 Task: In the  document Evelyn ,change text color to 'Dark Purple' Insert the mentioned shape above the text 'Tue'. Change color of the shape to  RedChange shape height to  1.2
Action: Mouse moved to (105, 472)
Screenshot: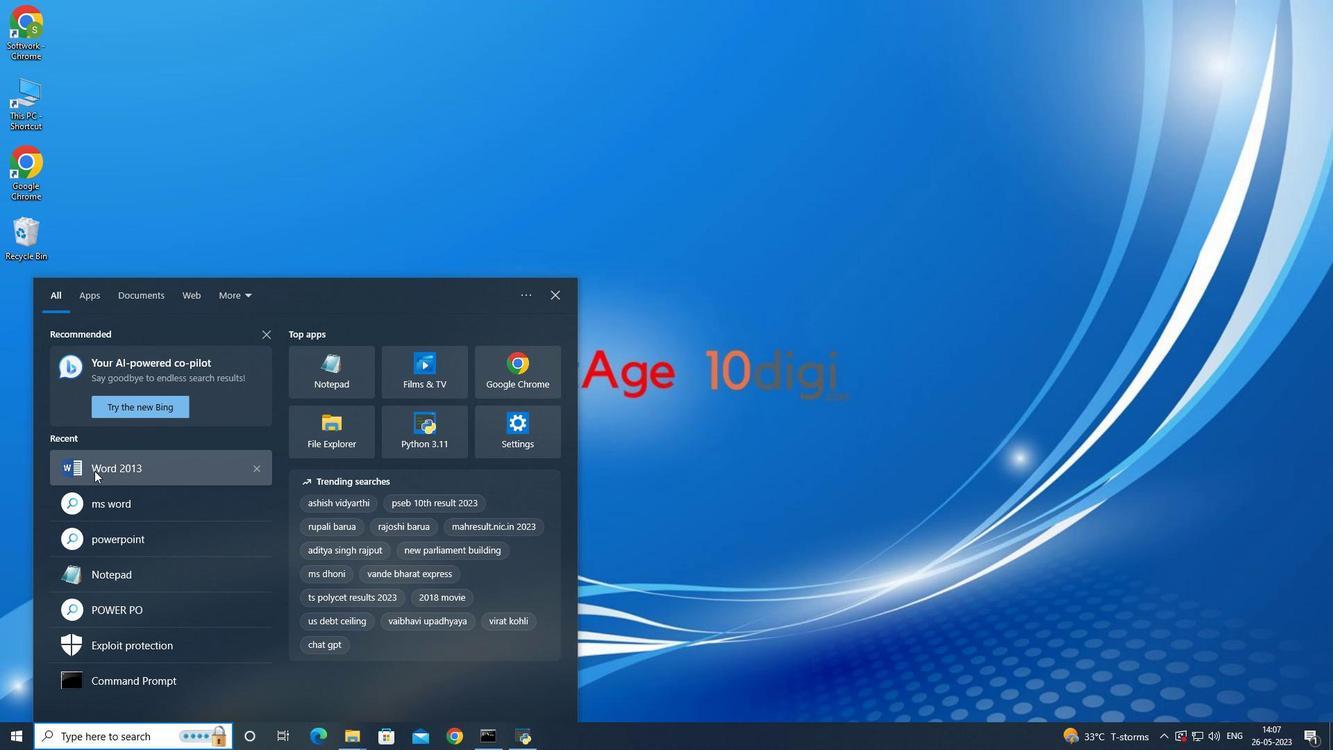 
Action: Mouse pressed left at (105, 472)
Screenshot: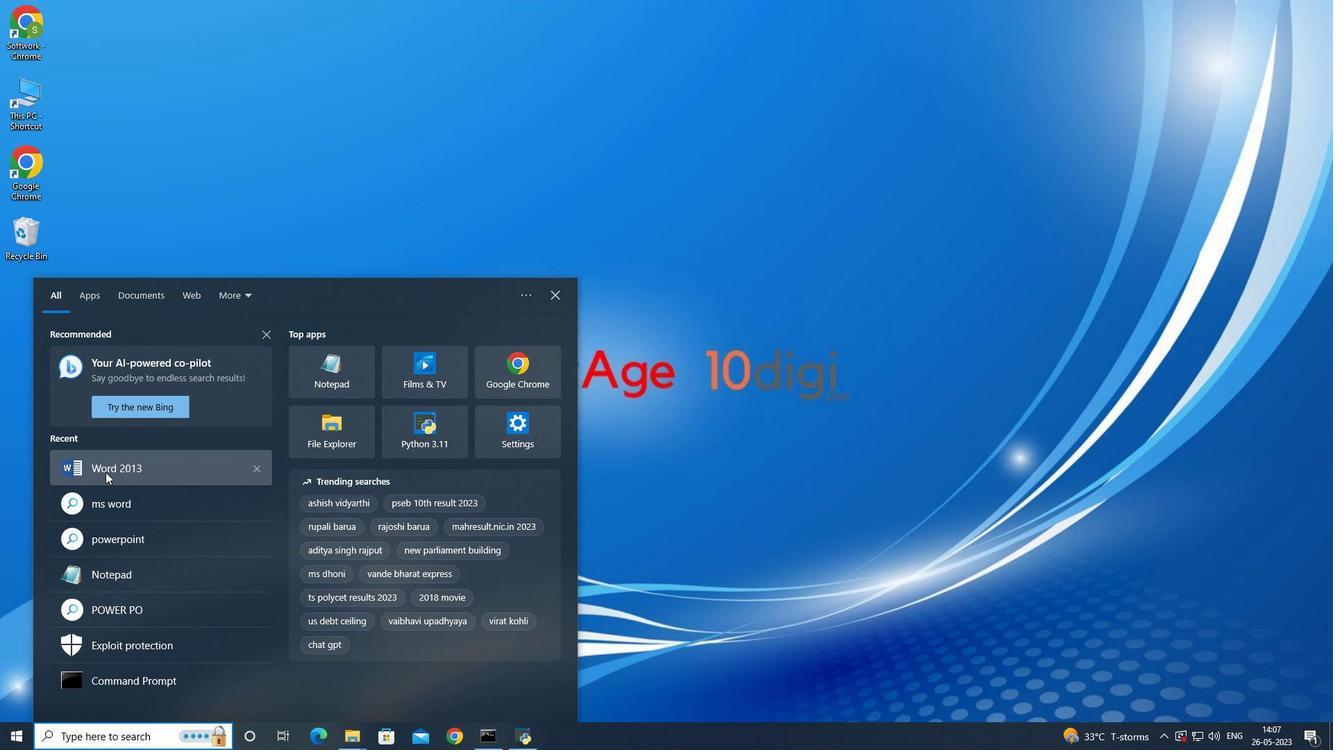 
Action: Mouse pressed left at (105, 472)
Screenshot: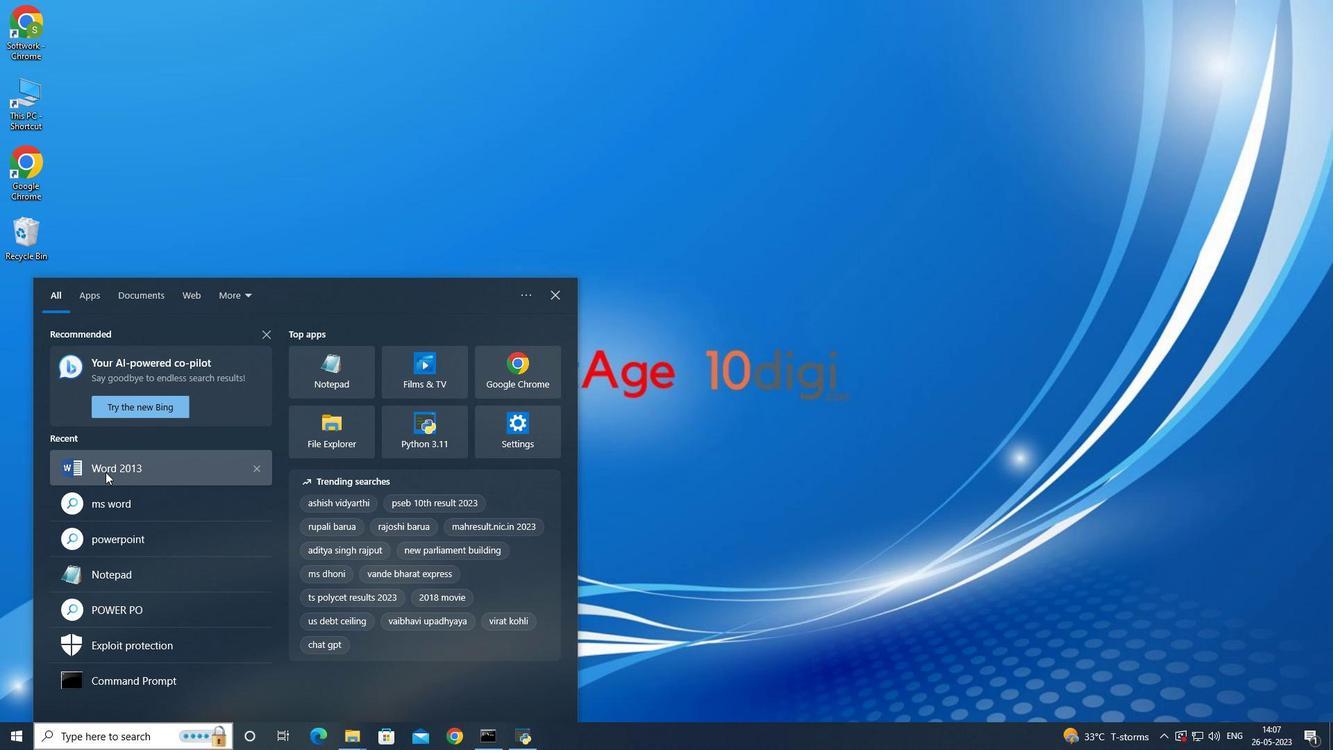 
Action: Mouse moved to (332, 196)
Screenshot: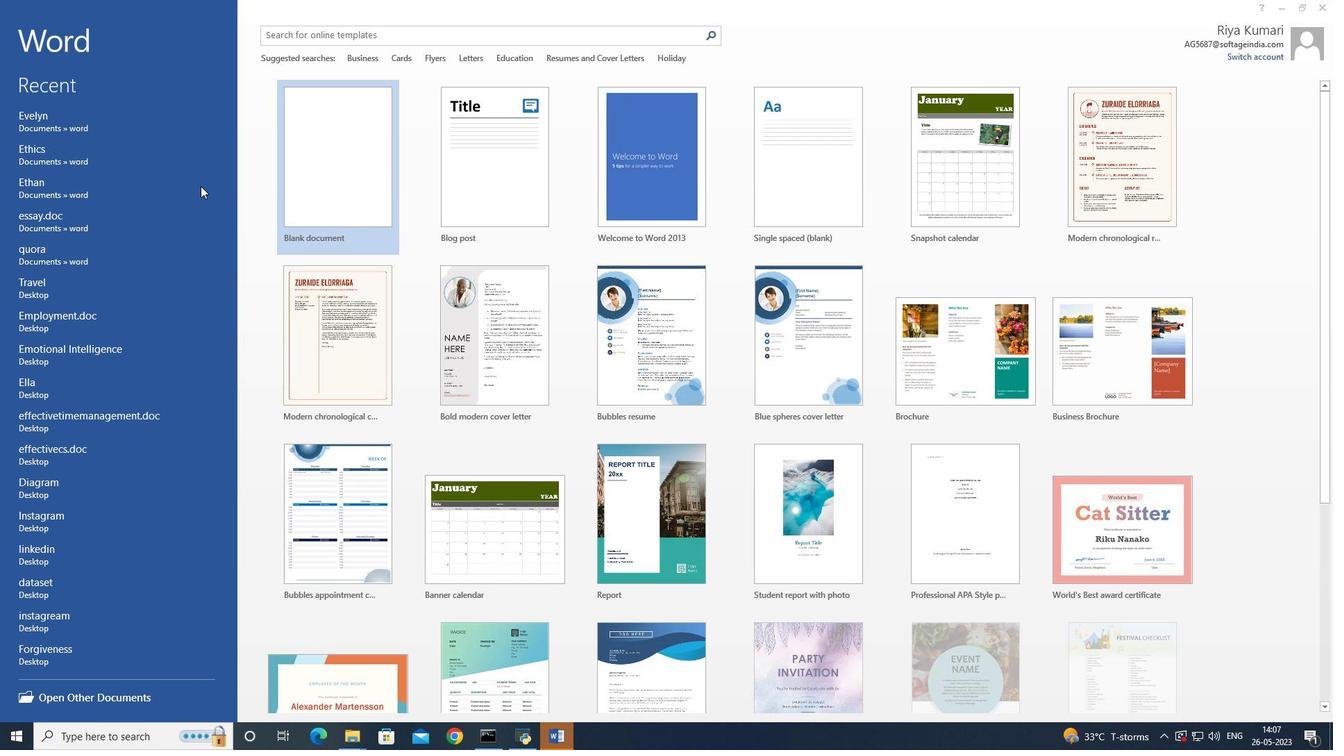 
Action: Mouse pressed left at (332, 196)
Screenshot: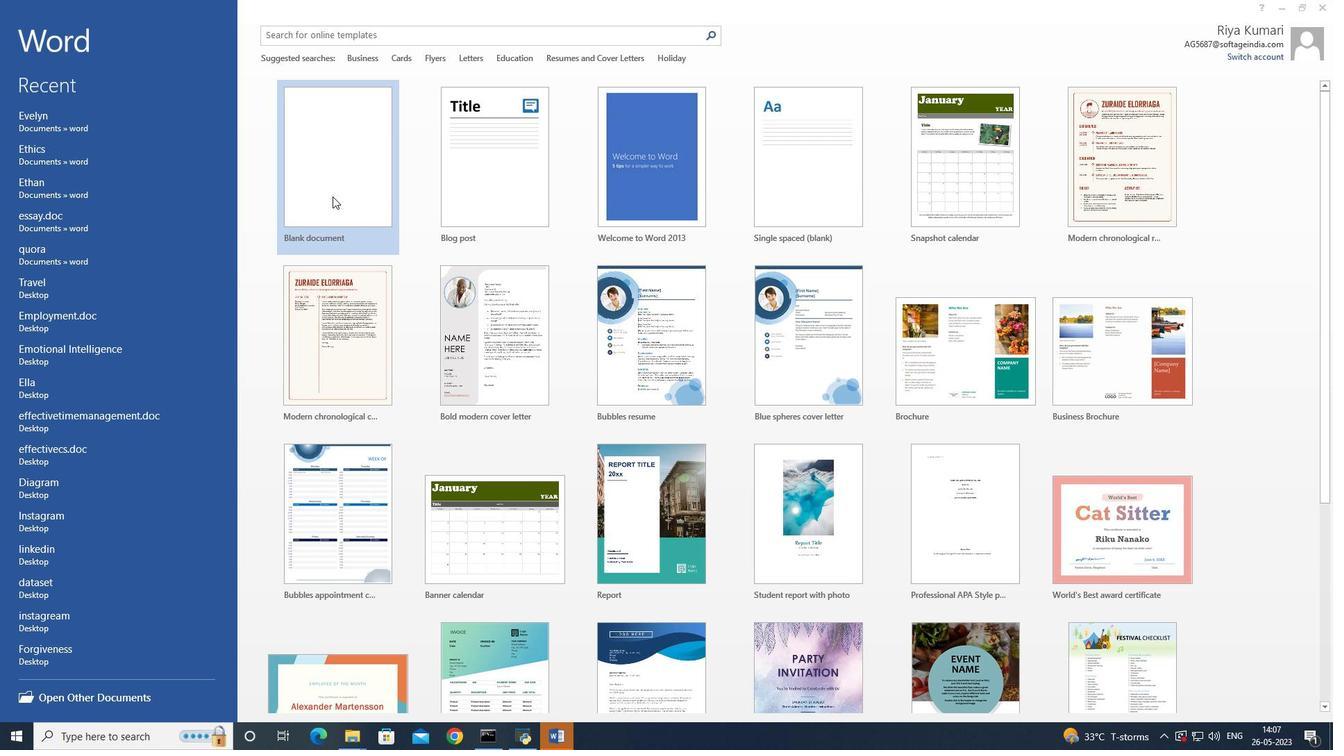 
Action: Mouse pressed left at (332, 196)
Screenshot: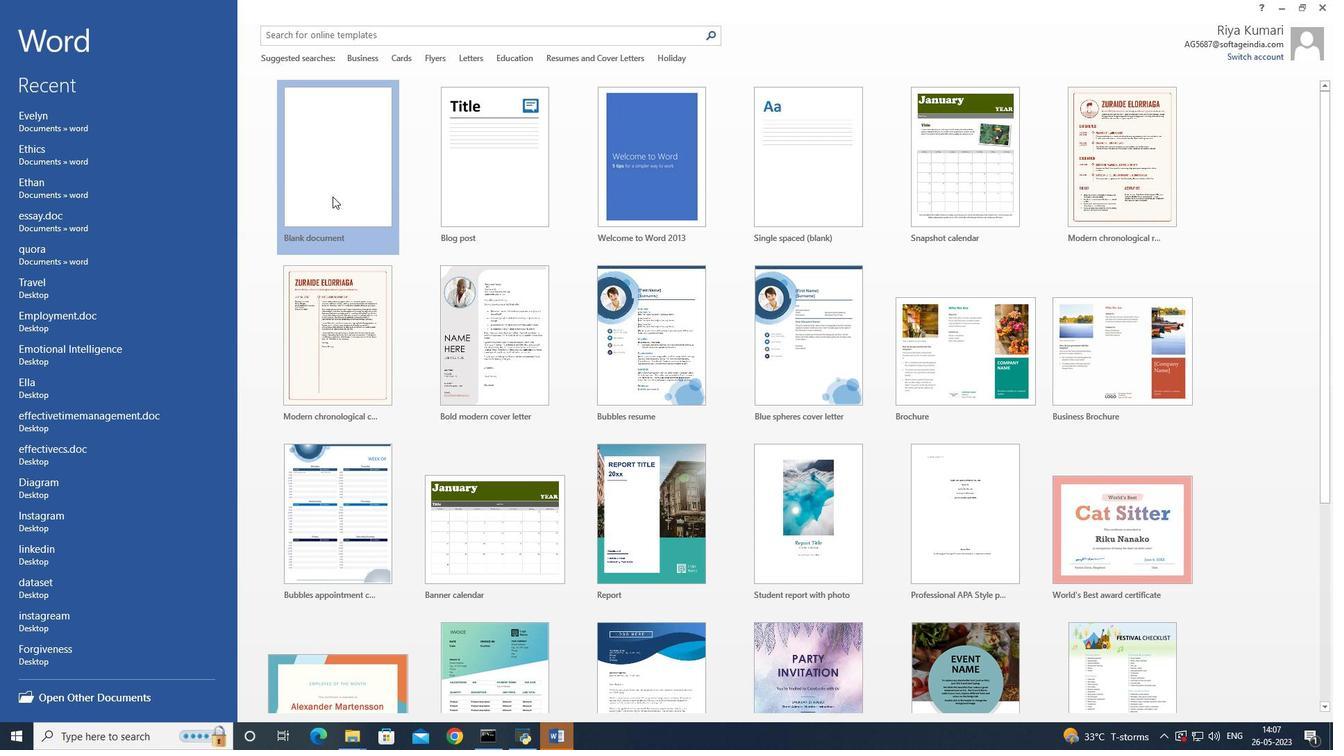
Action: Mouse moved to (21, 31)
Screenshot: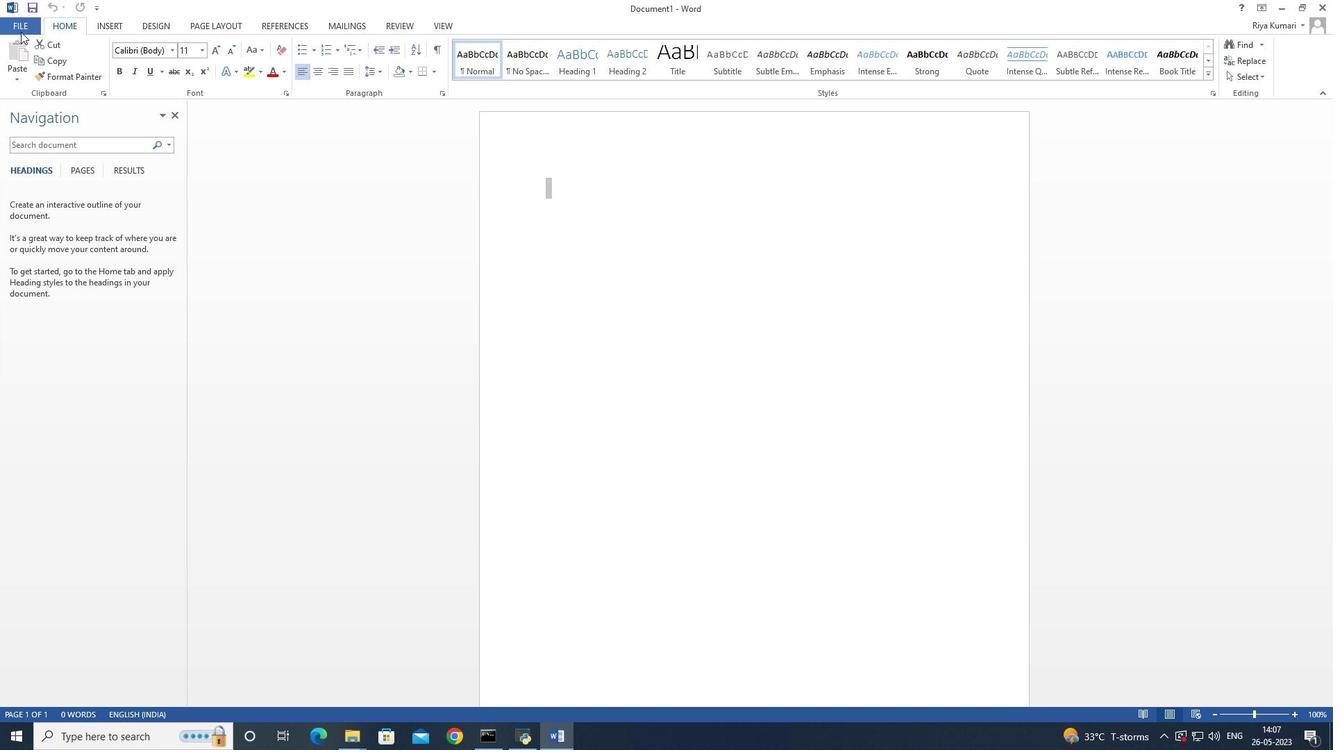
Action: Mouse pressed left at (21, 31)
Screenshot: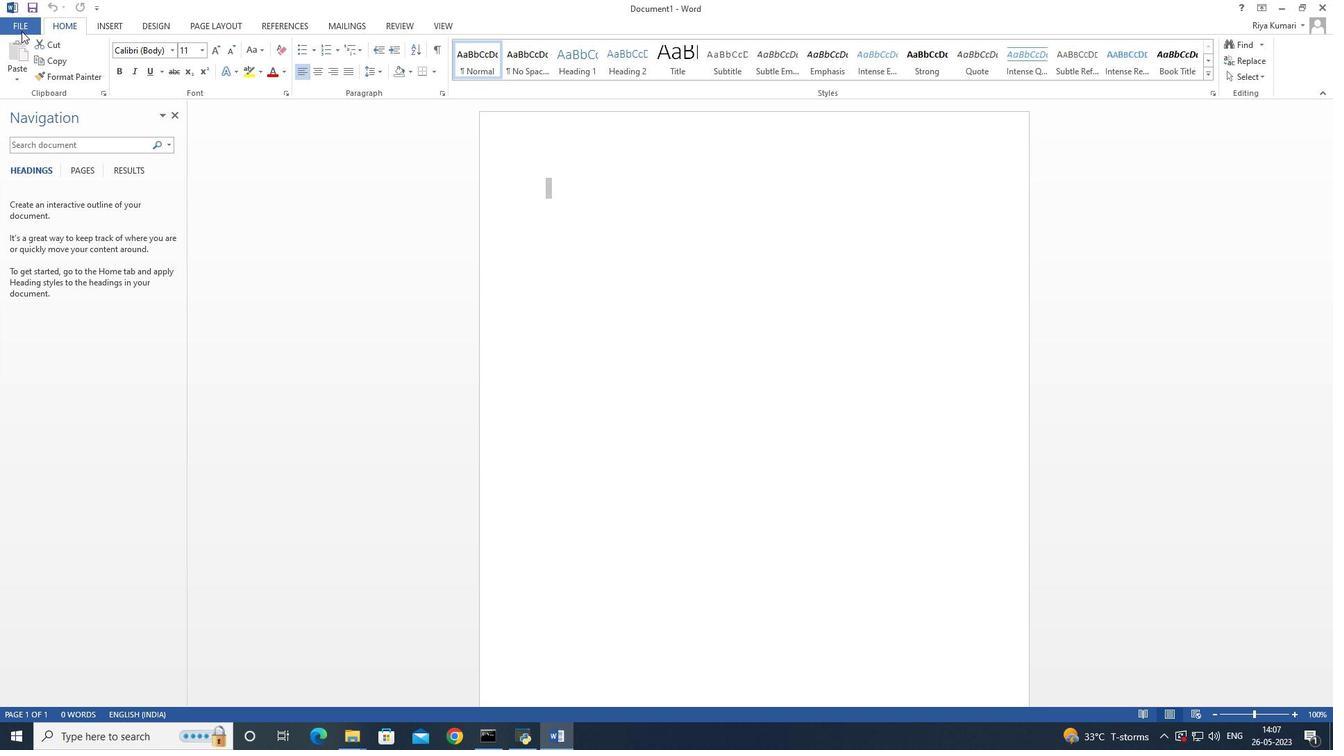 
Action: Mouse moved to (364, 129)
Screenshot: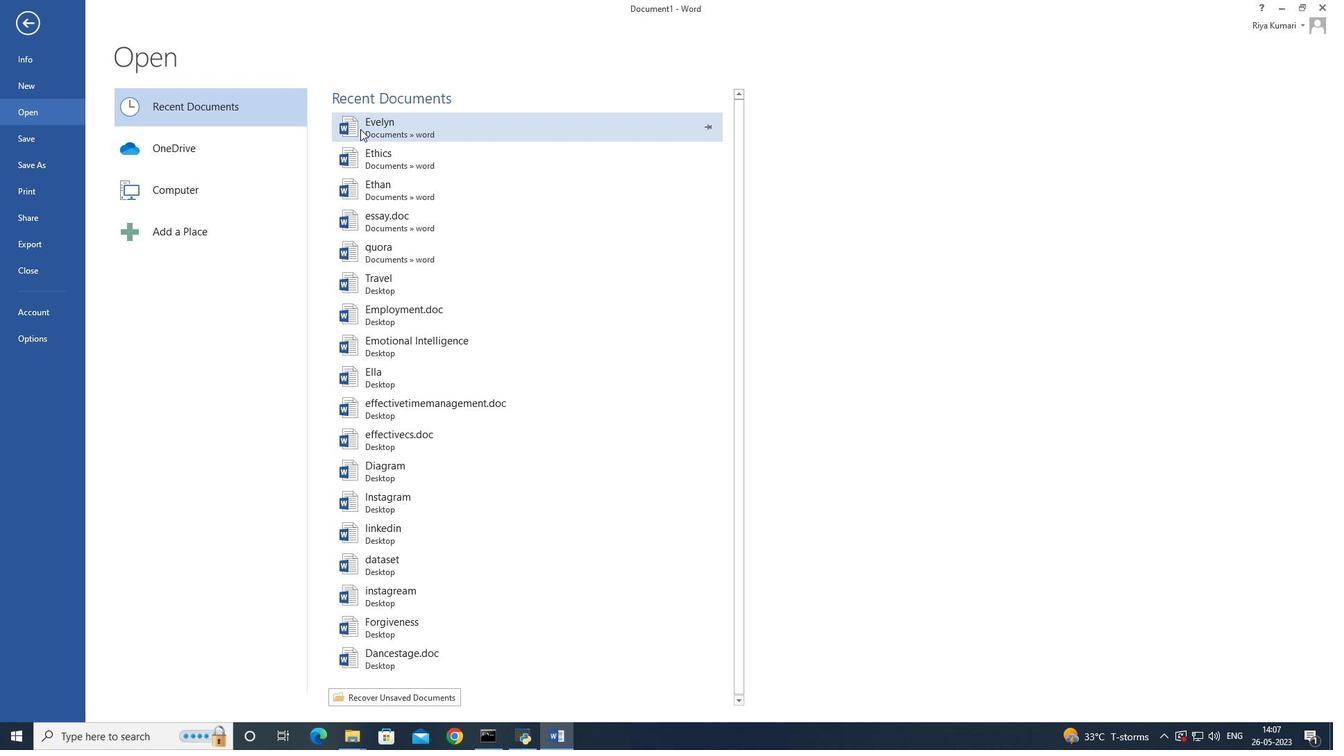 
Action: Mouse pressed left at (364, 129)
Screenshot: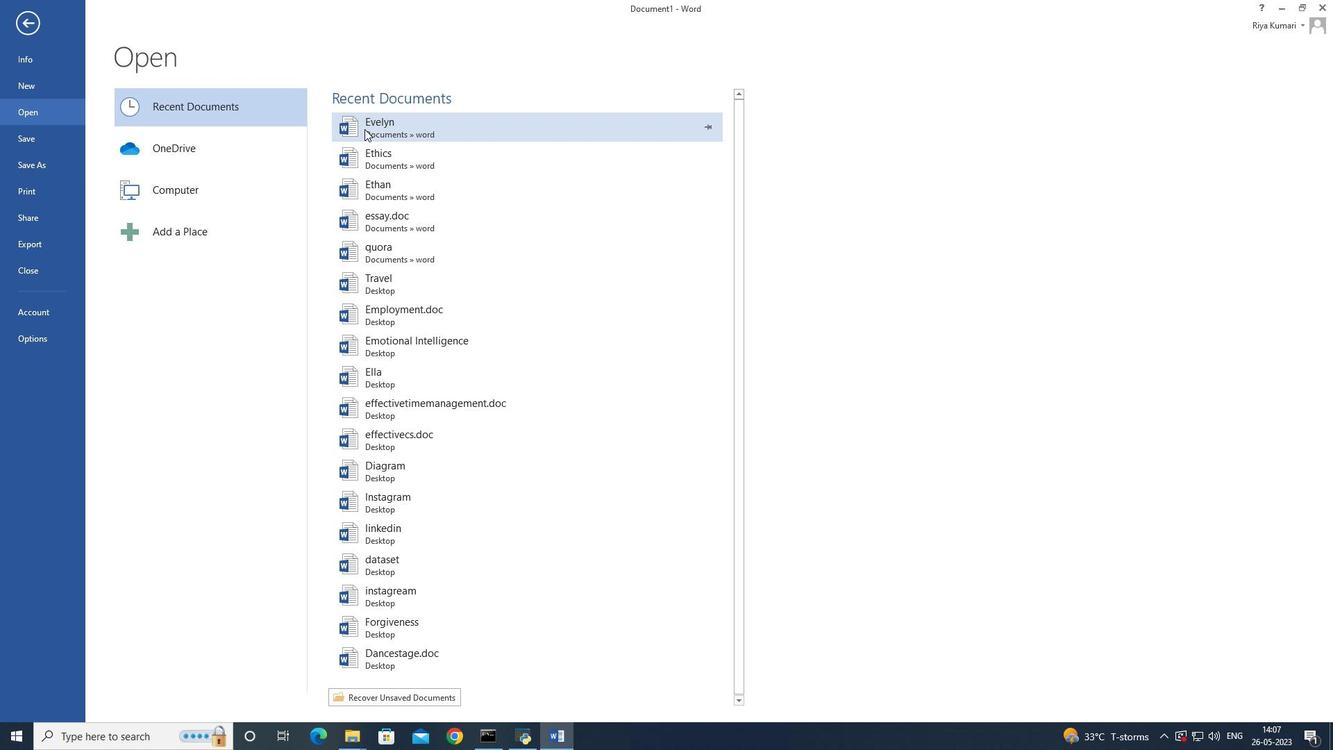 
Action: Mouse moved to (954, 191)
Screenshot: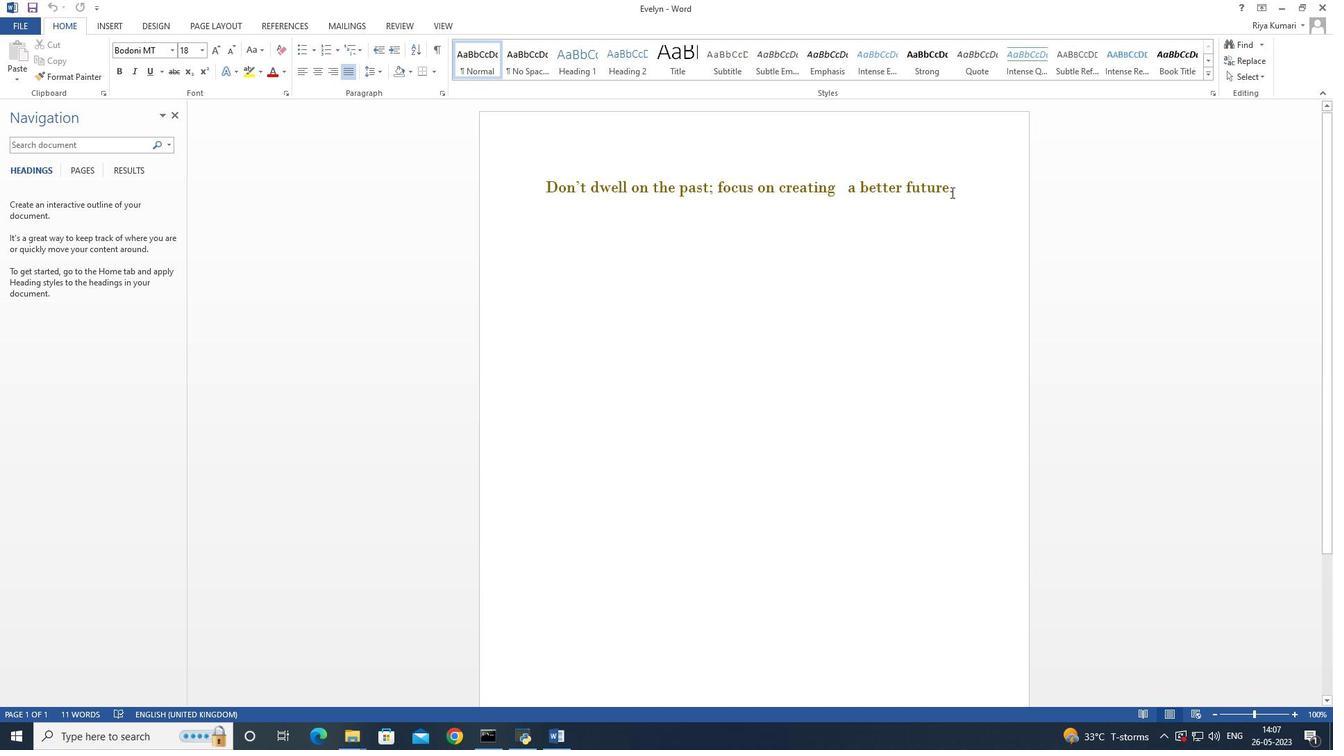 
Action: Mouse pressed left at (954, 191)
Screenshot: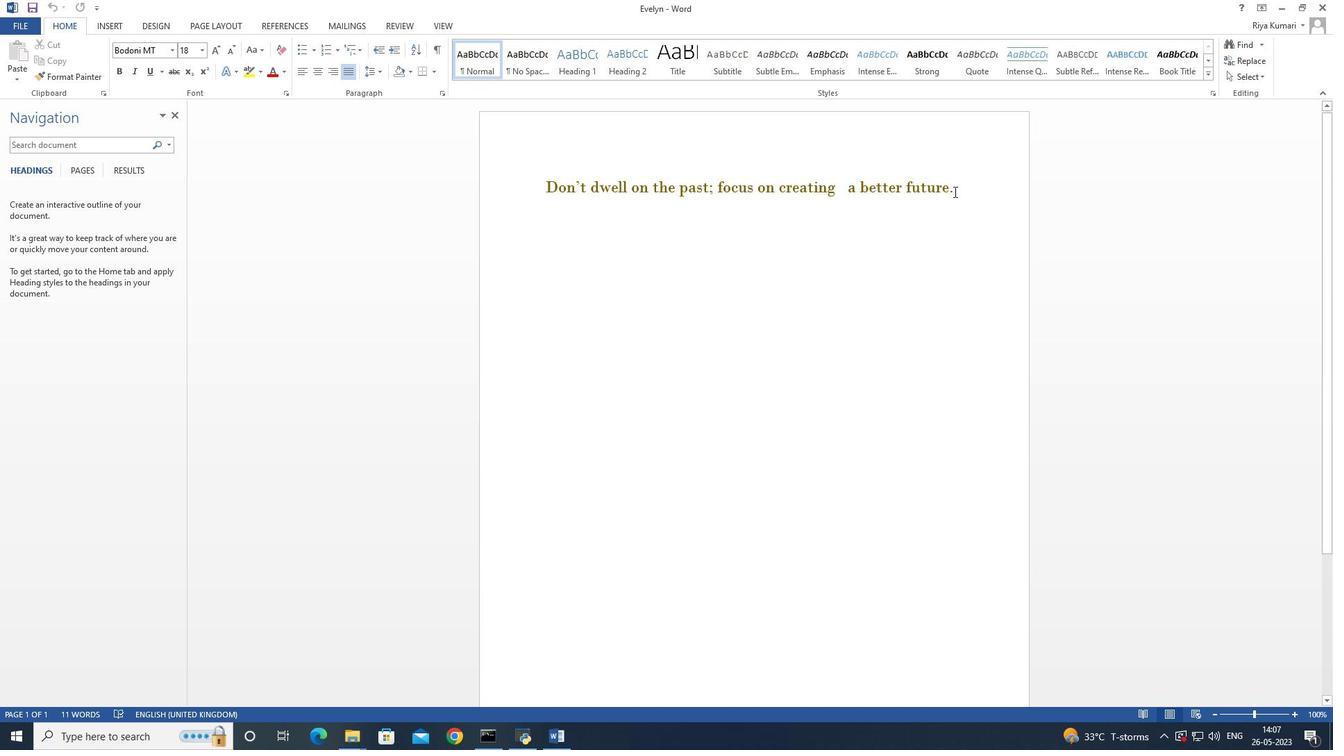 
Action: Mouse moved to (282, 74)
Screenshot: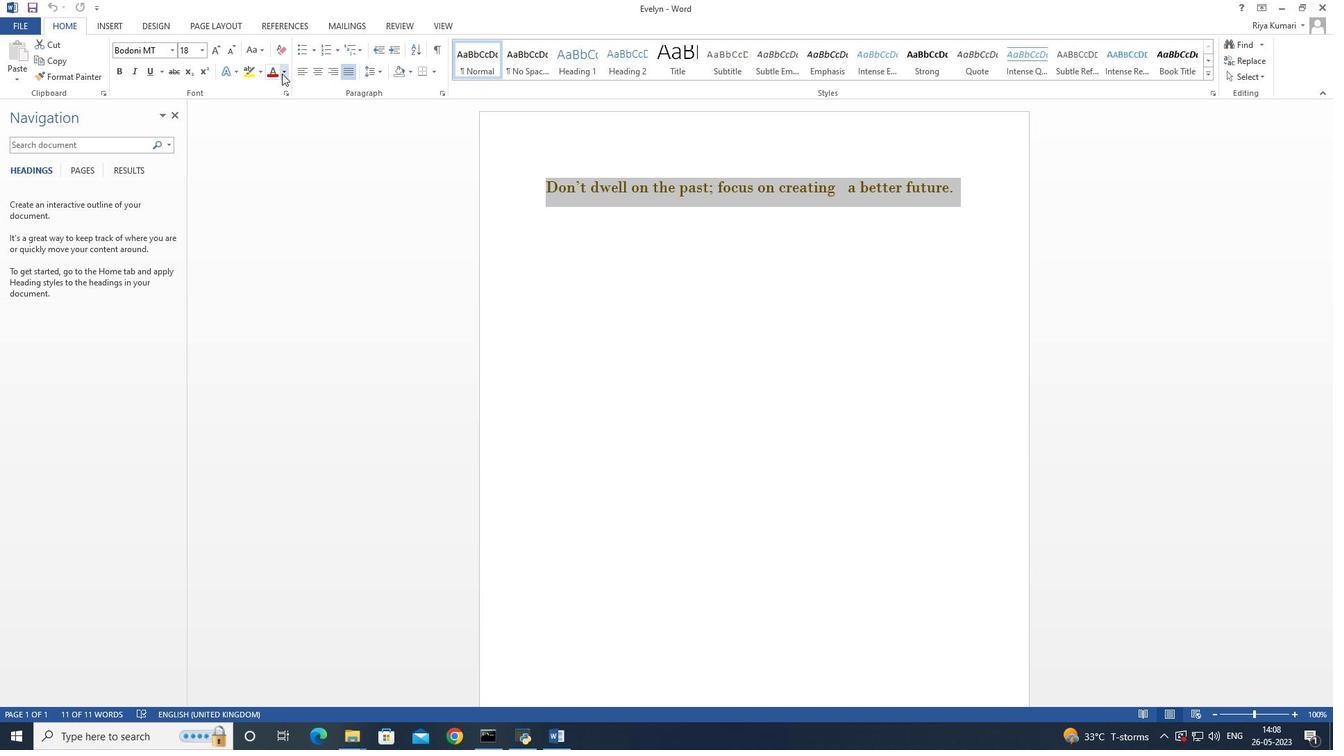 
Action: Mouse pressed left at (282, 74)
Screenshot: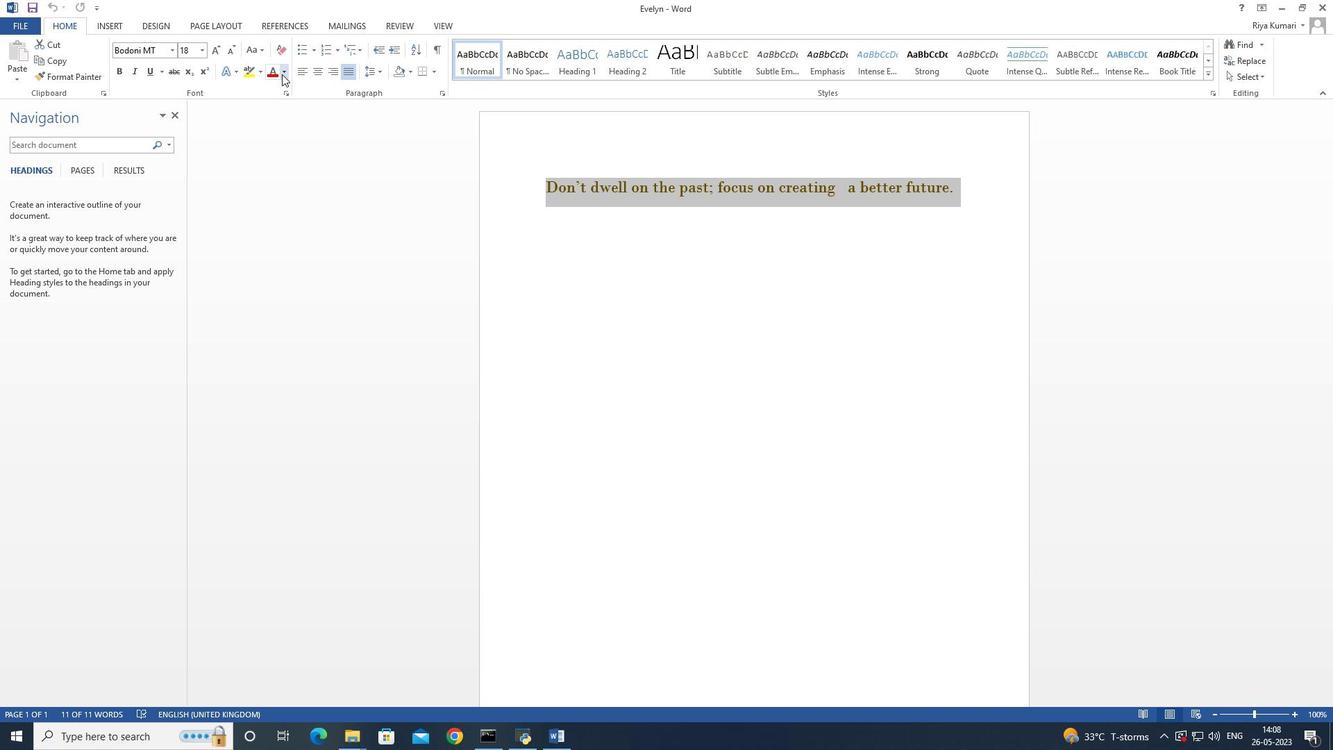 
Action: Mouse moved to (381, 196)
Screenshot: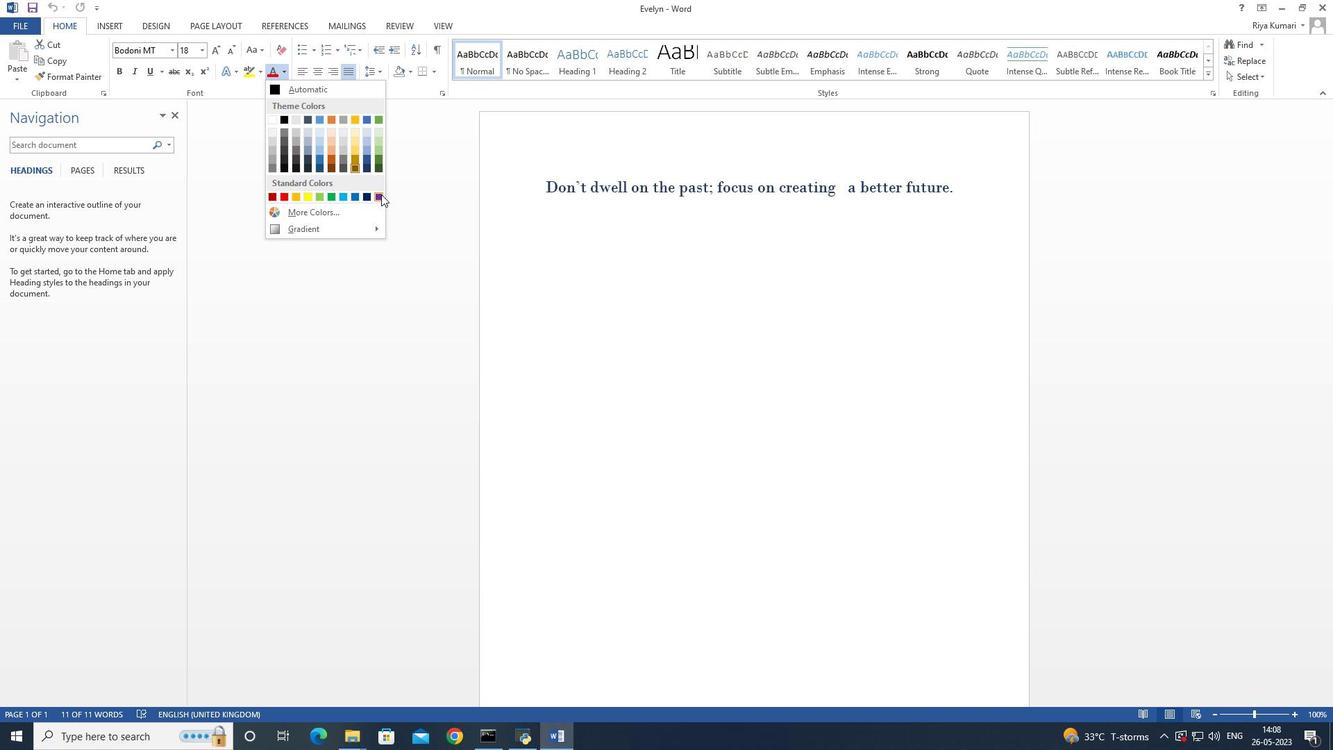 
Action: Mouse pressed left at (381, 196)
Screenshot: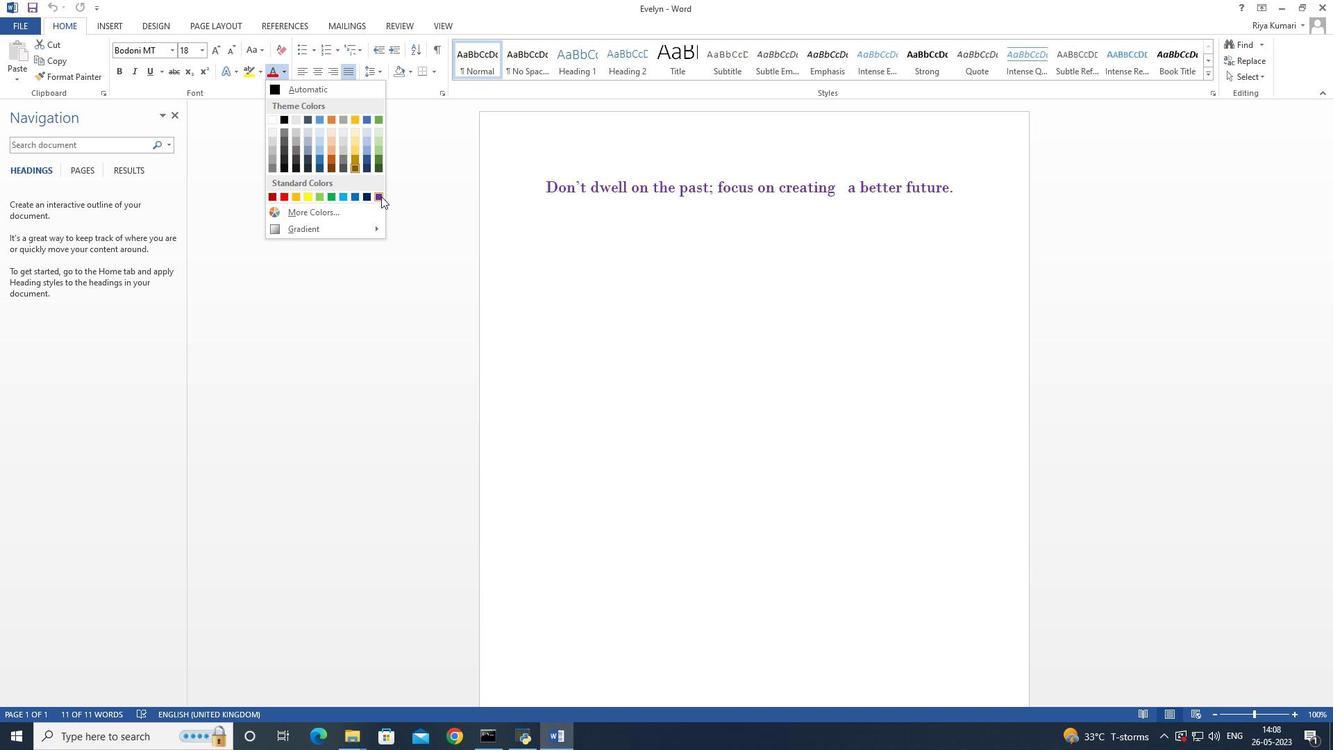 
Action: Mouse moved to (679, 298)
Screenshot: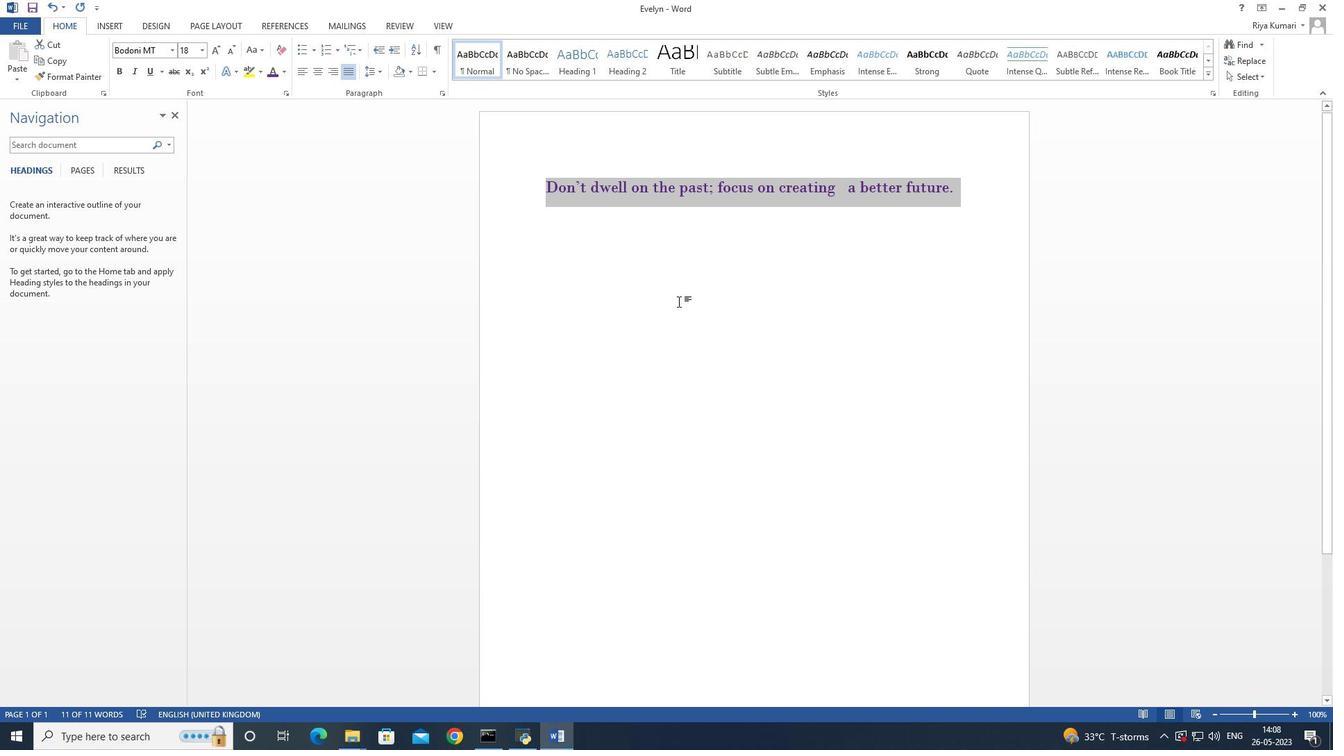 
Action: Mouse pressed left at (679, 298)
Screenshot: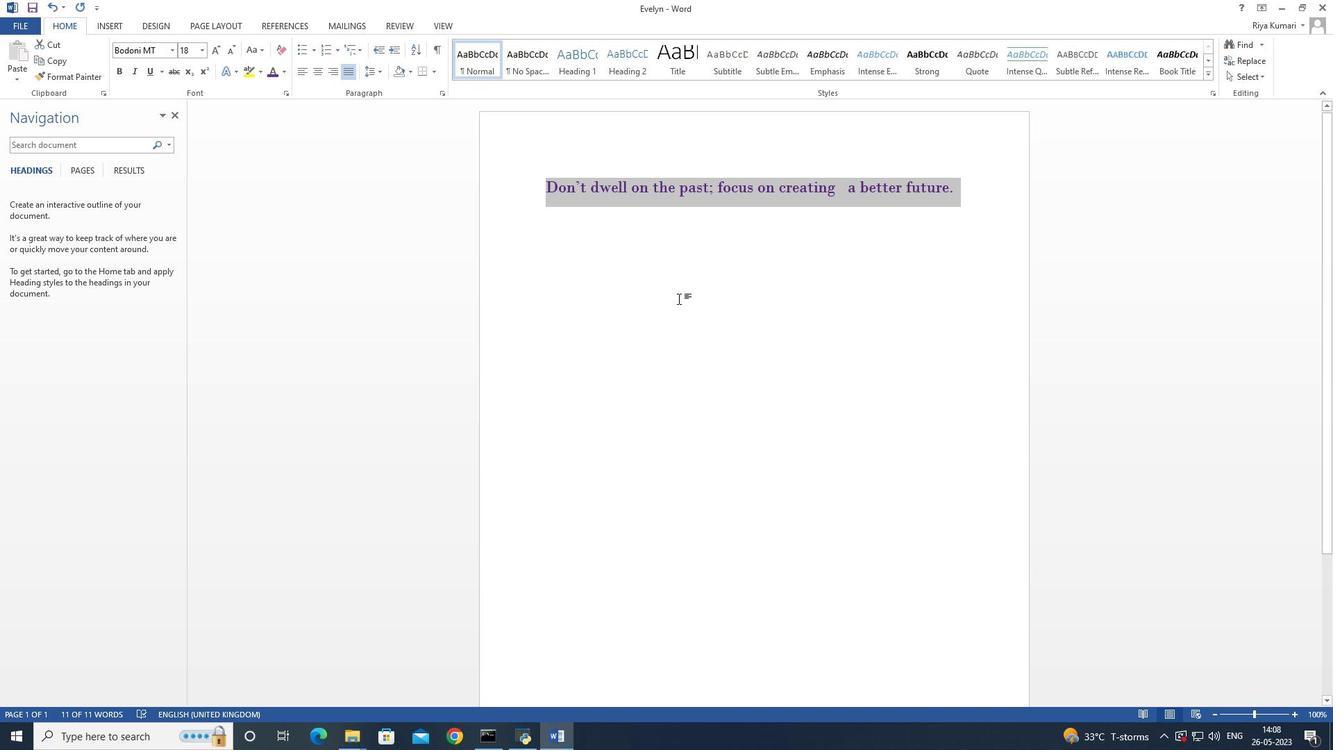
Action: Mouse moved to (117, 28)
Screenshot: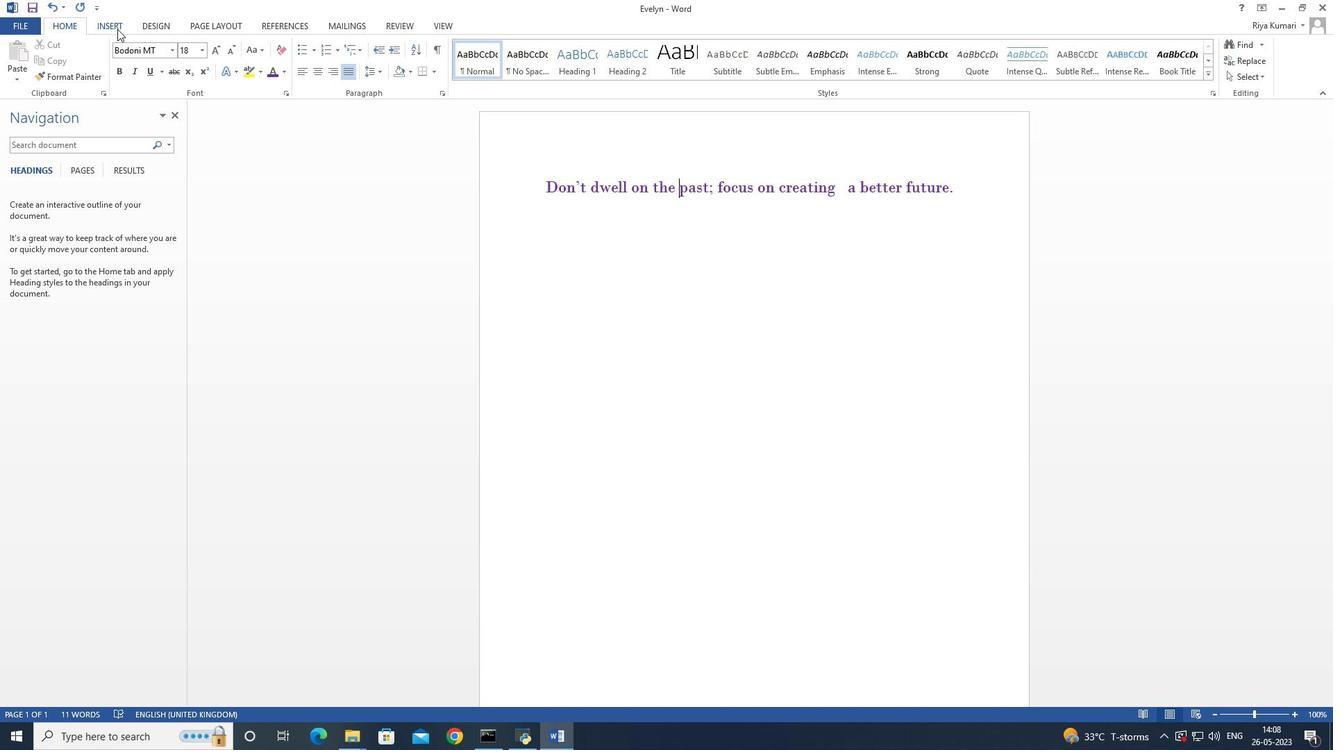 
Action: Mouse pressed left at (117, 28)
Screenshot: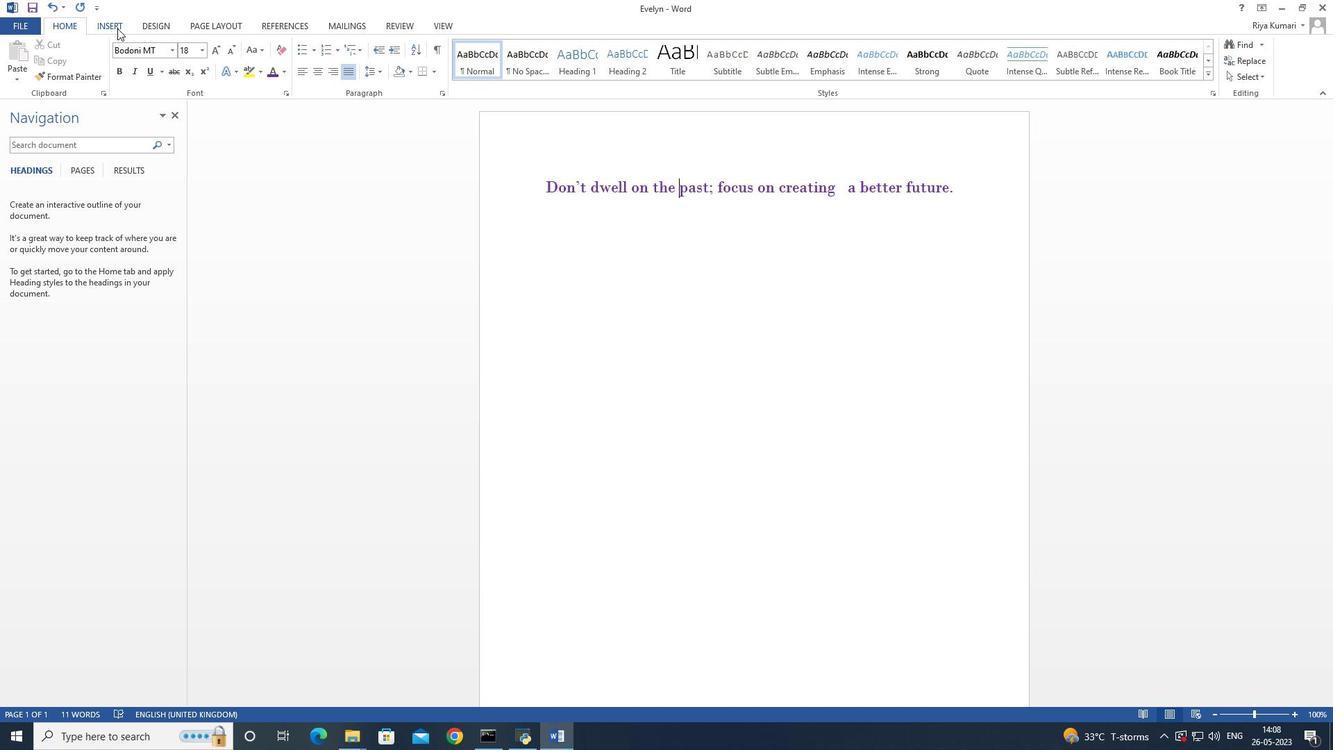 
Action: Mouse moved to (214, 55)
Screenshot: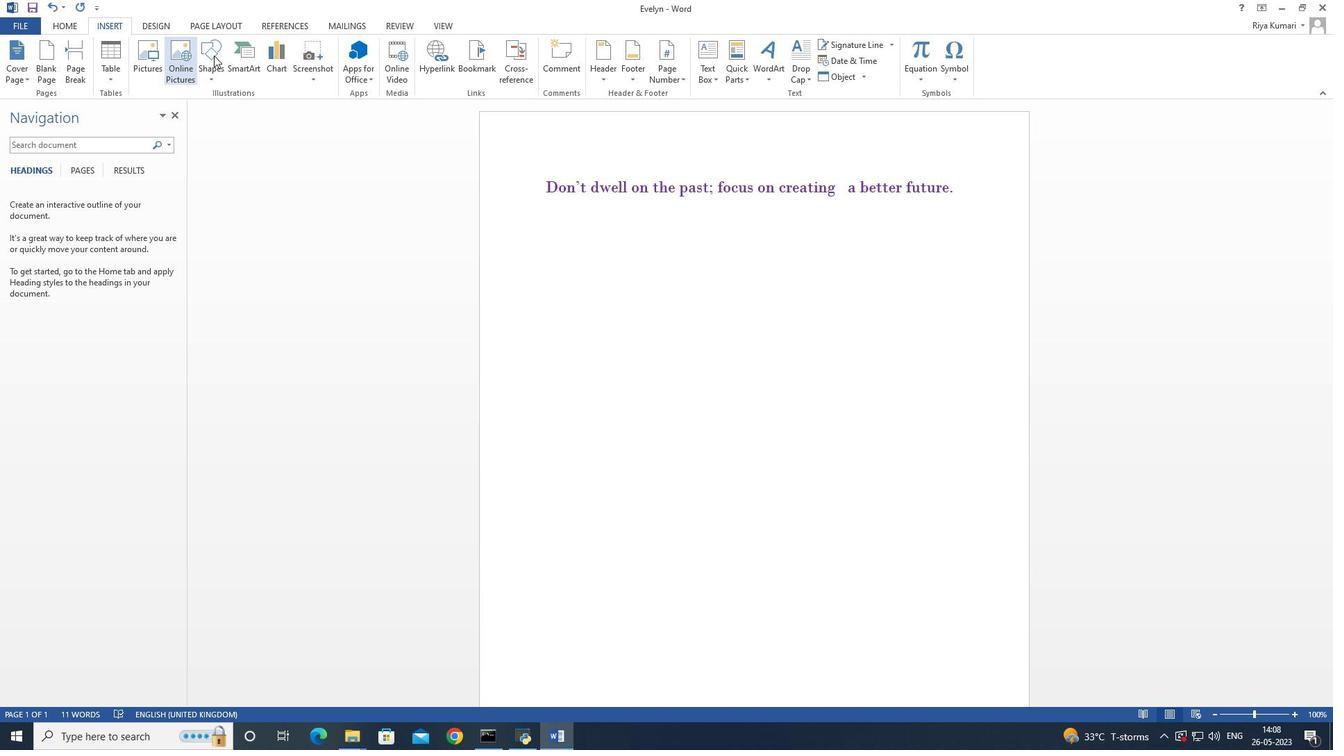 
Action: Mouse pressed left at (214, 55)
Screenshot: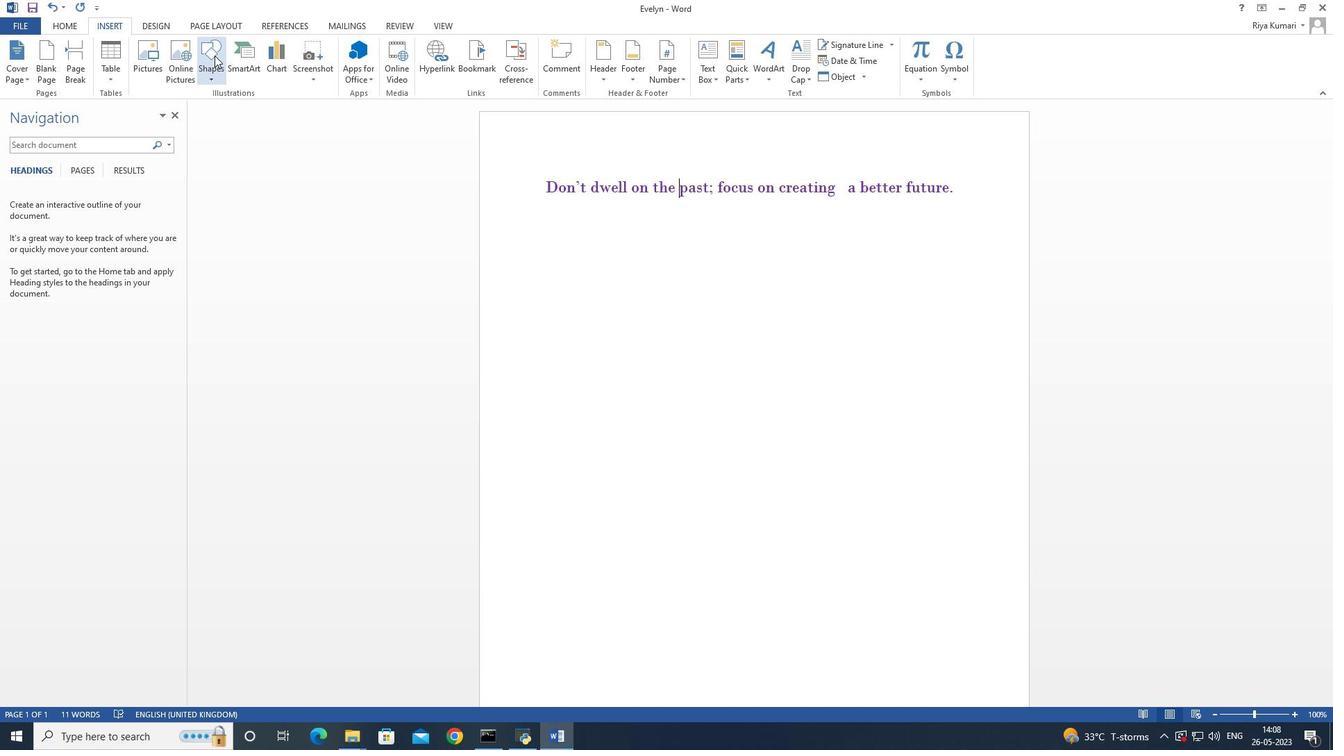 
Action: Mouse moved to (279, 107)
Screenshot: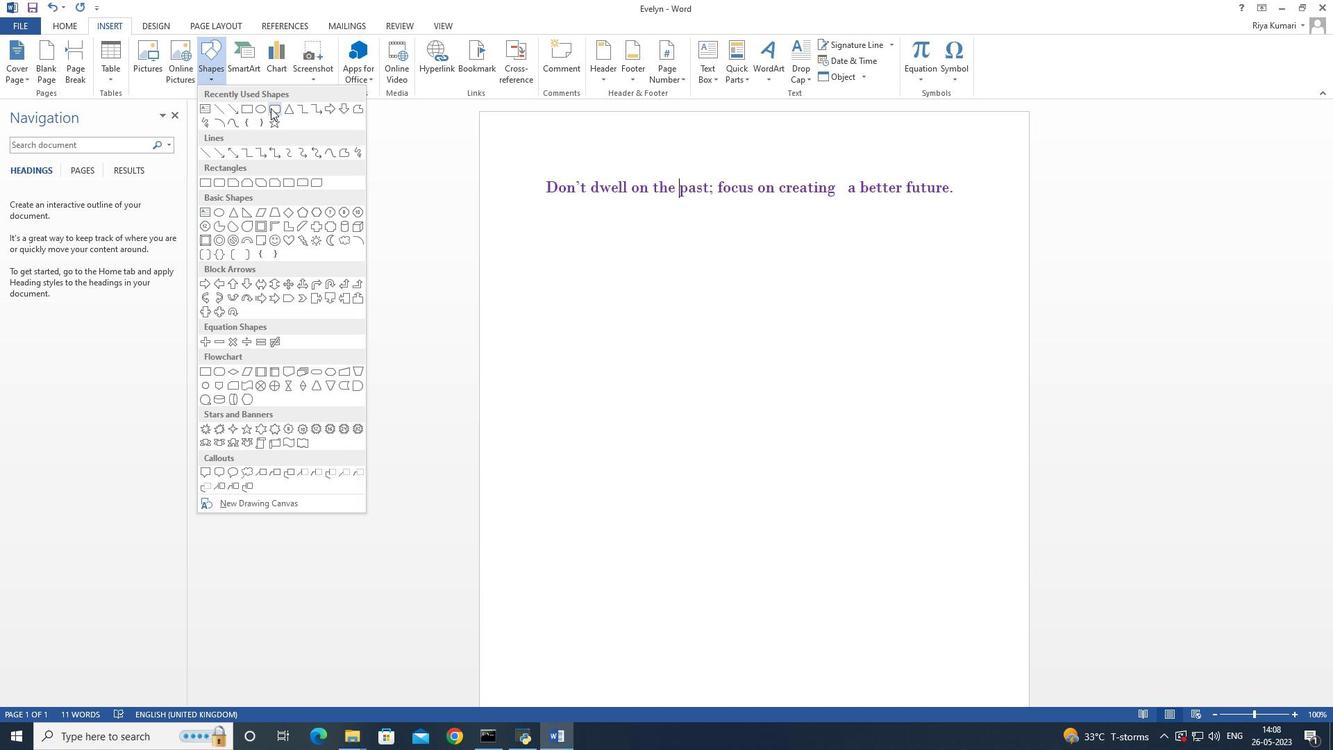 
Action: Mouse pressed left at (279, 107)
Screenshot: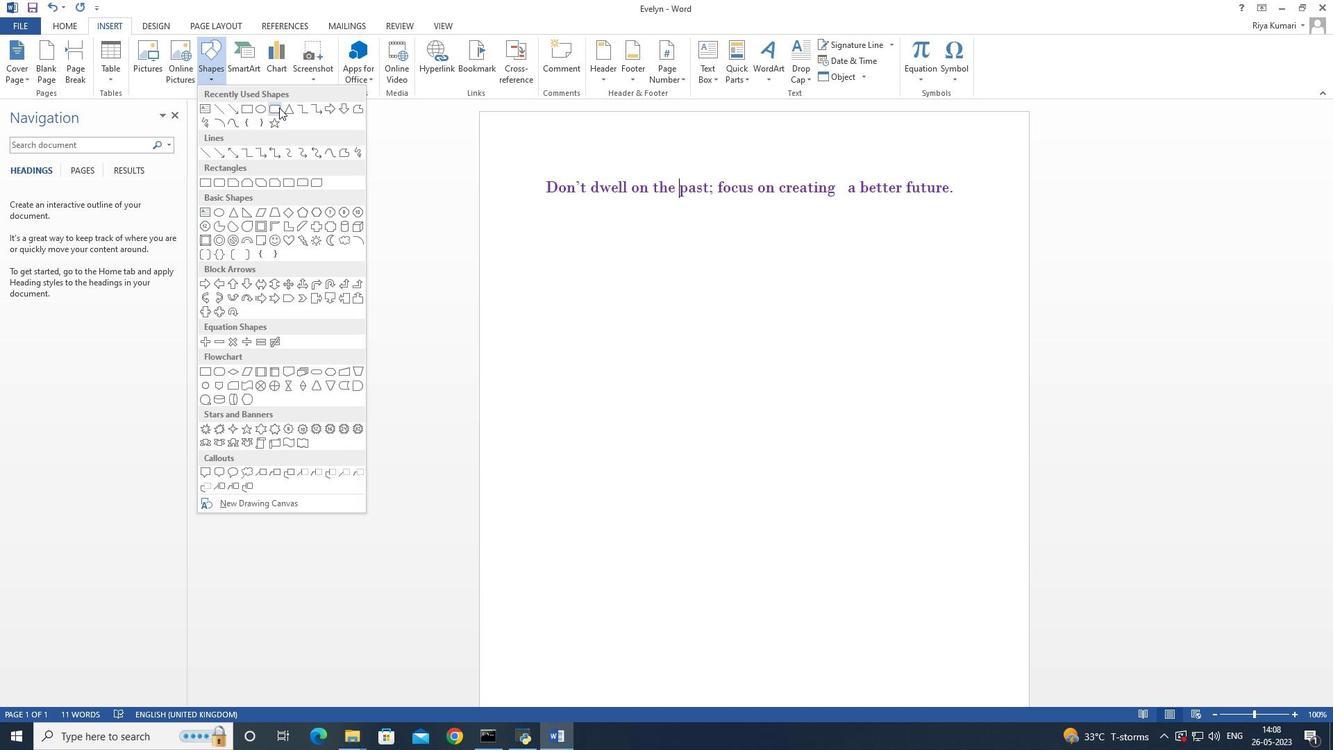 
Action: Mouse moved to (553, 261)
Screenshot: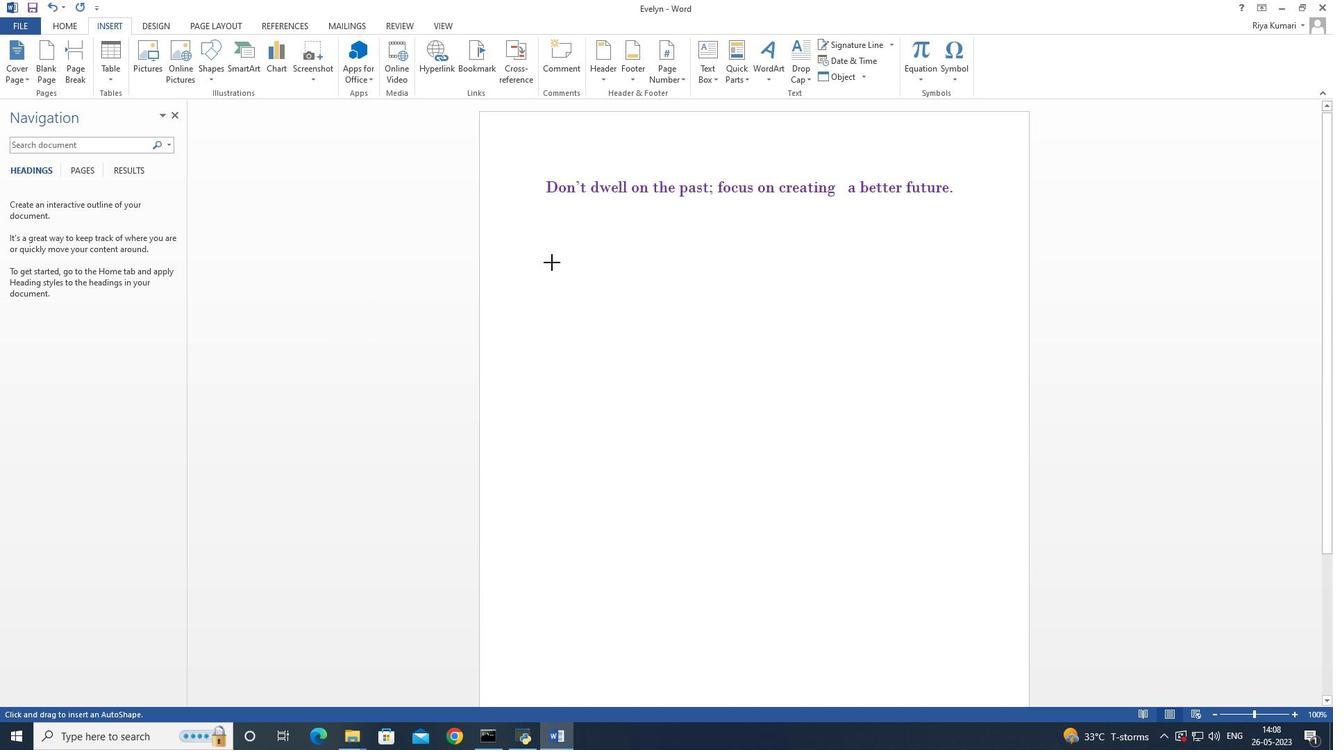 
Action: Mouse pressed left at (553, 261)
Screenshot: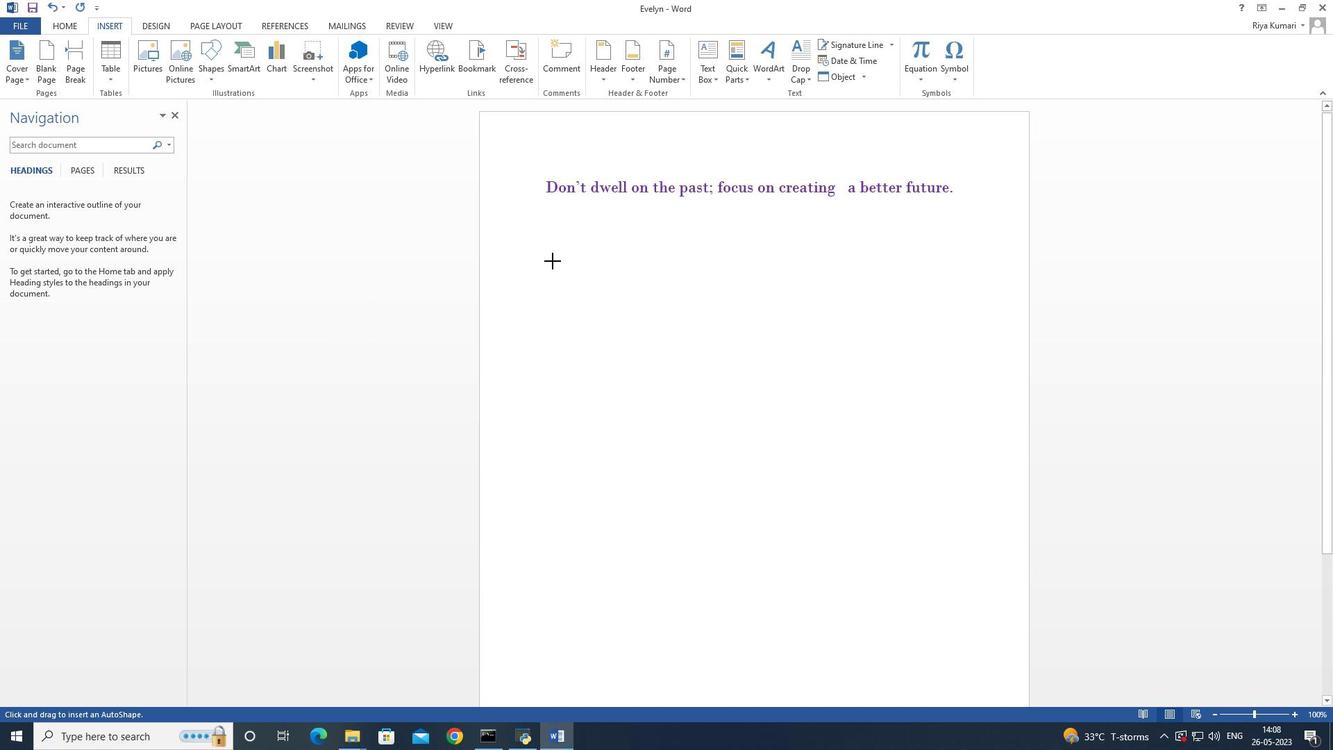 
Action: Mouse moved to (653, 341)
Screenshot: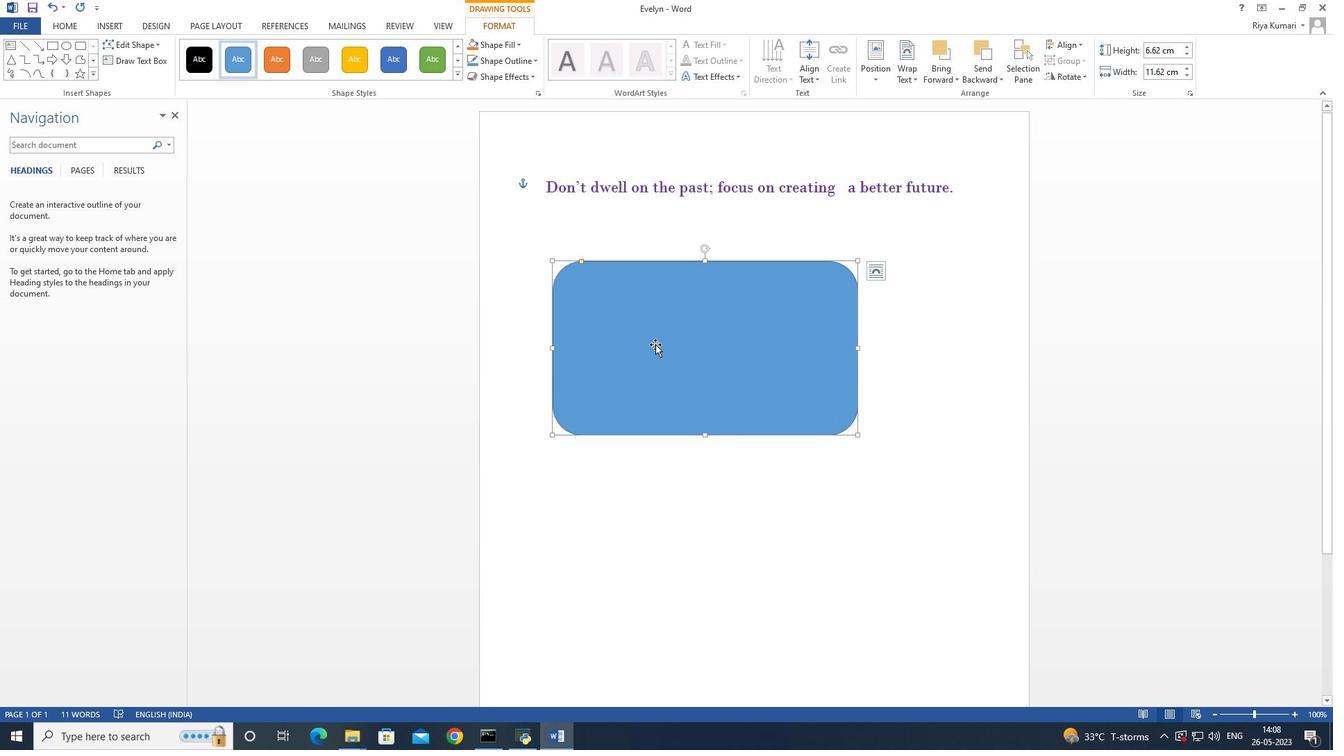 
Action: Mouse pressed right at (653, 341)
Screenshot: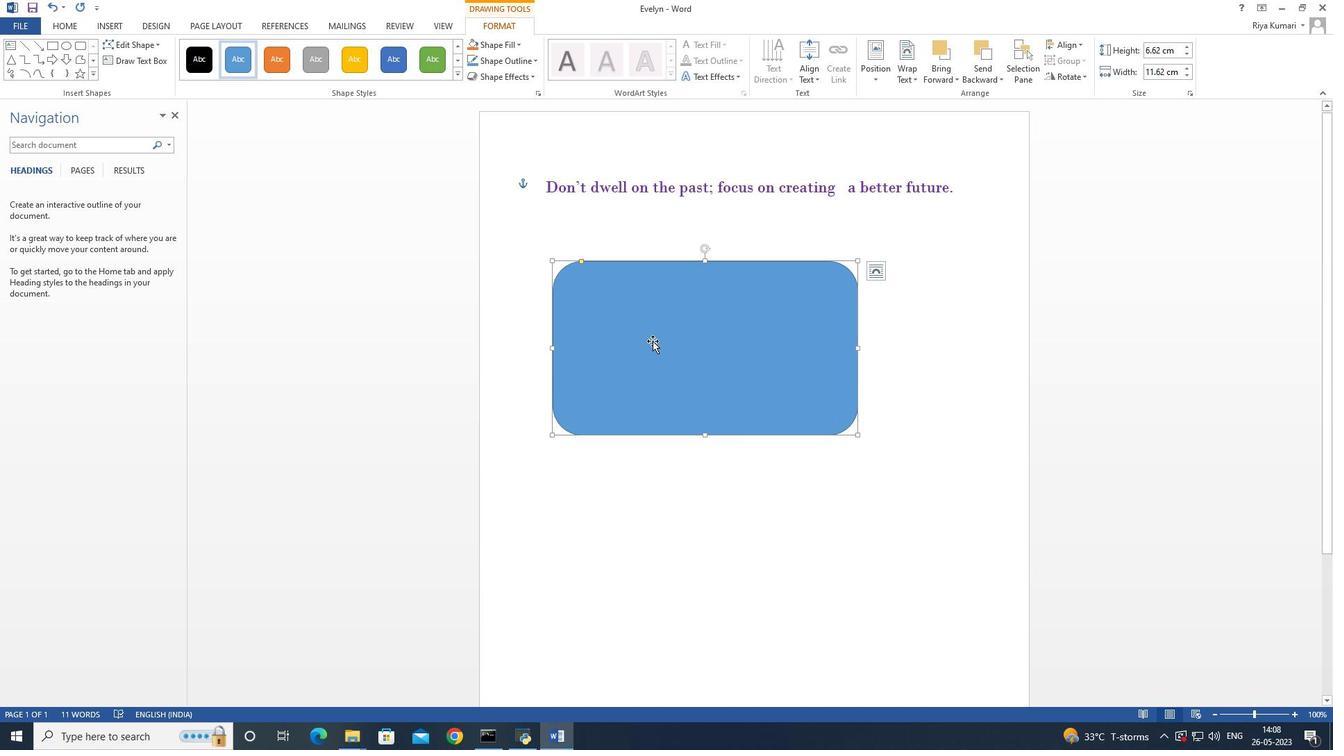 
Action: Mouse pressed right at (653, 341)
Screenshot: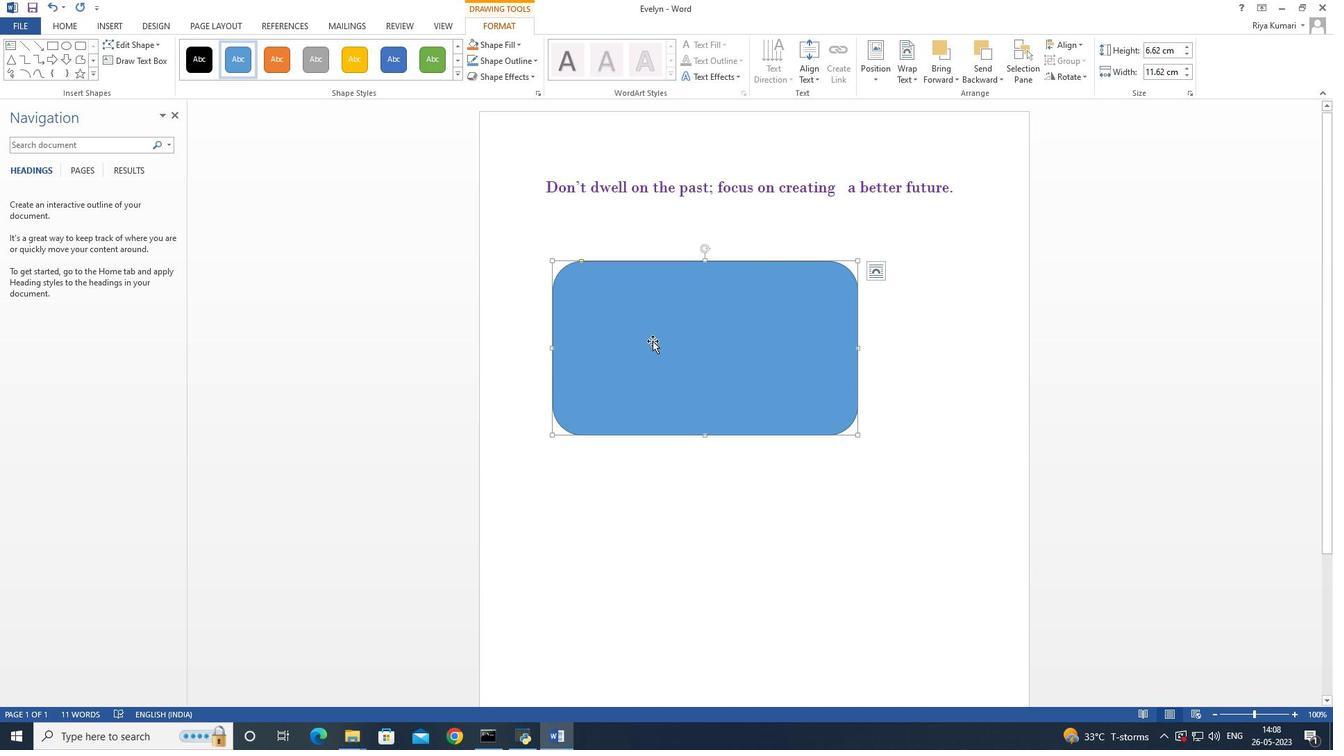 
Action: Mouse moved to (682, 424)
Screenshot: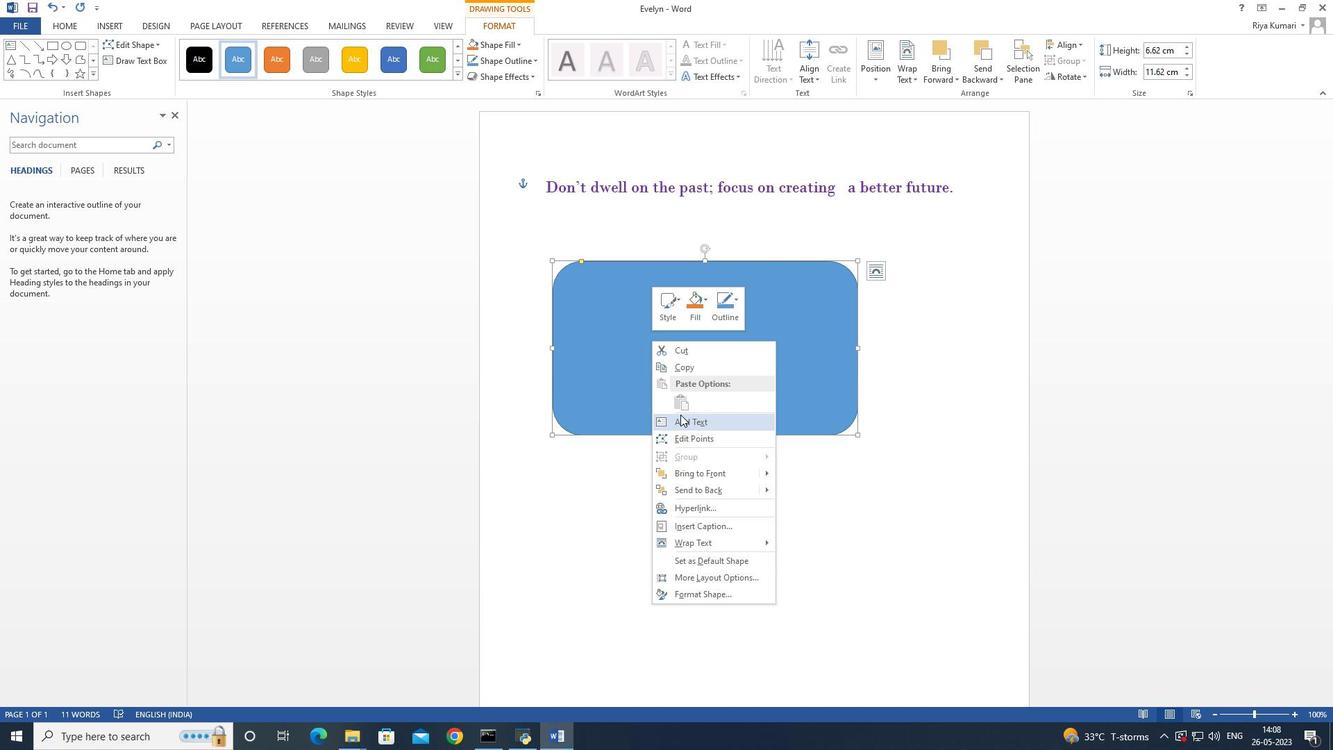 
Action: Mouse pressed left at (682, 424)
Screenshot: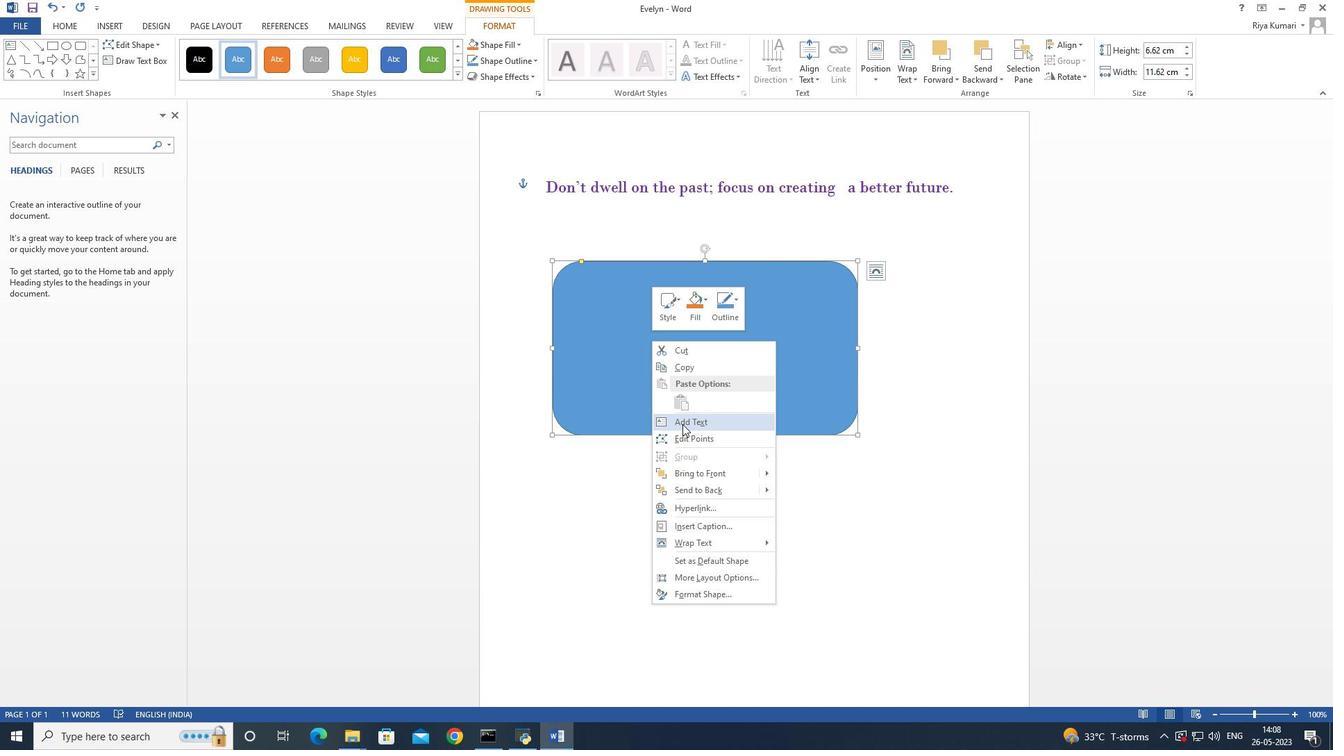 
Action: Mouse moved to (670, 374)
Screenshot: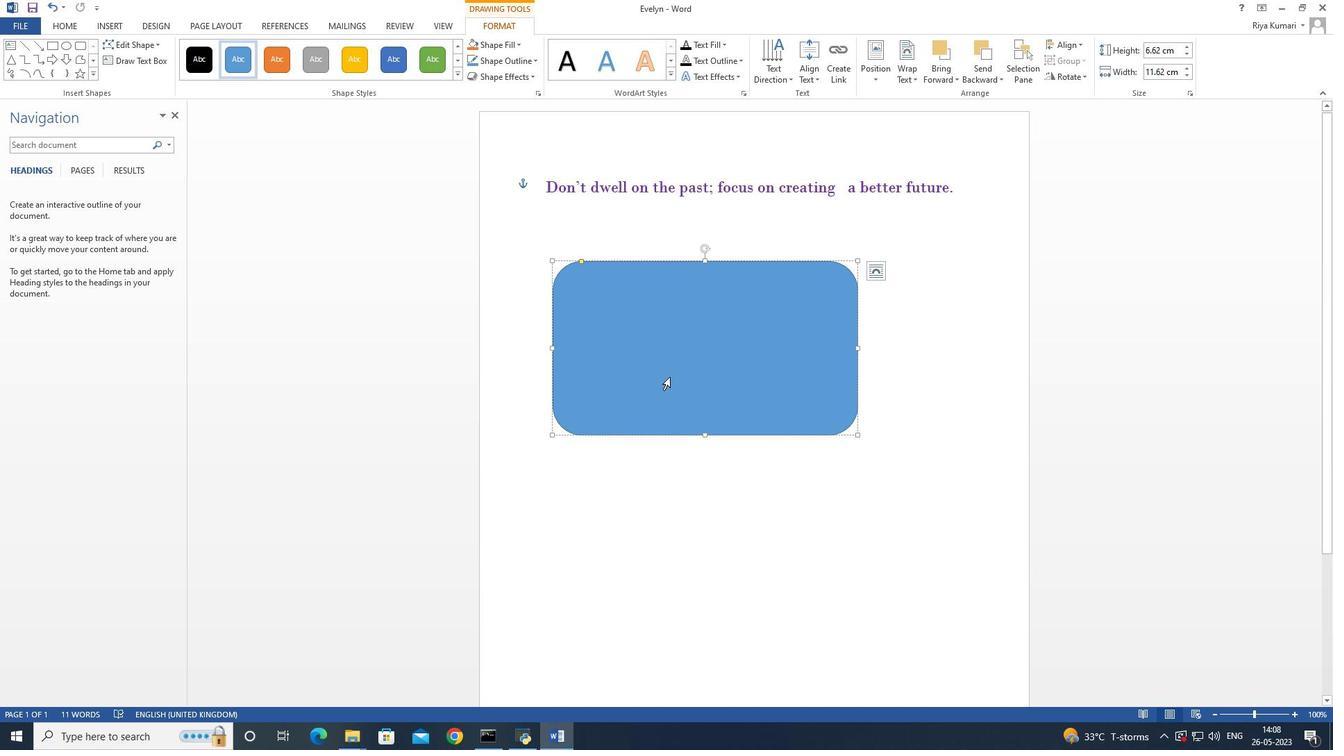 
Action: Mouse pressed right at (670, 374)
Screenshot: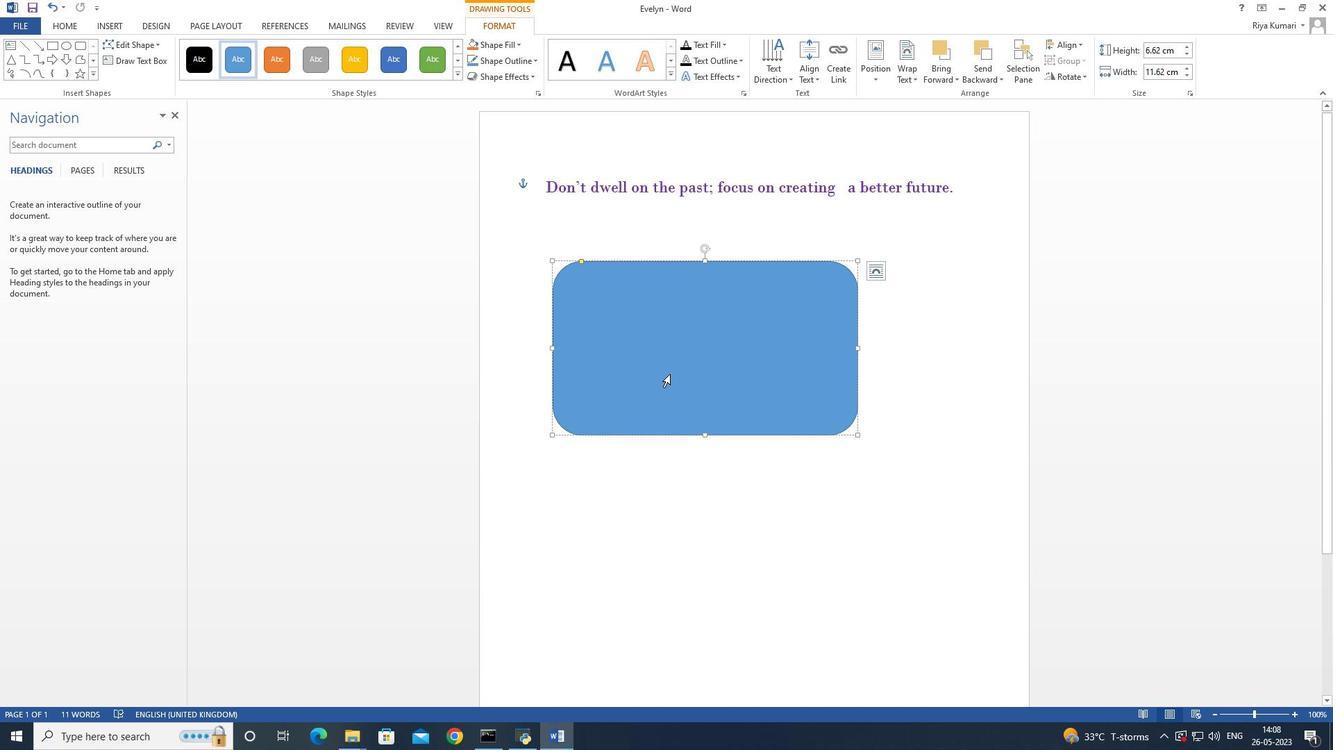 
Action: Mouse moved to (625, 379)
Screenshot: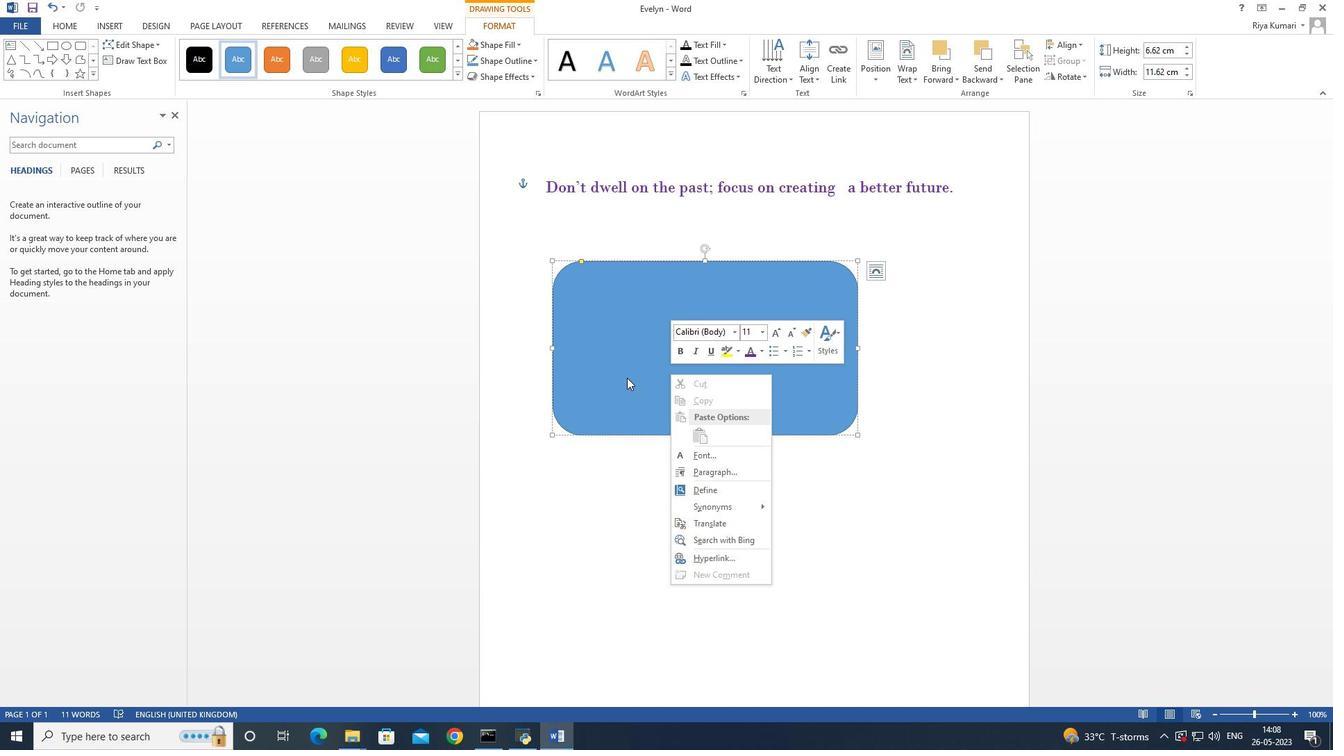 
Action: Mouse pressed left at (625, 379)
Screenshot: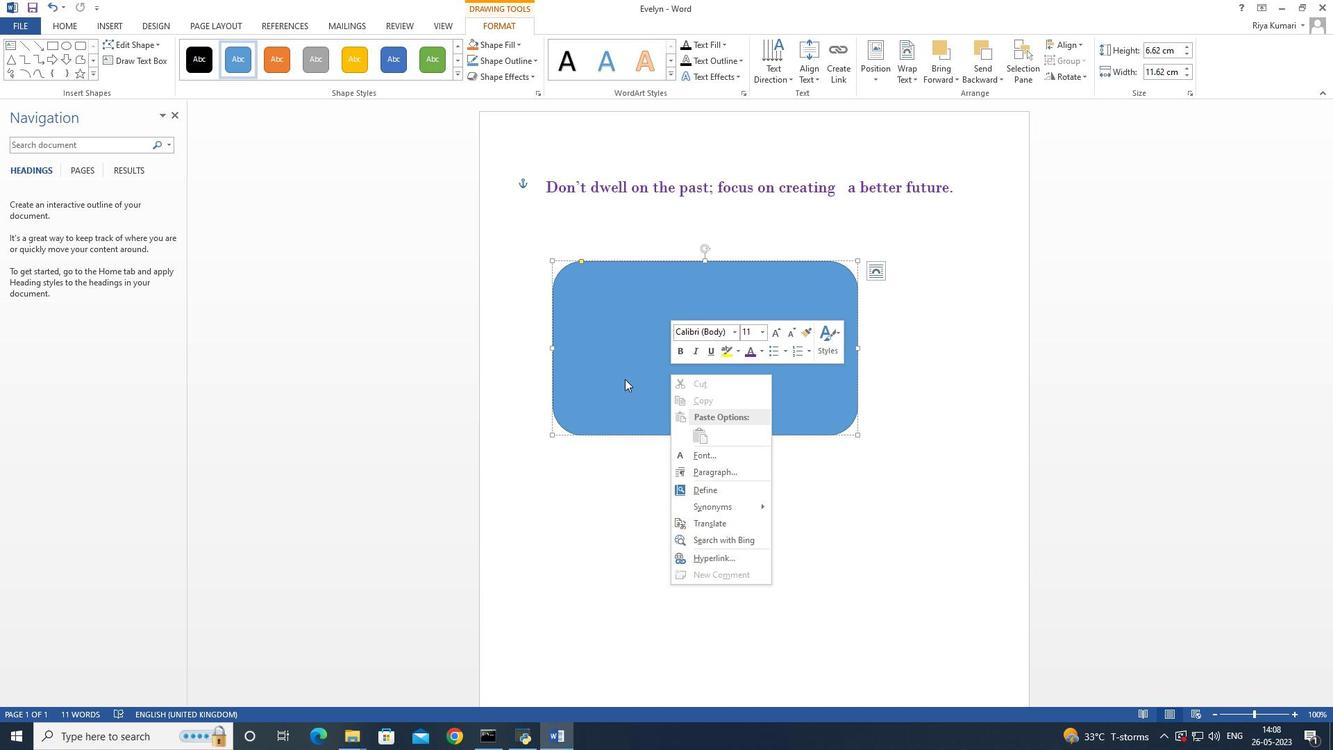 
Action: Mouse moved to (721, 502)
Screenshot: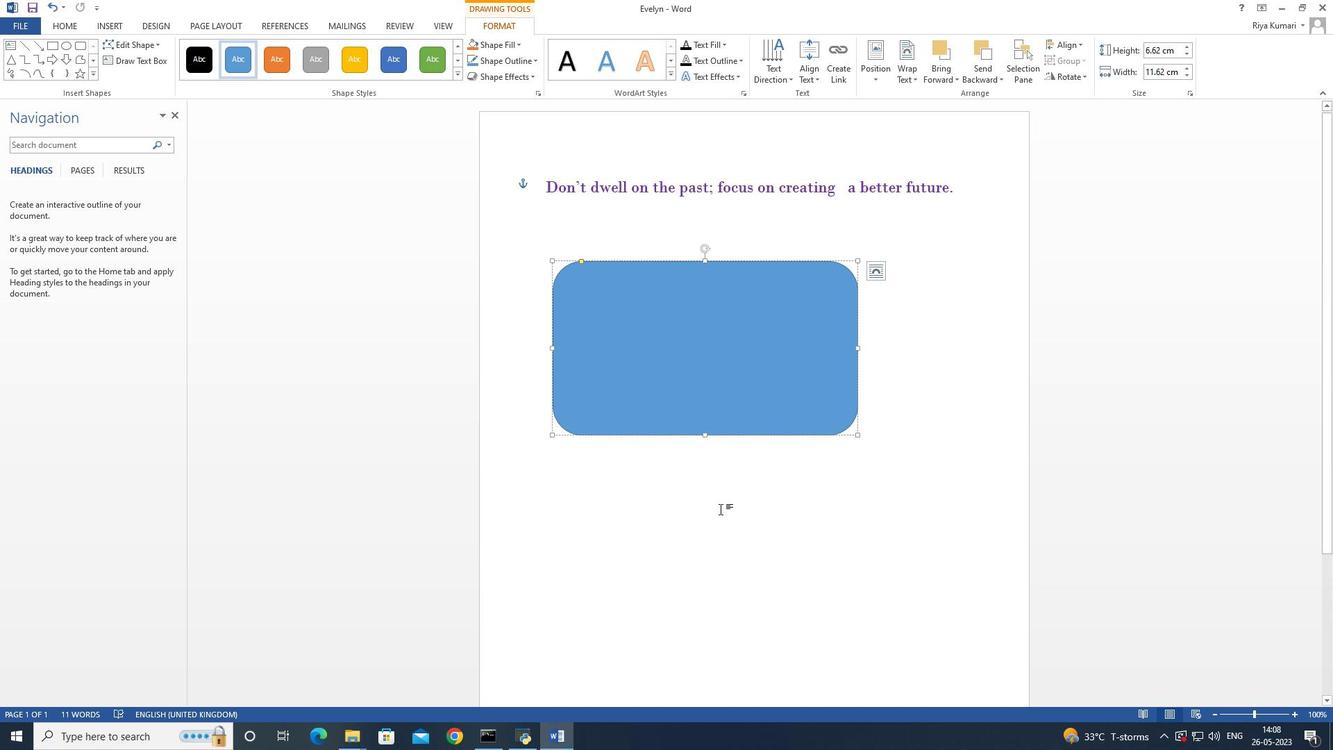 
Action: Key pressed <Key.caps_lock>T<Key.caps_lock>ue
Screenshot: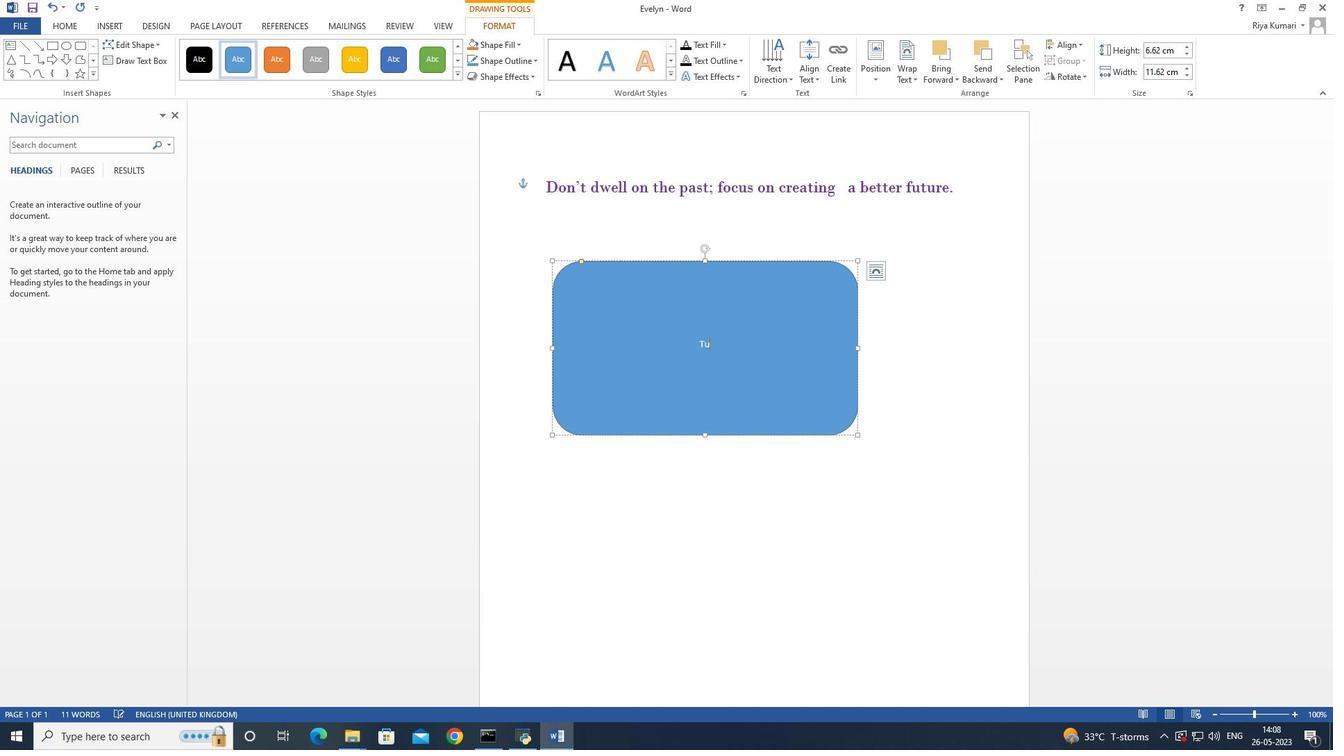 
Action: Mouse moved to (1188, 56)
Screenshot: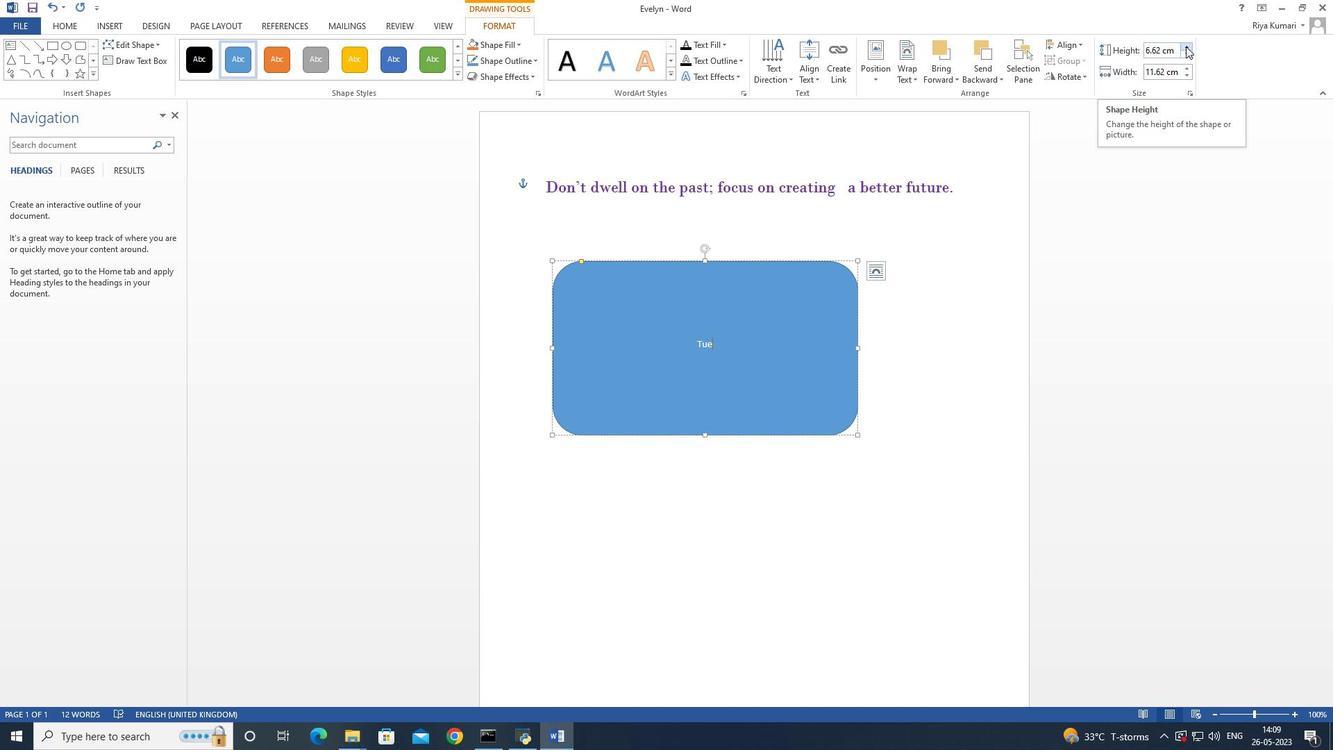 
Action: Mouse pressed left at (1188, 56)
Screenshot: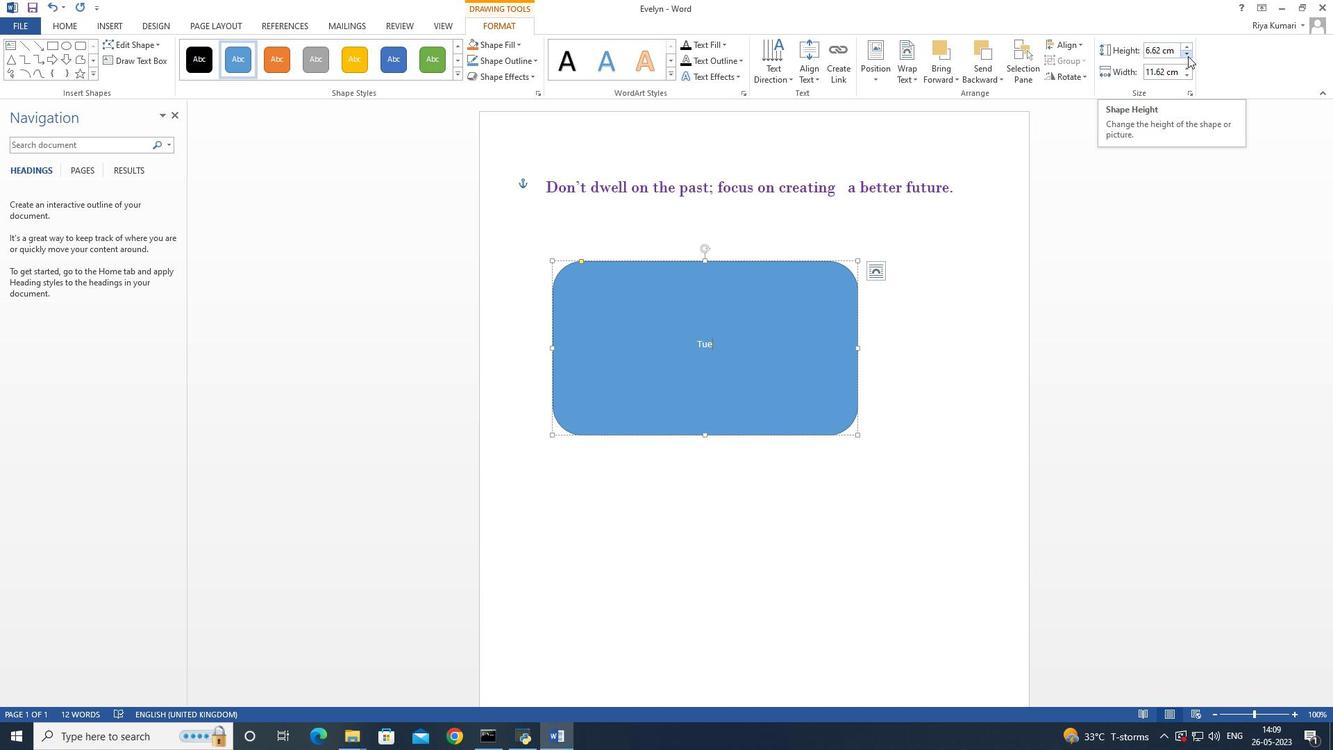 
Action: Mouse pressed left at (1188, 56)
Screenshot: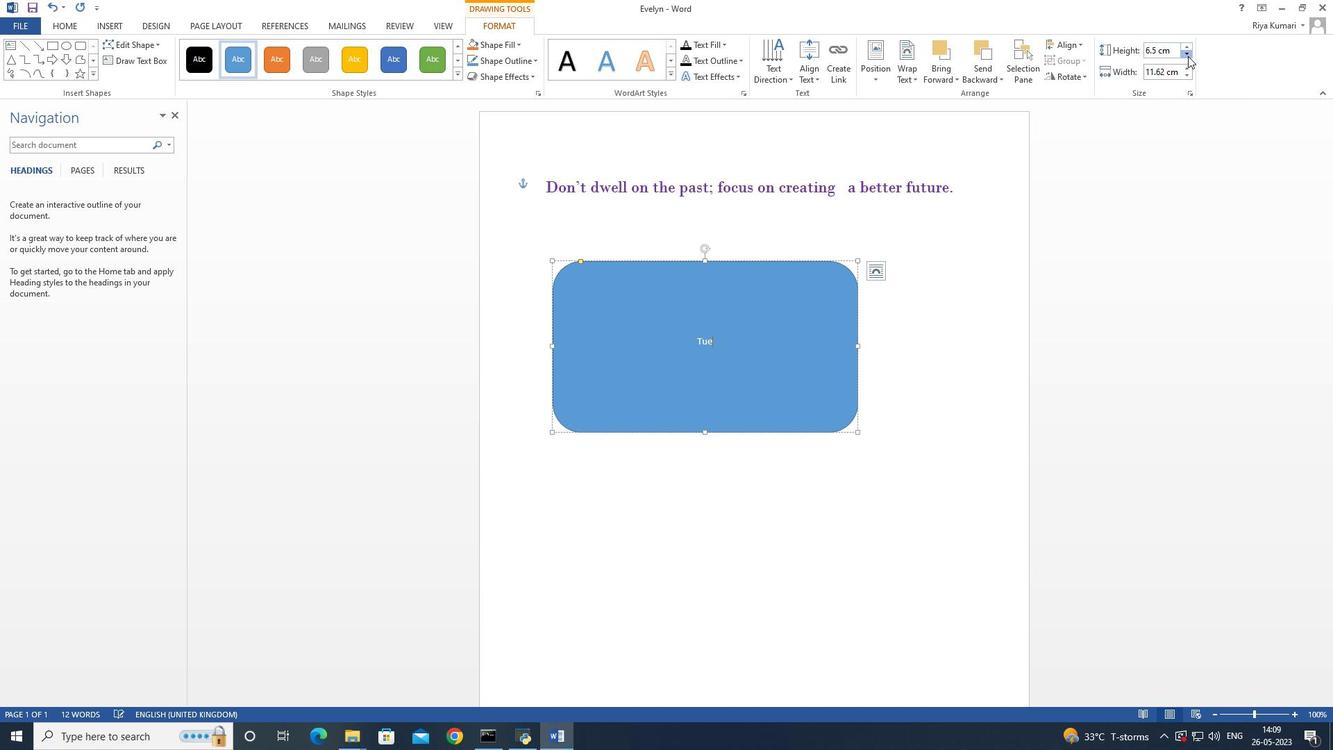 
Action: Mouse pressed left at (1188, 56)
Screenshot: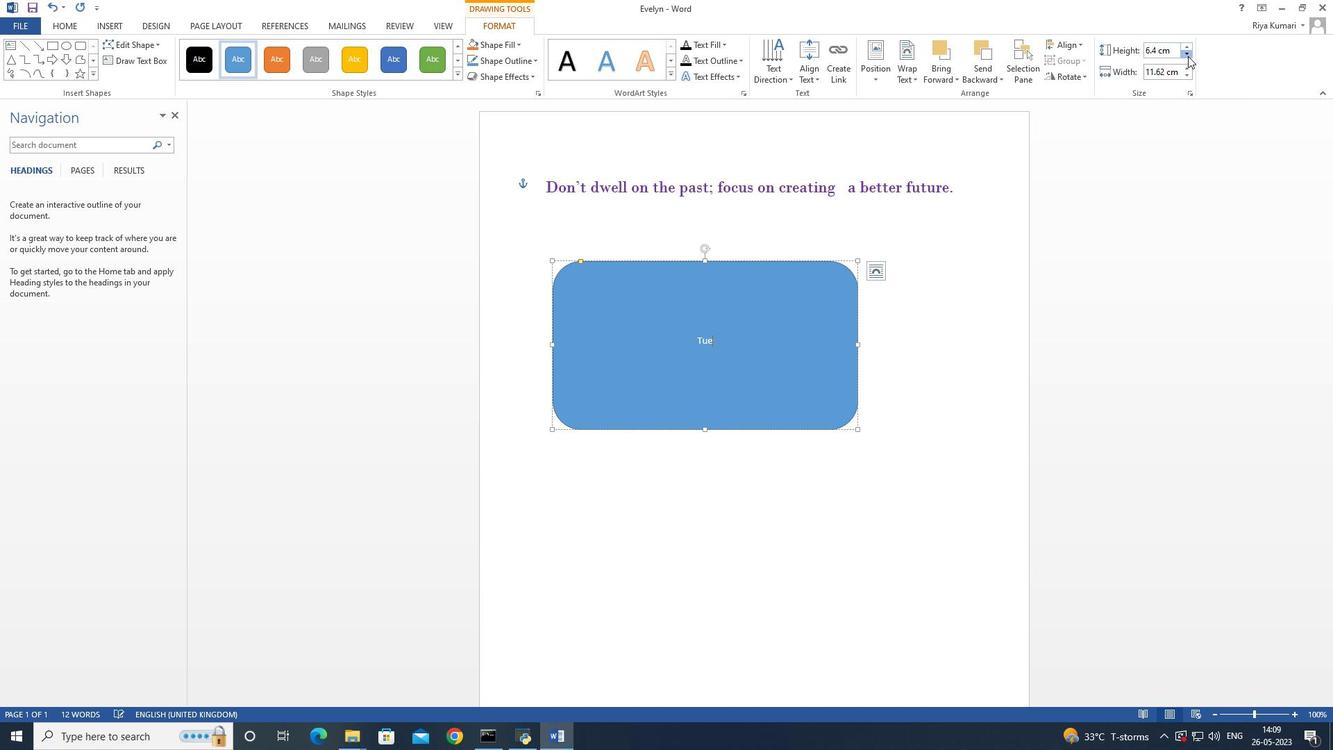 
Action: Mouse pressed left at (1188, 56)
Screenshot: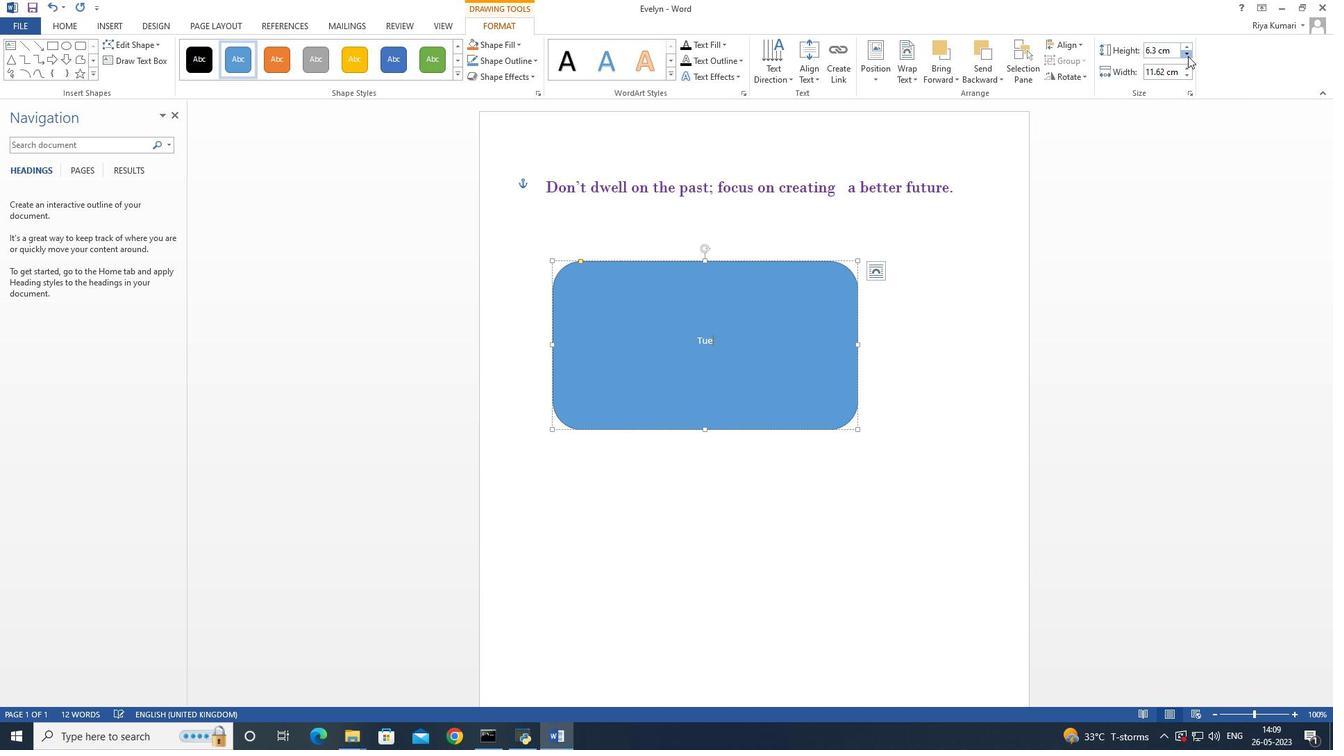 
Action: Mouse pressed left at (1188, 56)
Screenshot: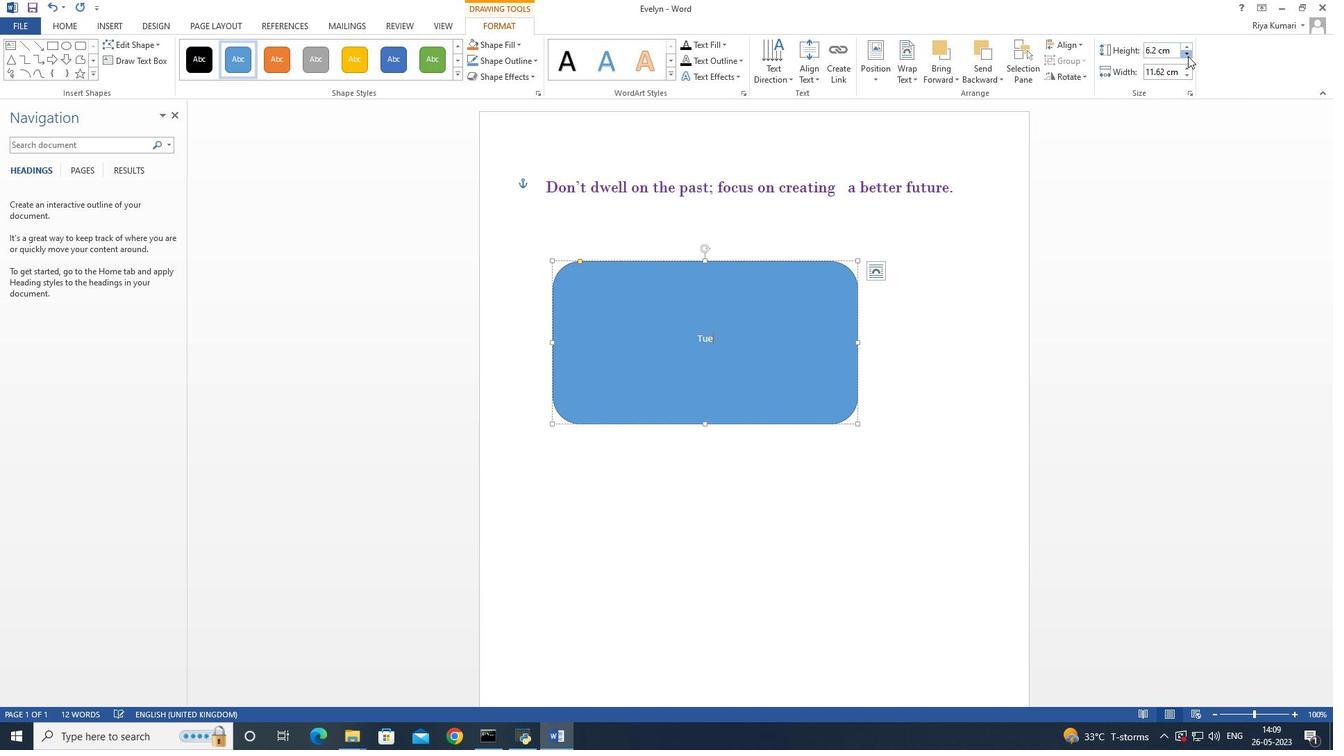 
Action: Mouse pressed left at (1188, 56)
Screenshot: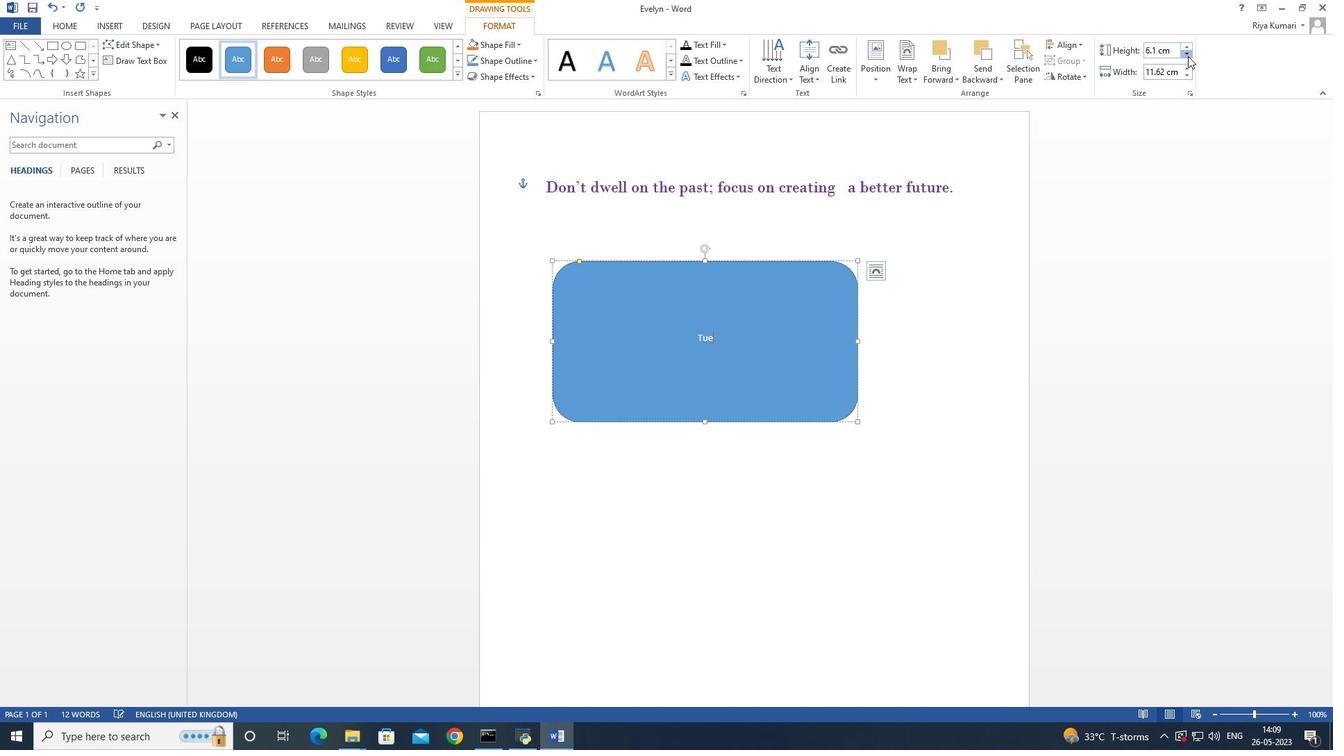 
Action: Mouse pressed left at (1188, 56)
Screenshot: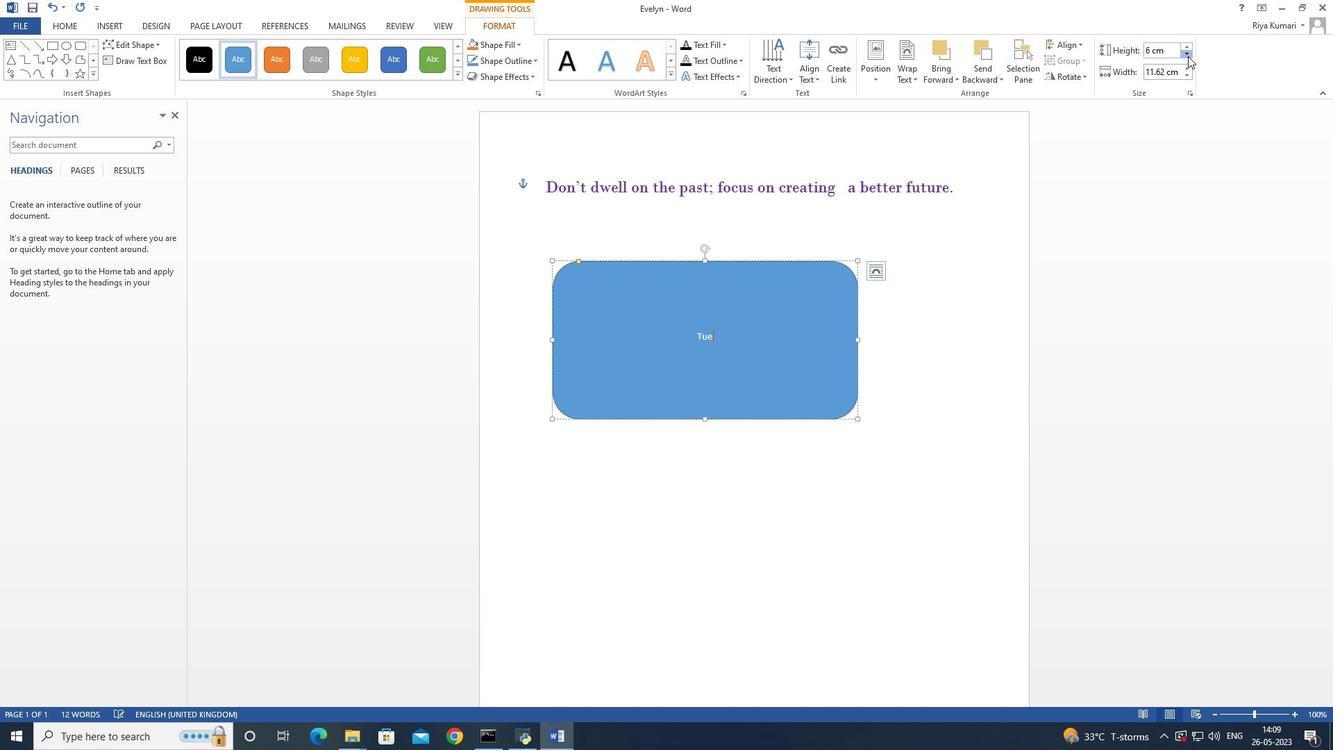 
Action: Mouse pressed left at (1188, 56)
Screenshot: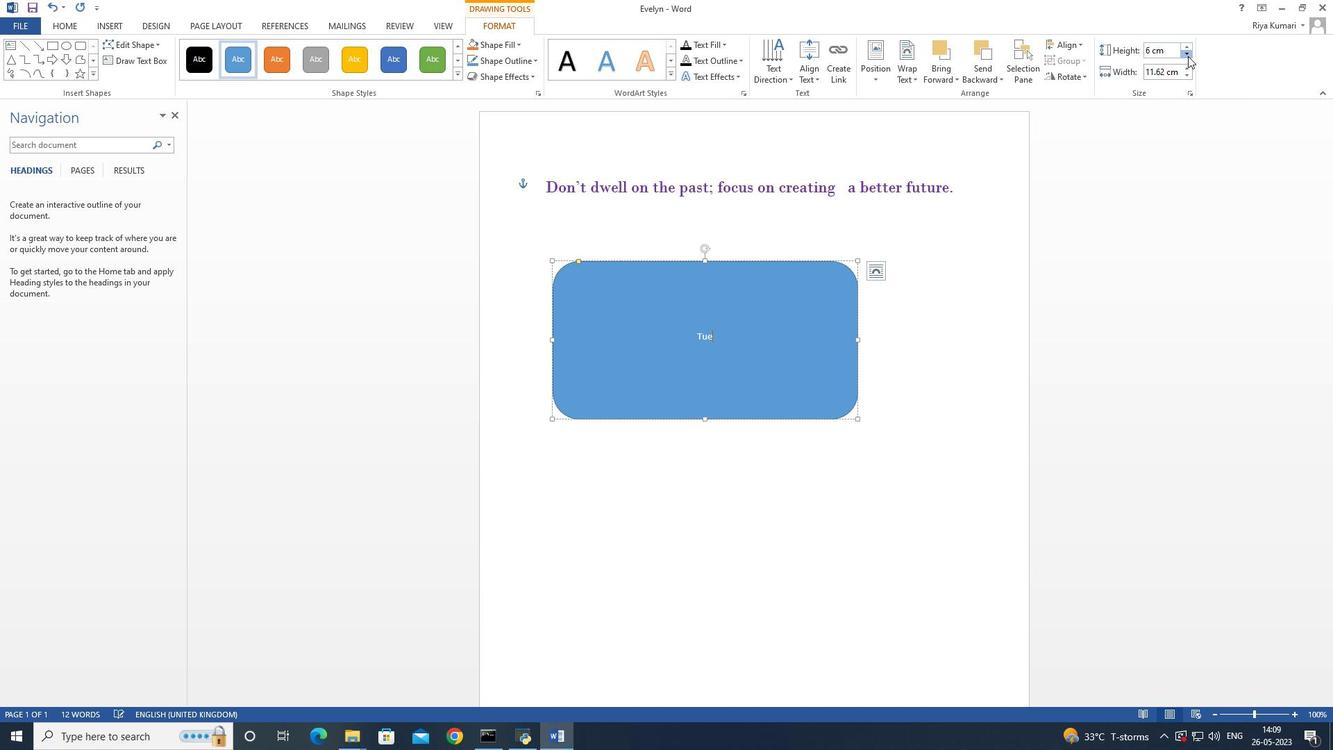 
Action: Mouse pressed left at (1188, 56)
Screenshot: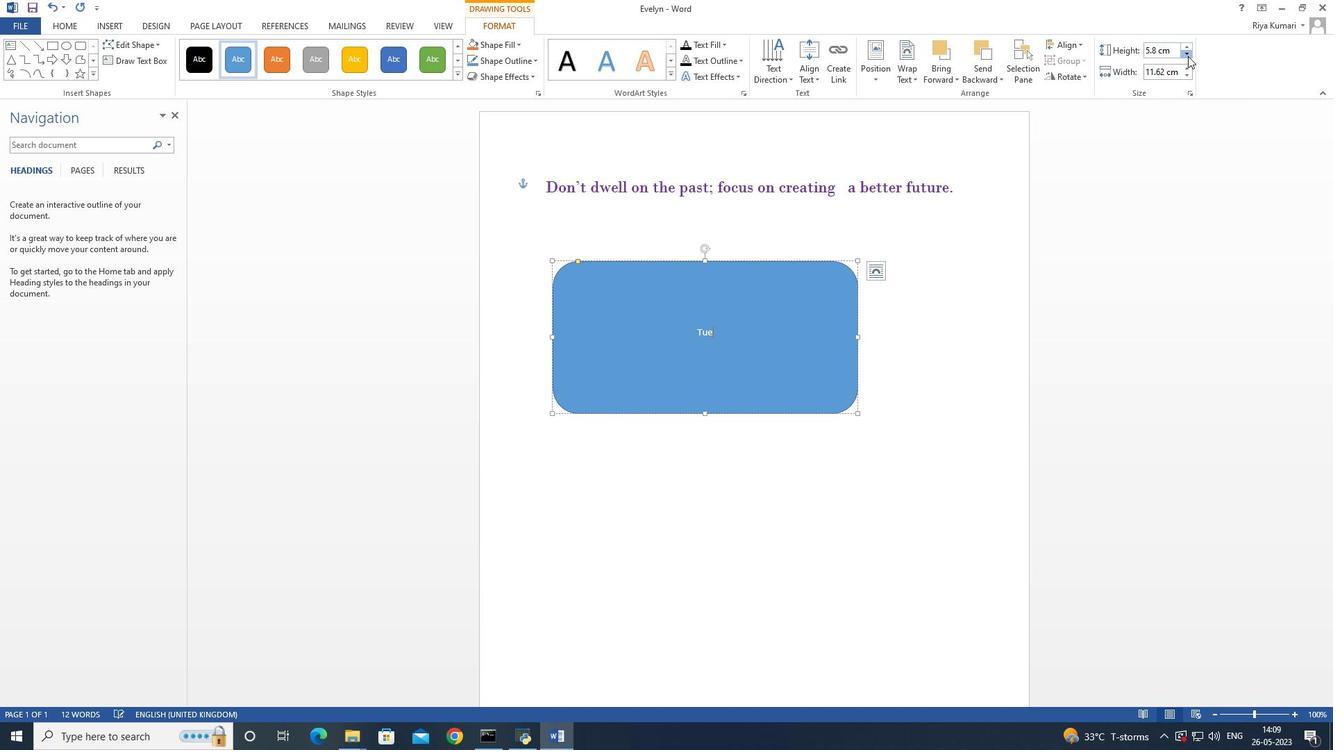 
Action: Mouse pressed left at (1188, 56)
Screenshot: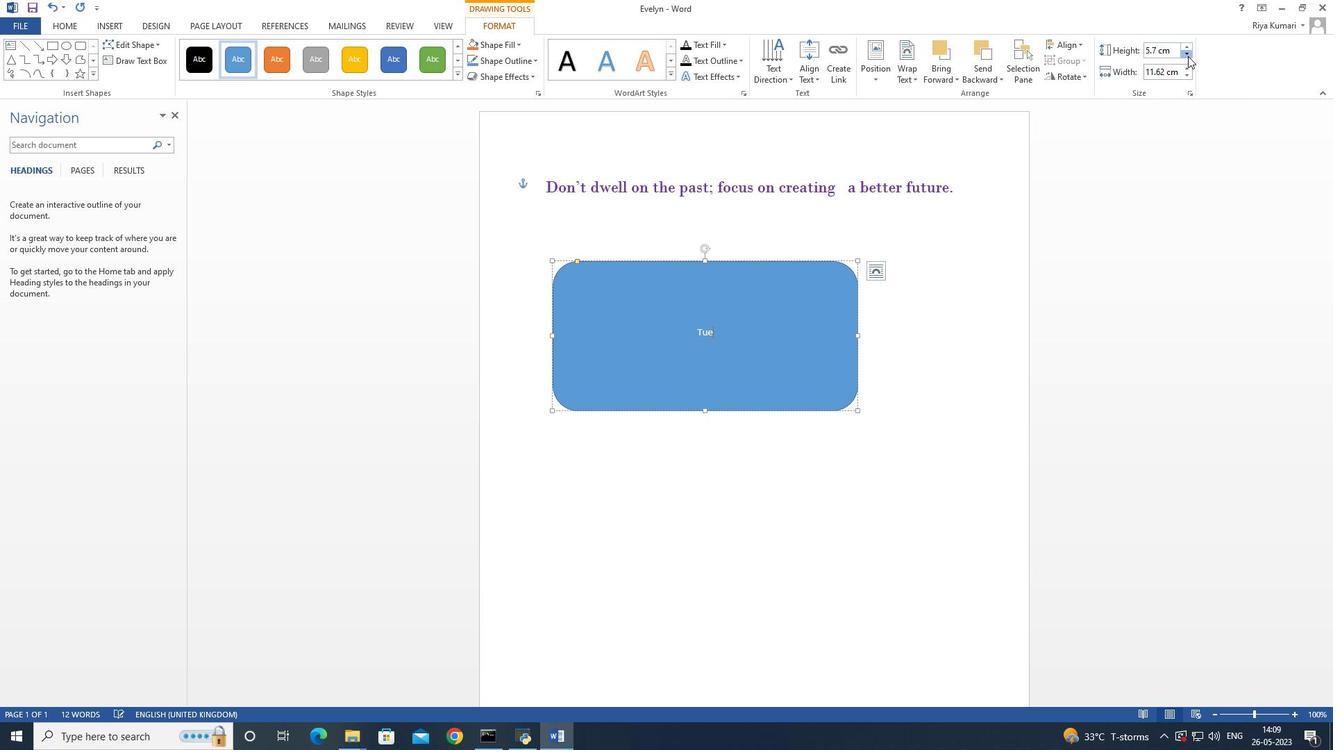 
Action: Mouse pressed left at (1188, 56)
Screenshot: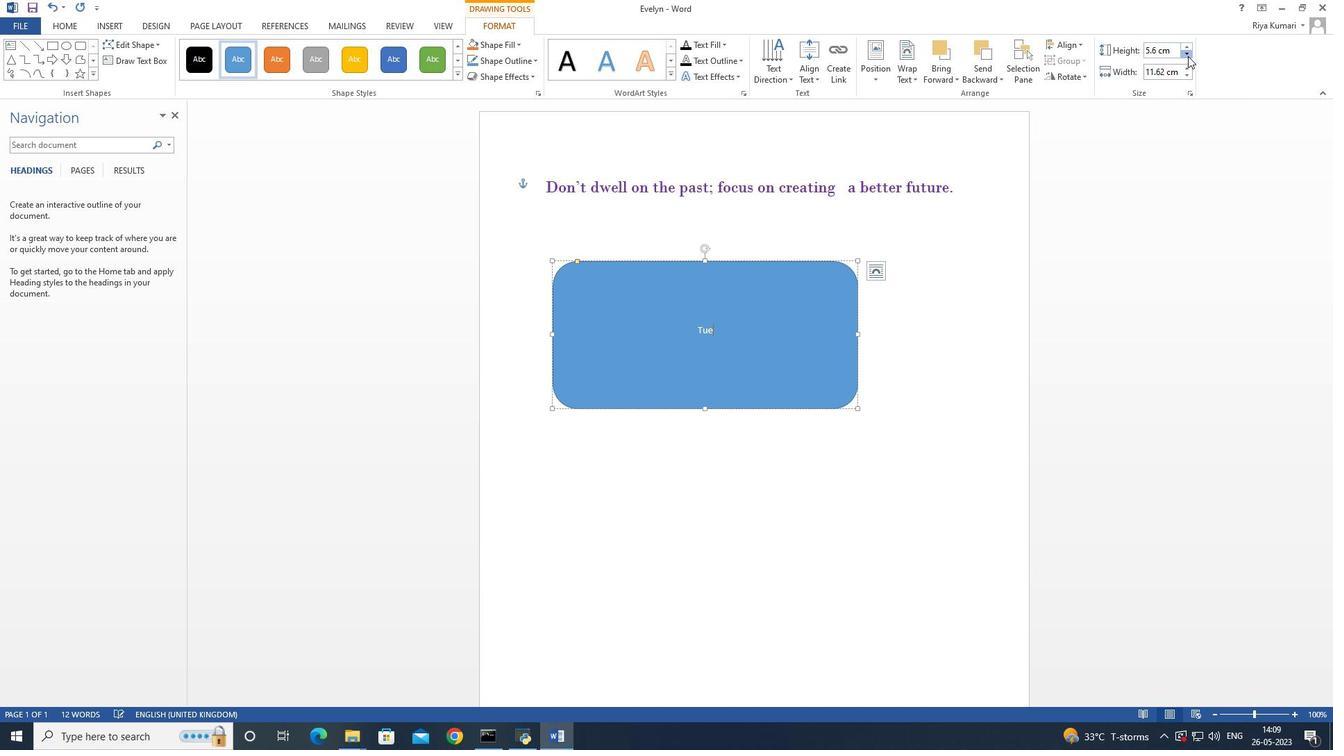 
Action: Mouse pressed left at (1188, 56)
Screenshot: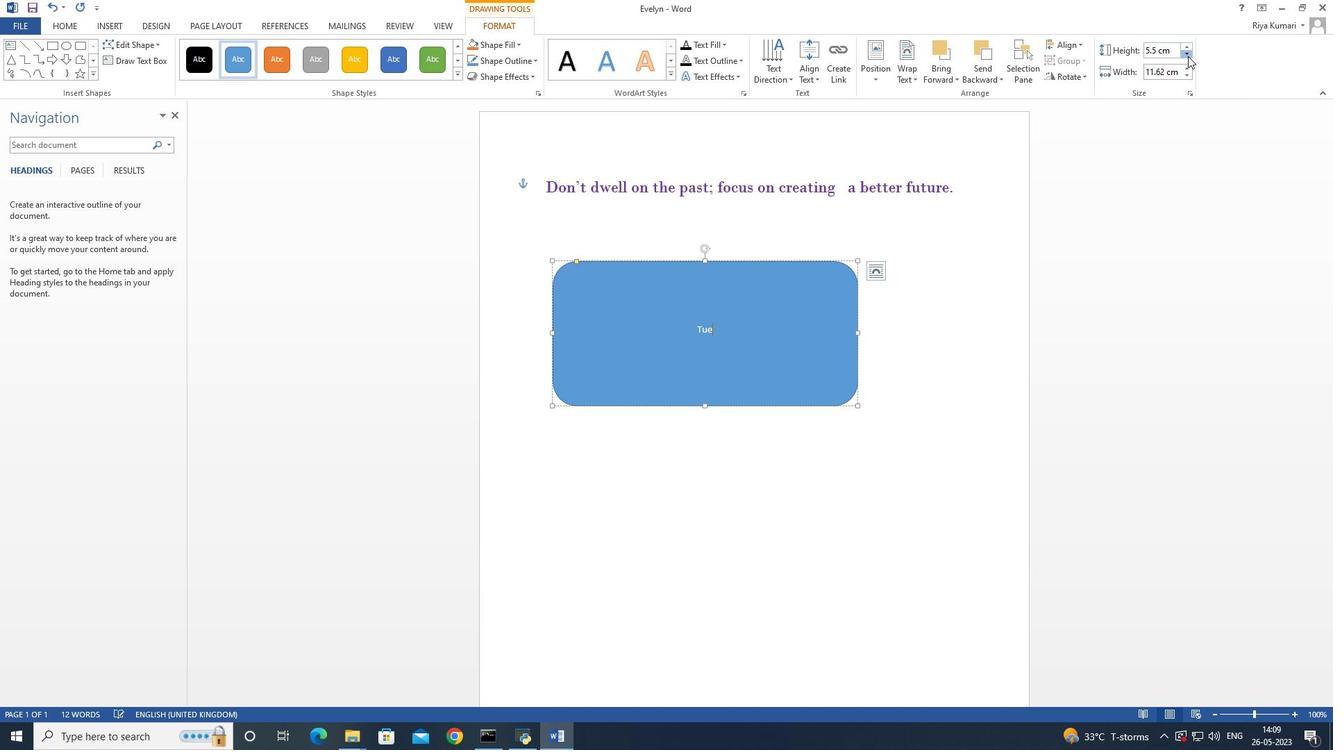 
Action: Mouse pressed left at (1188, 56)
Screenshot: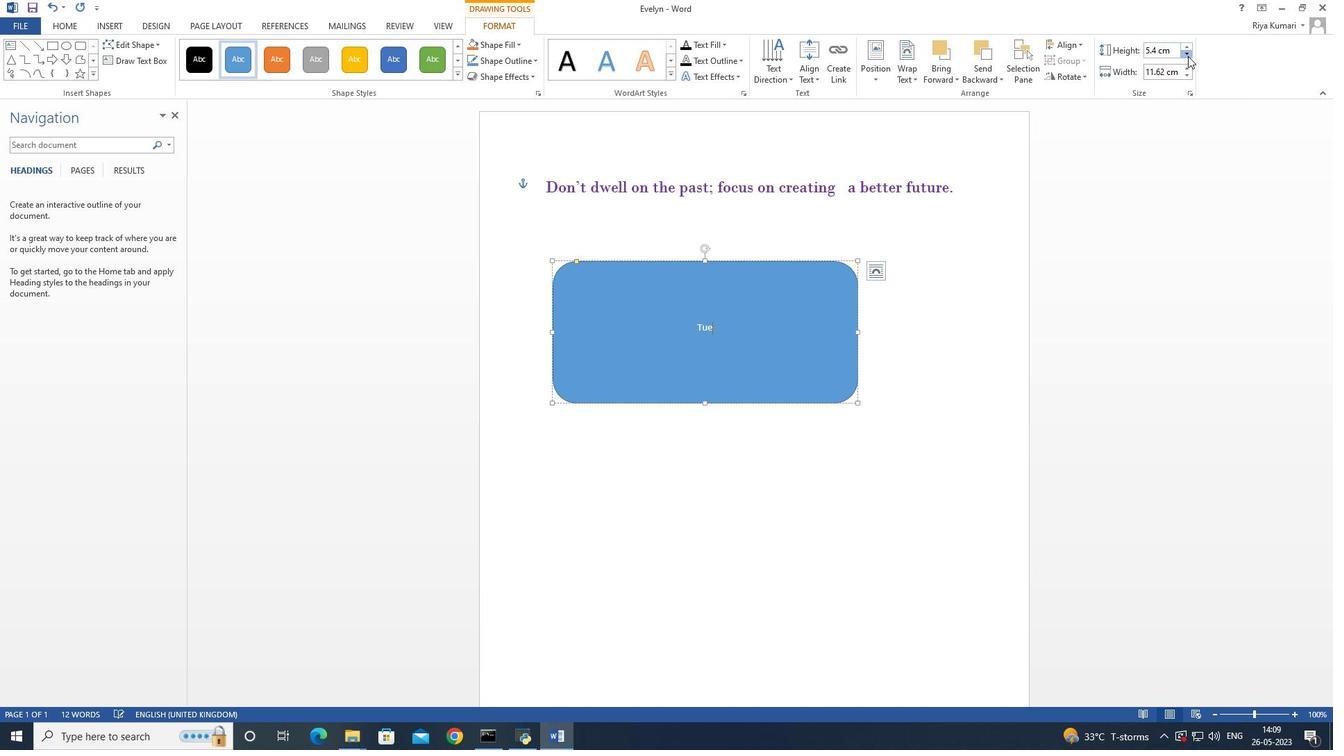 
Action: Mouse pressed left at (1188, 56)
Screenshot: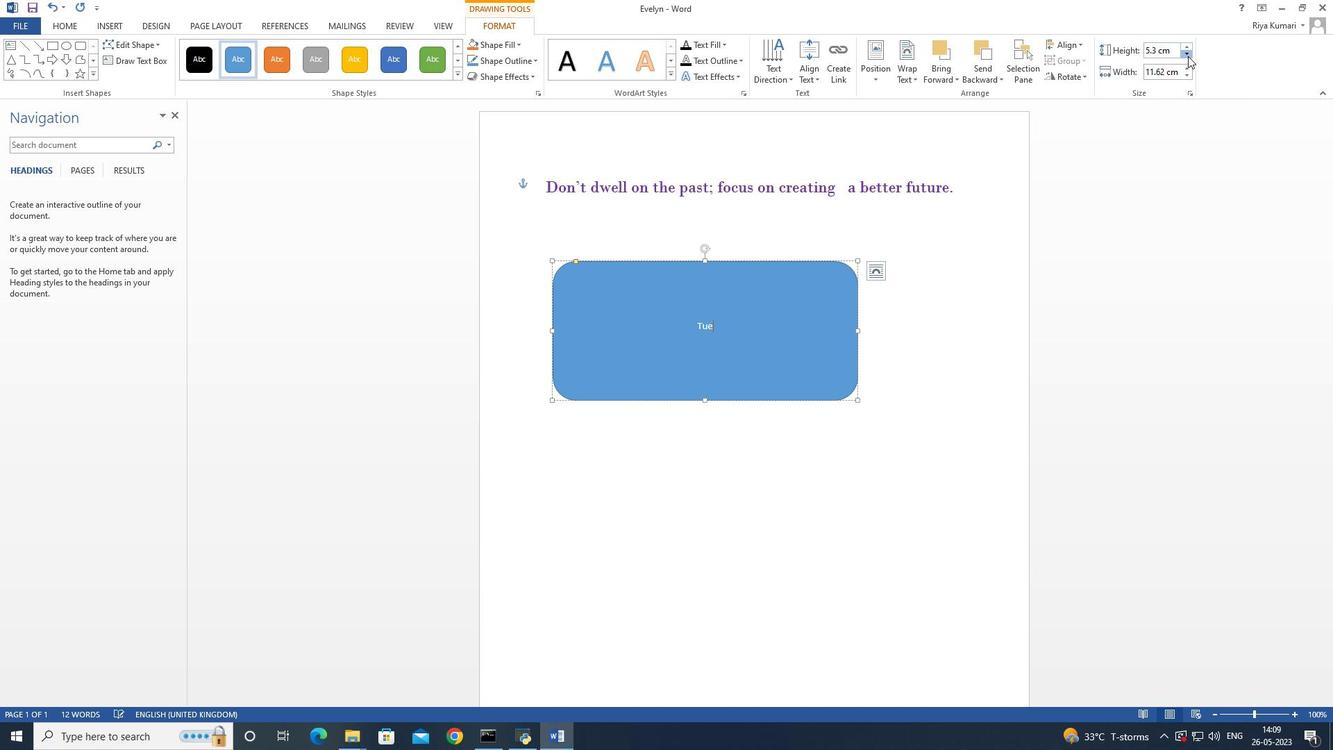 
Action: Mouse pressed left at (1188, 56)
Screenshot: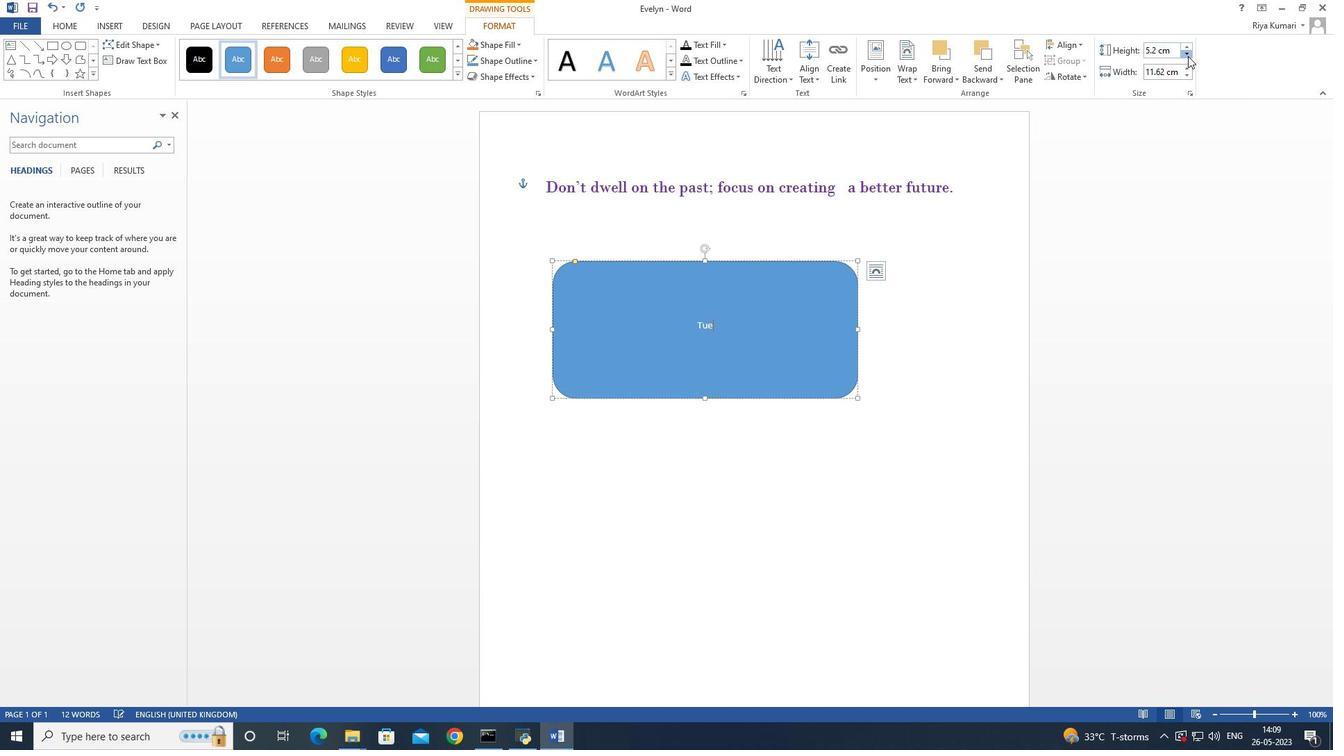 
Action: Mouse pressed left at (1188, 56)
Screenshot: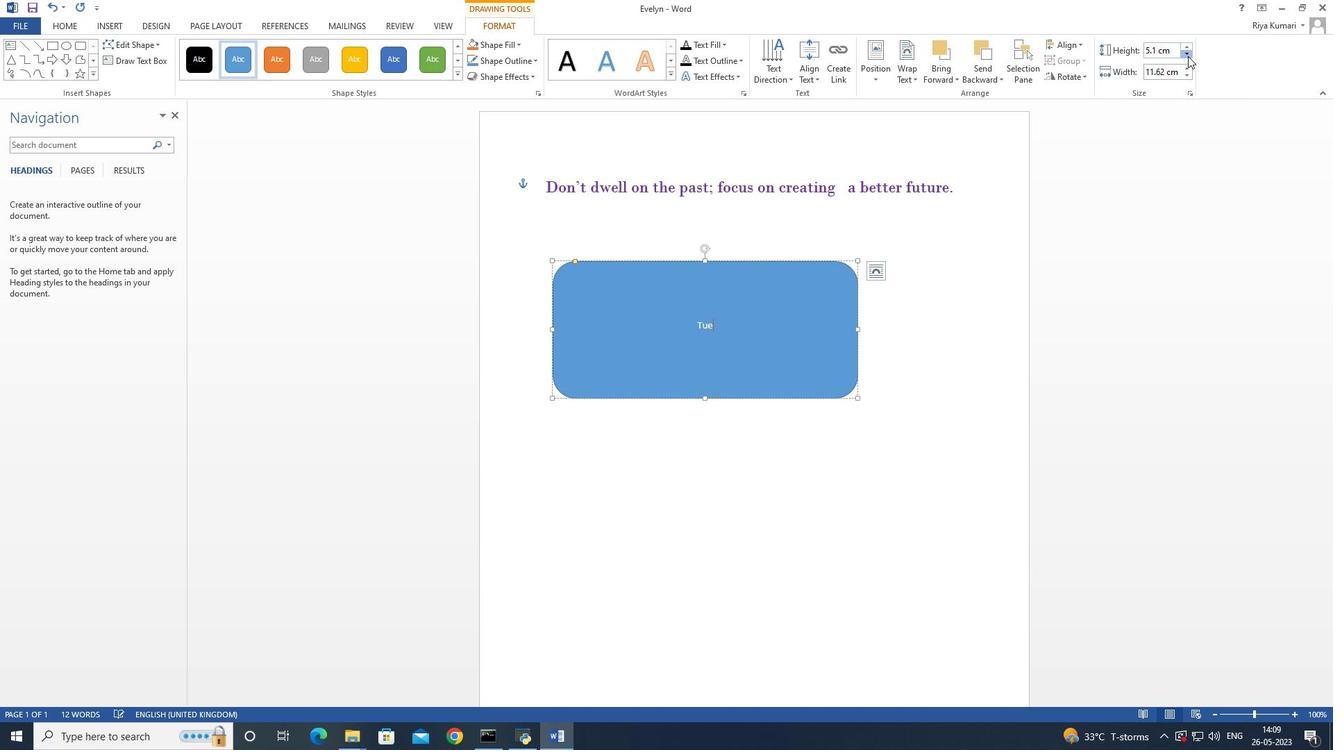 
Action: Mouse pressed left at (1188, 56)
Screenshot: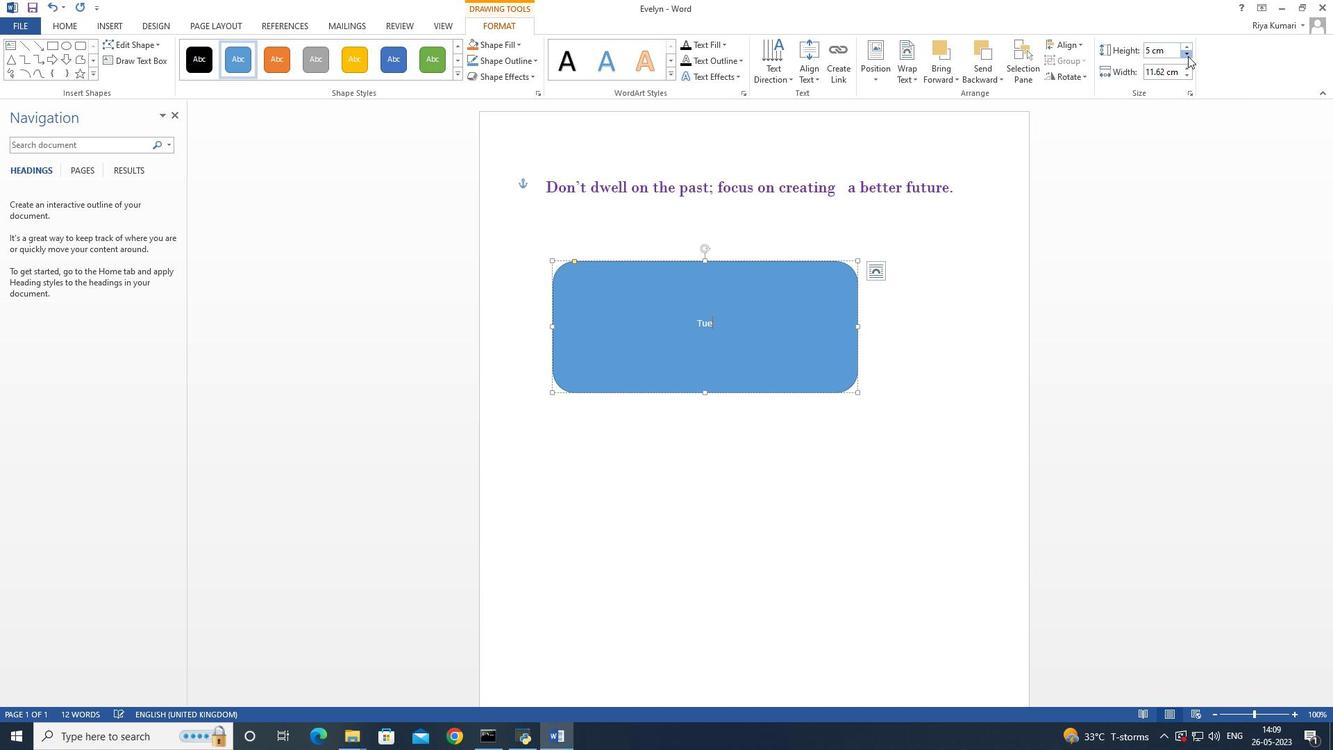 
Action: Mouse pressed left at (1188, 56)
Screenshot: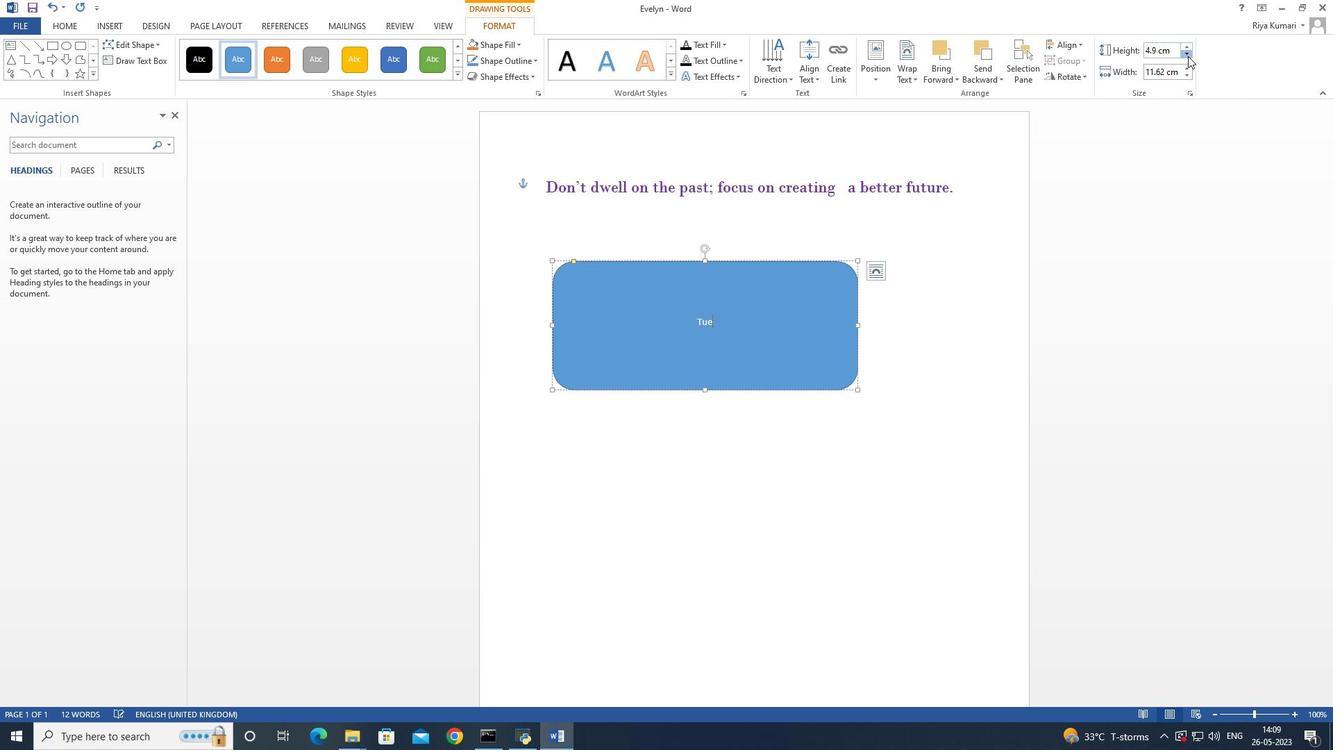 
Action: Mouse pressed left at (1188, 56)
Screenshot: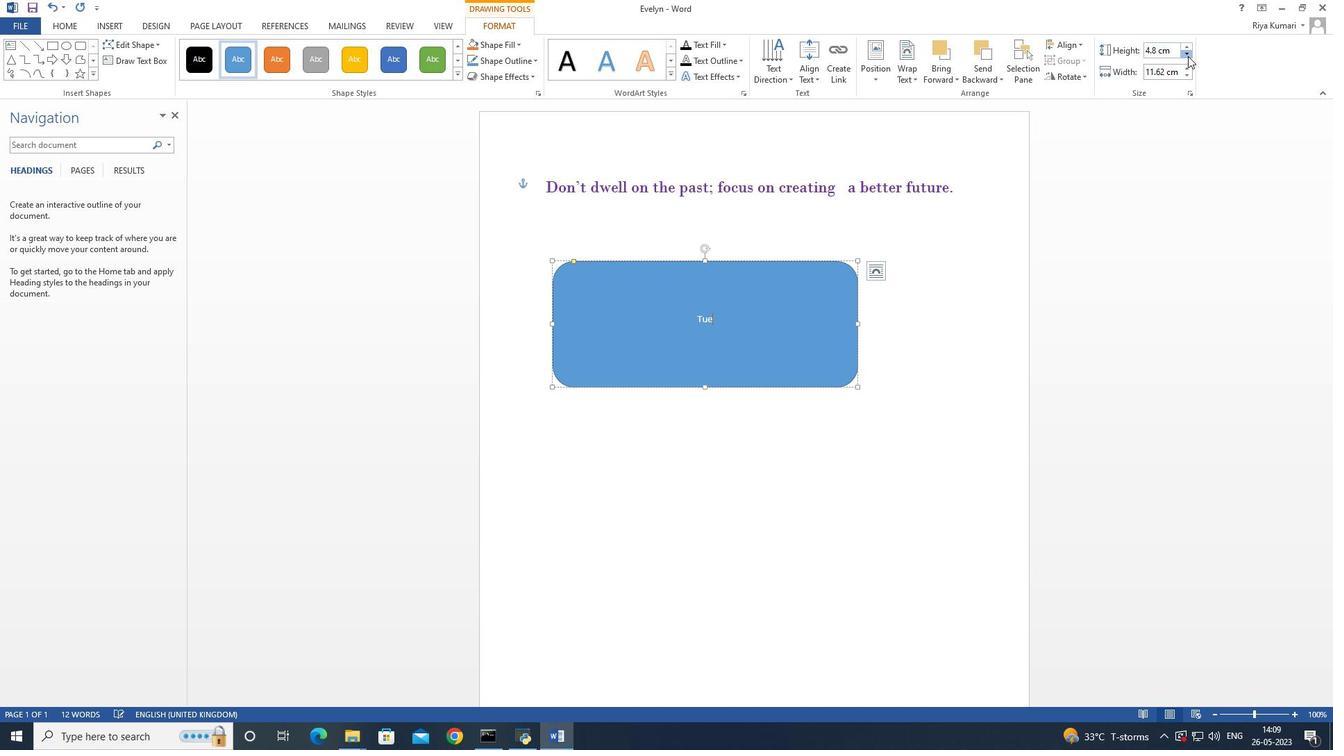 
Action: Mouse pressed left at (1188, 56)
Screenshot: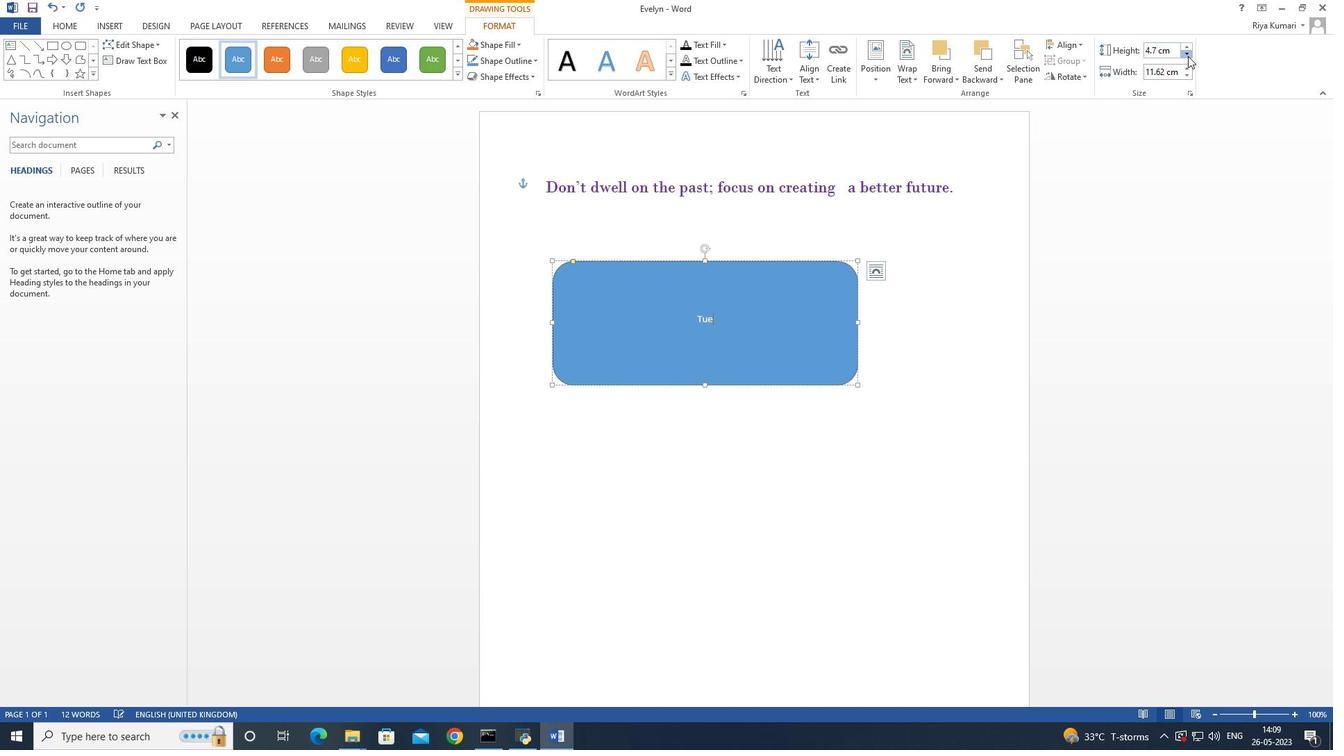 
Action: Mouse pressed left at (1188, 56)
Screenshot: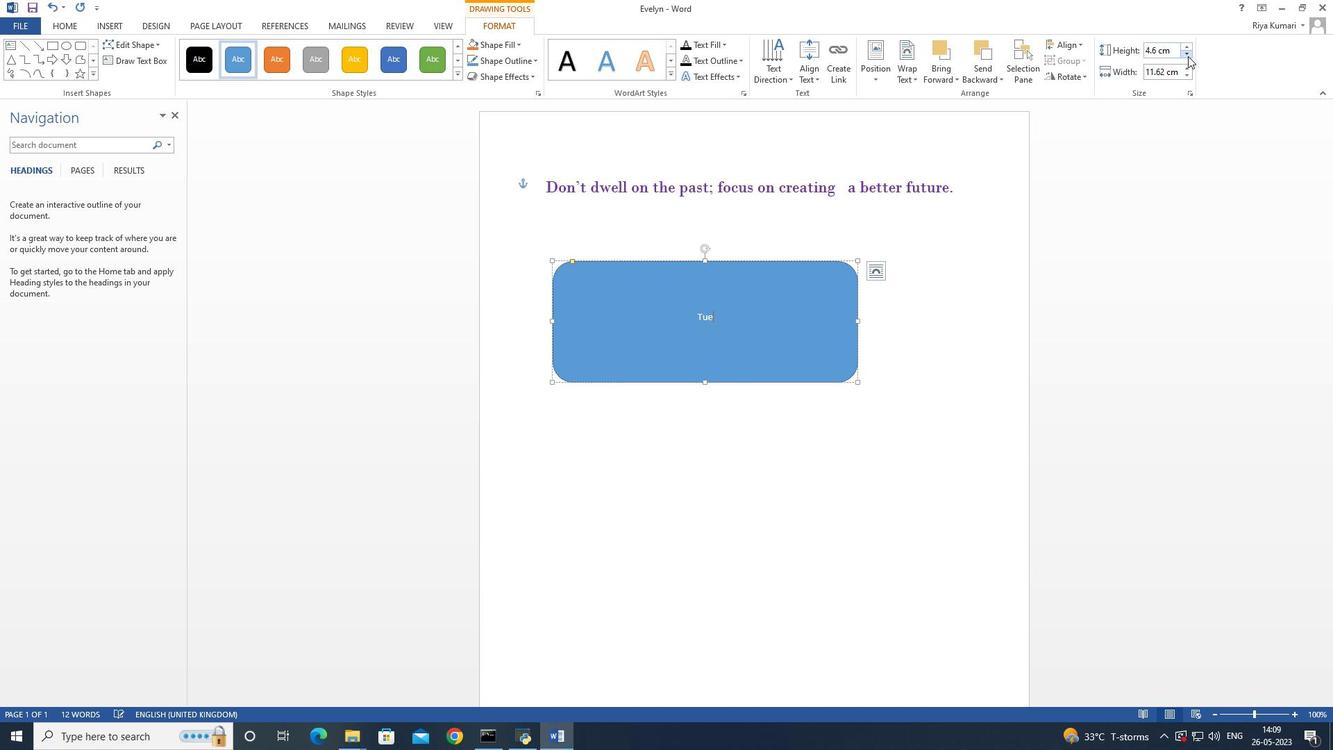 
Action: Mouse pressed left at (1188, 56)
Screenshot: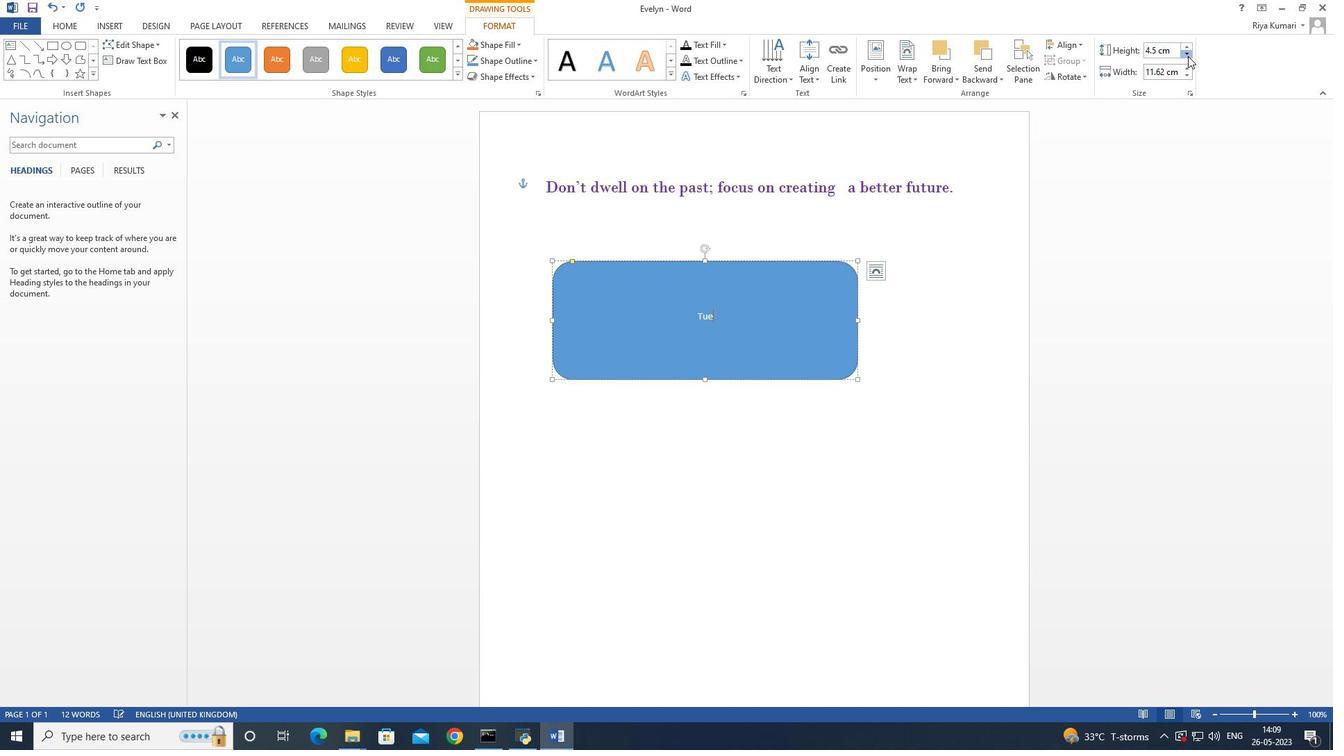 
Action: Mouse pressed left at (1188, 56)
Screenshot: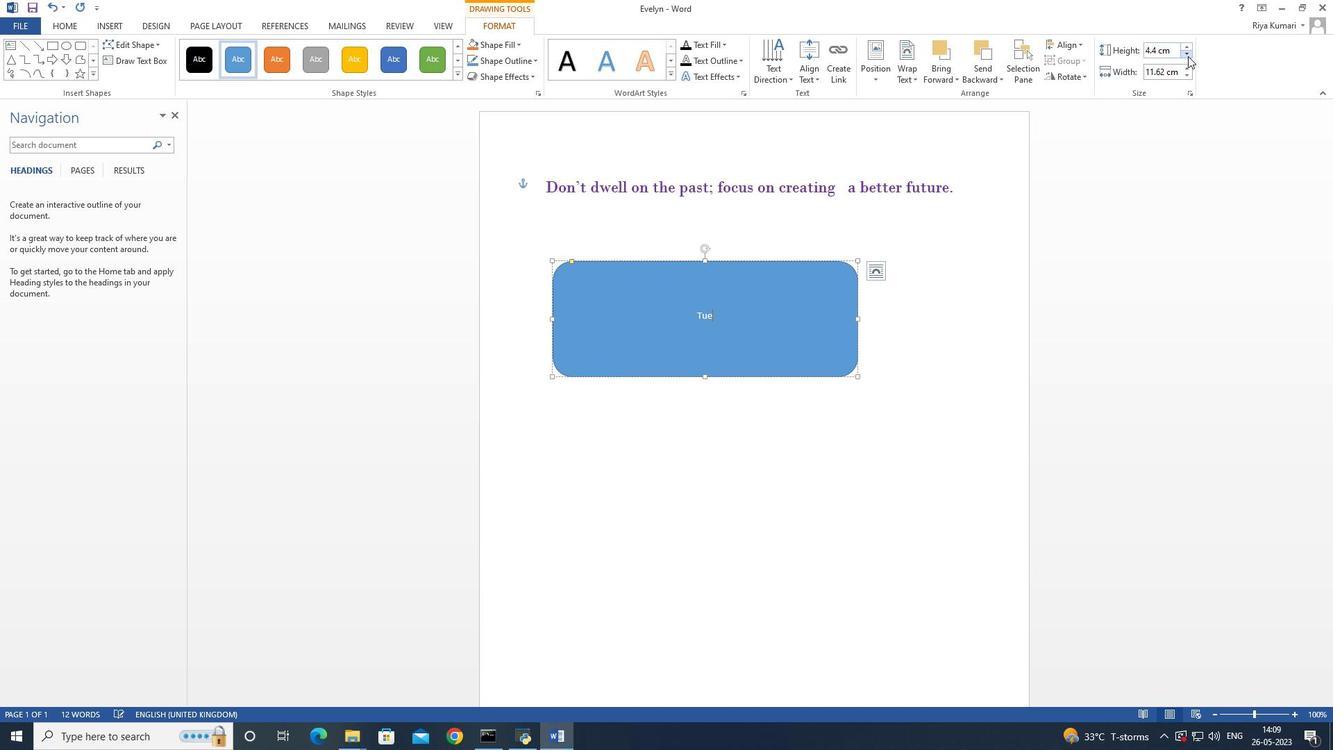 
Action: Mouse pressed left at (1188, 56)
Screenshot: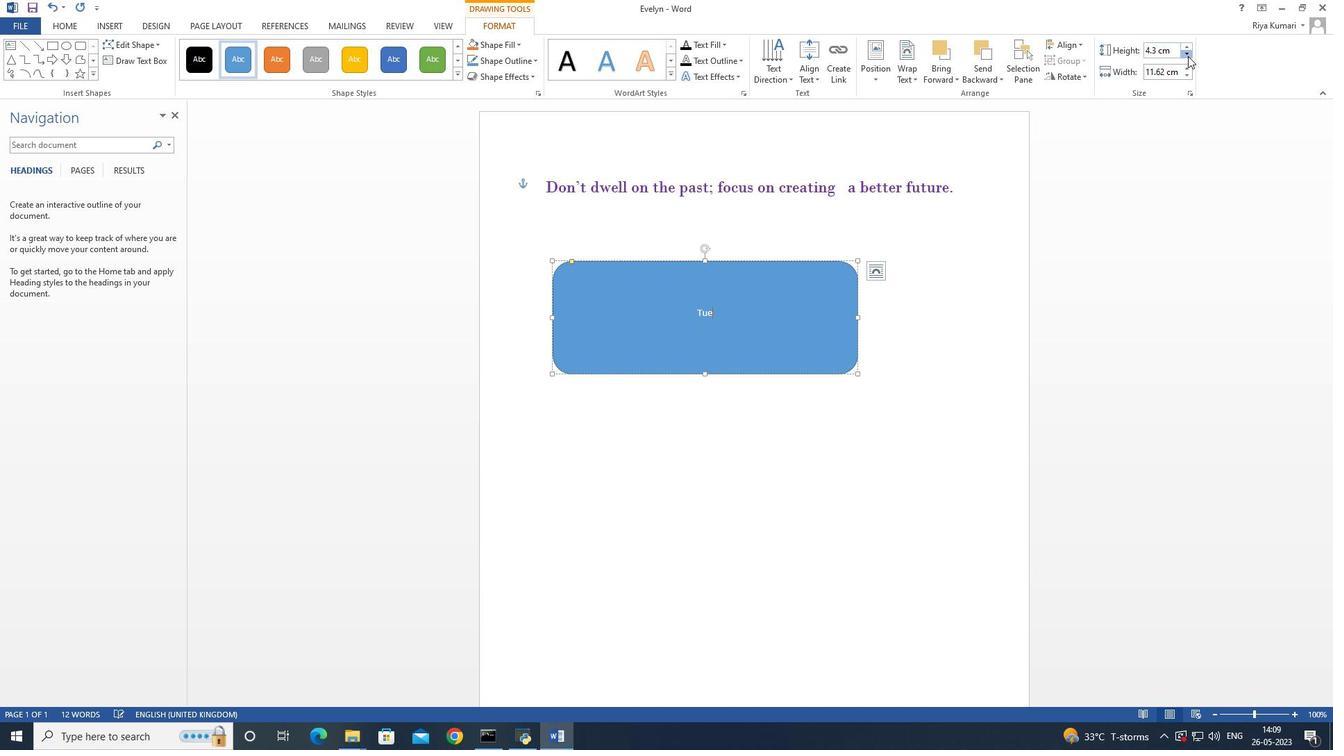 
Action: Mouse pressed left at (1188, 56)
Screenshot: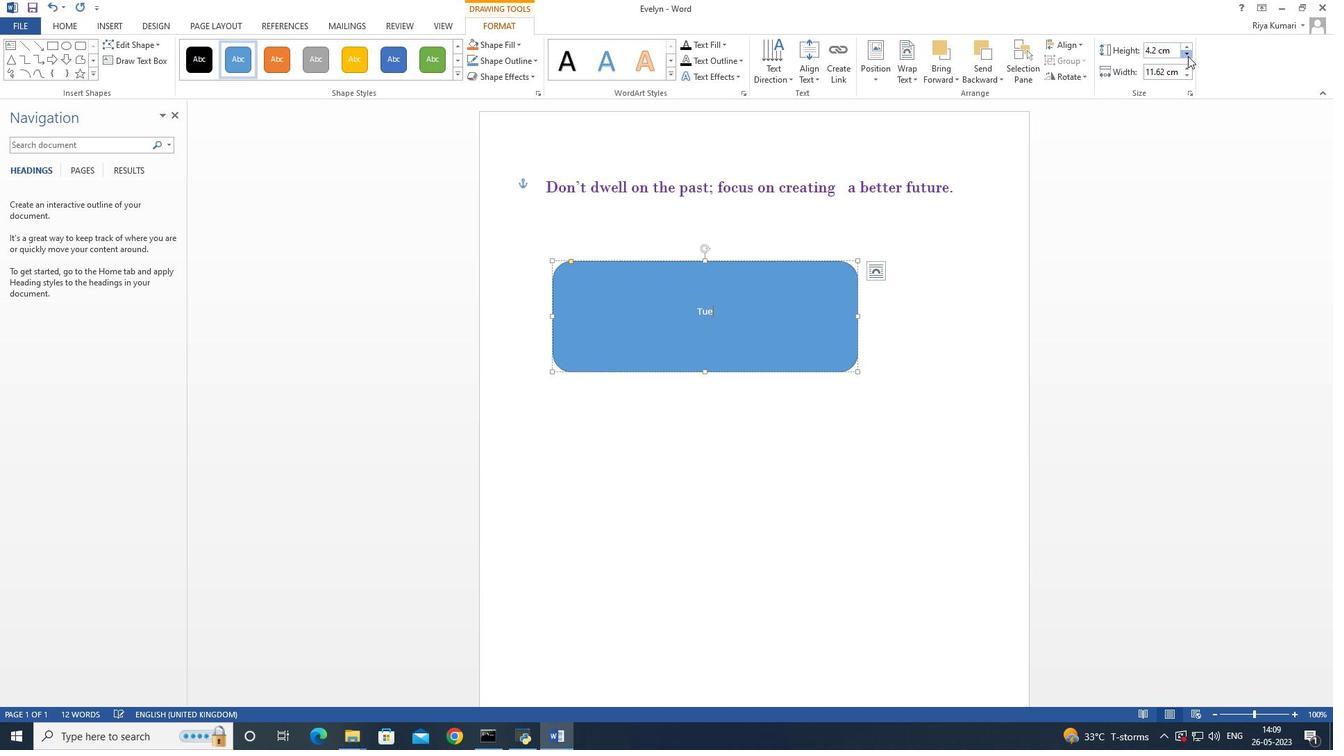 
Action: Mouse pressed left at (1188, 56)
Screenshot: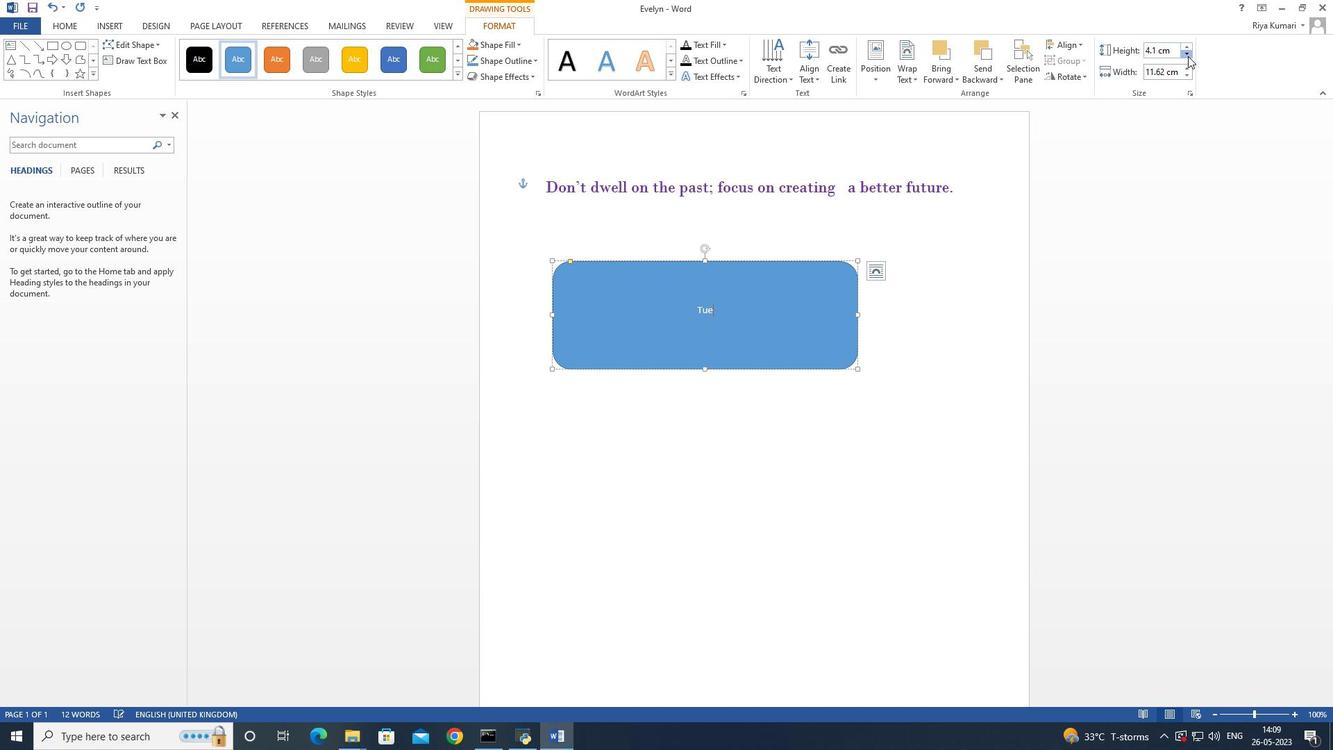 
Action: Mouse pressed left at (1188, 56)
Screenshot: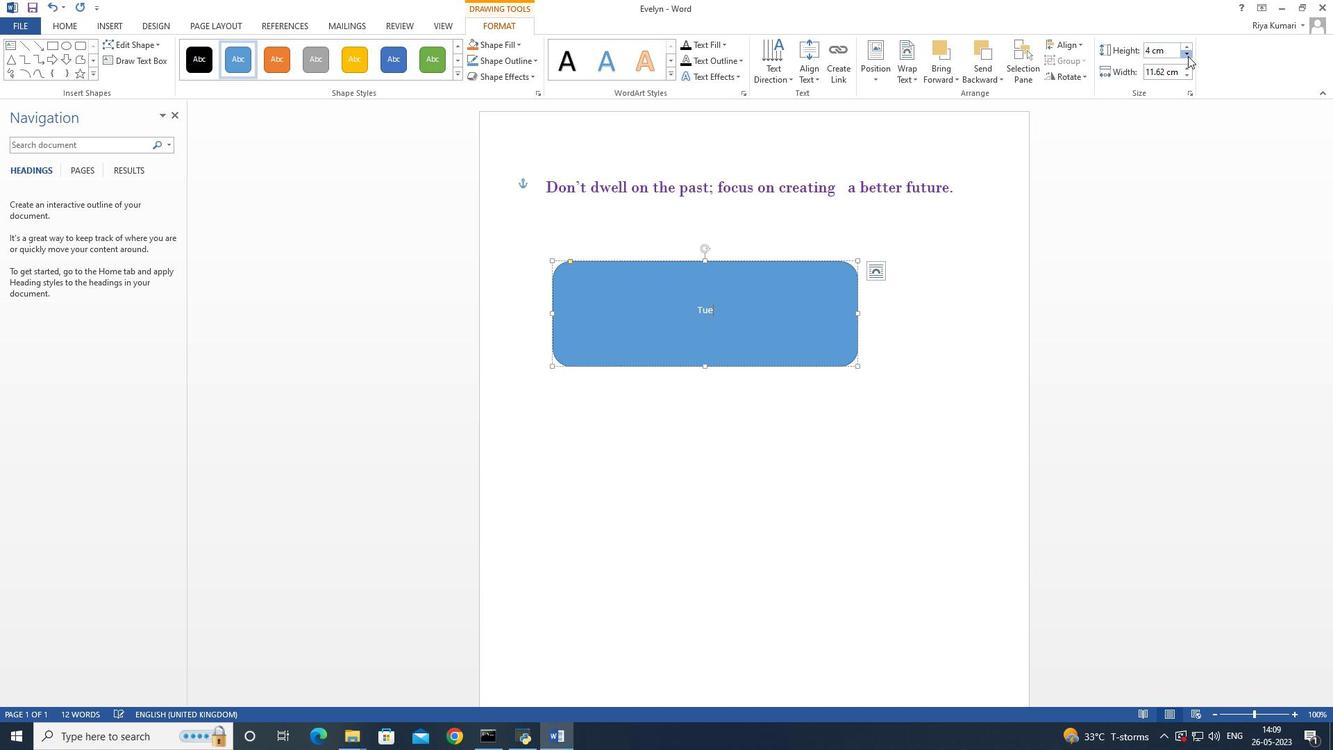 
Action: Mouse pressed left at (1188, 56)
Screenshot: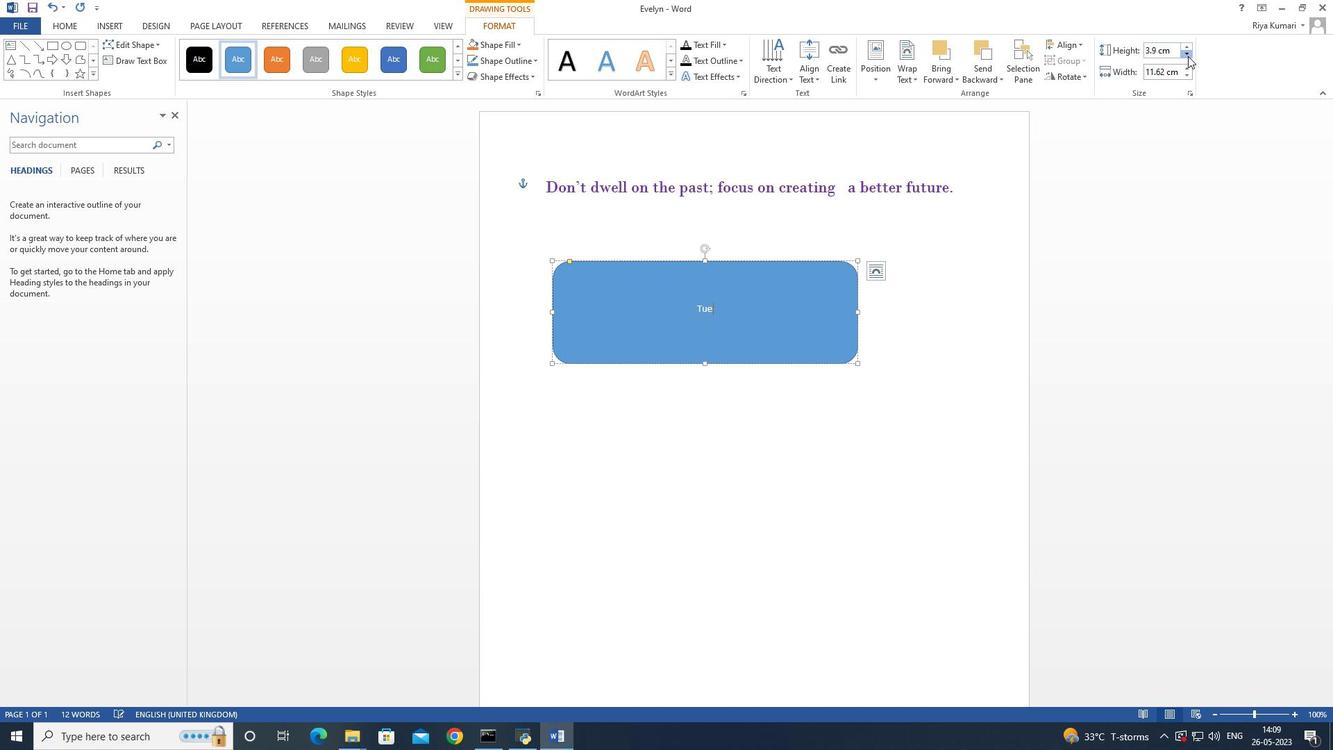 
Action: Mouse pressed left at (1188, 56)
Screenshot: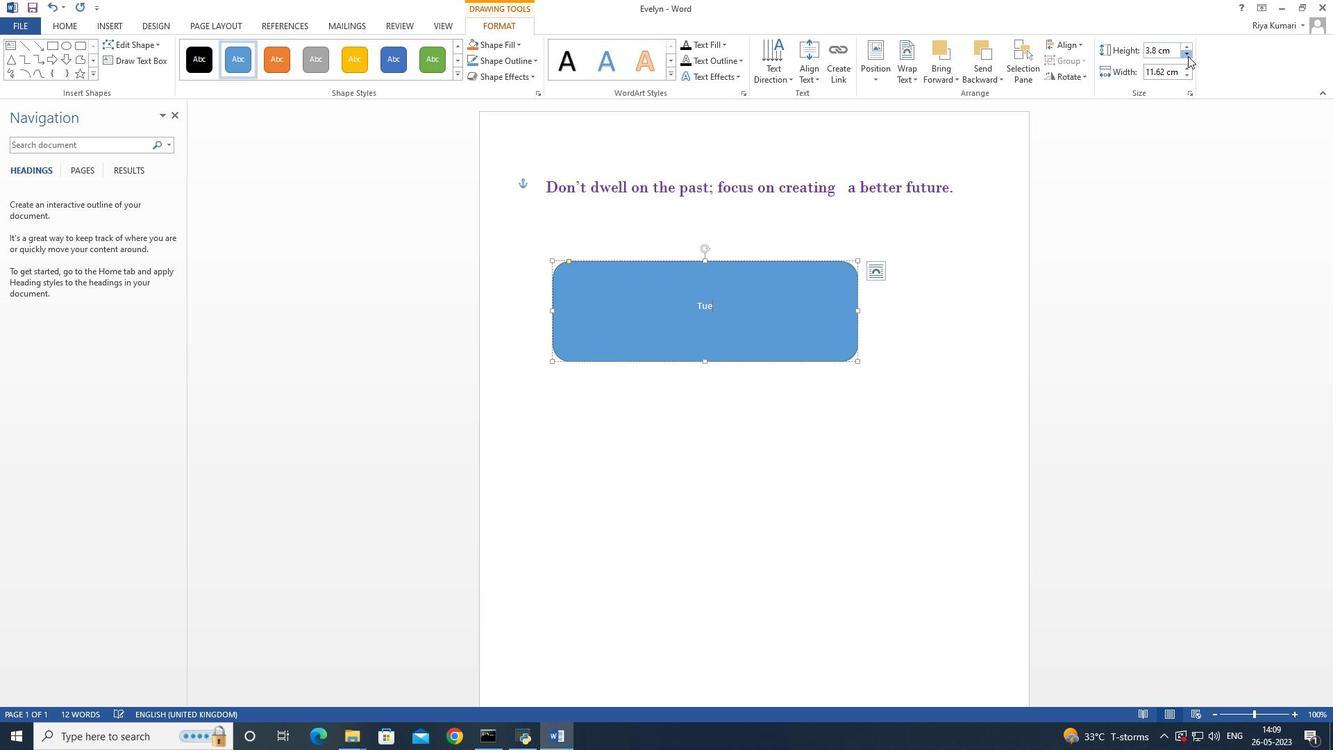 
Action: Mouse pressed left at (1188, 56)
Screenshot: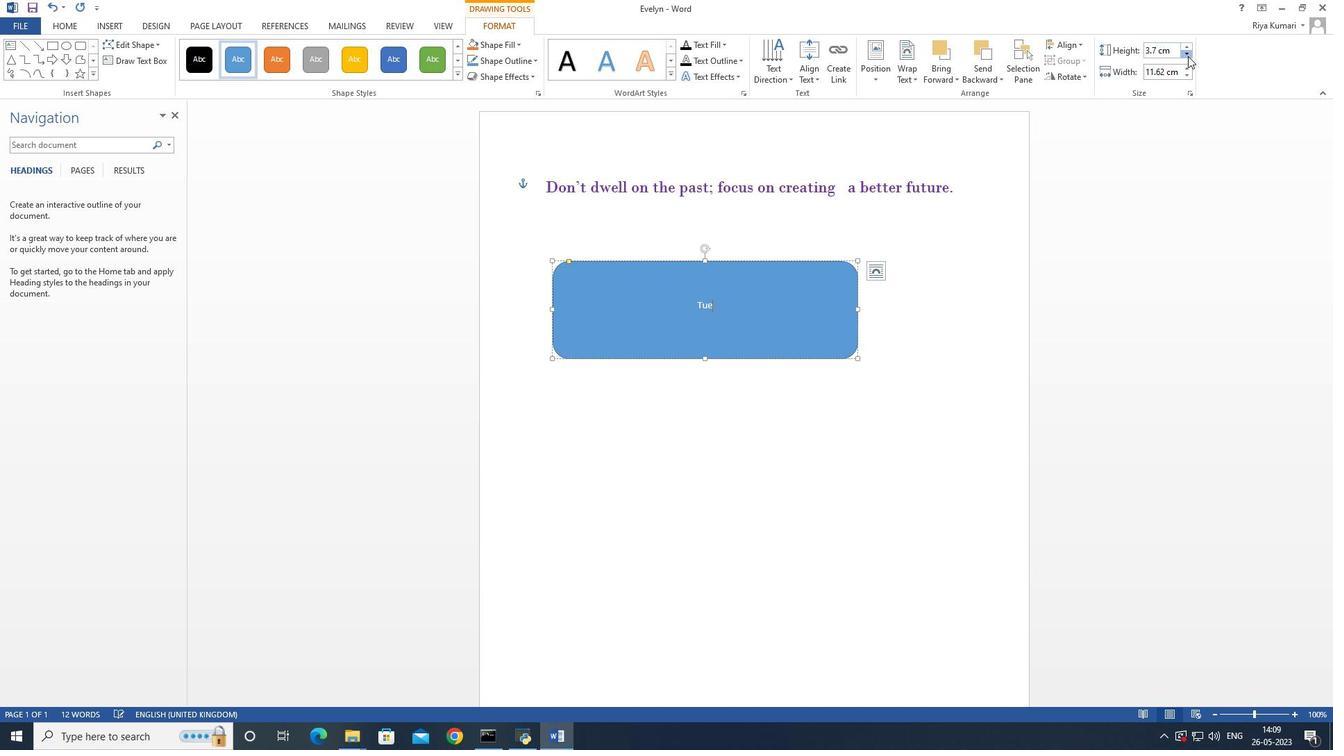 
Action: Mouse pressed left at (1188, 56)
Screenshot: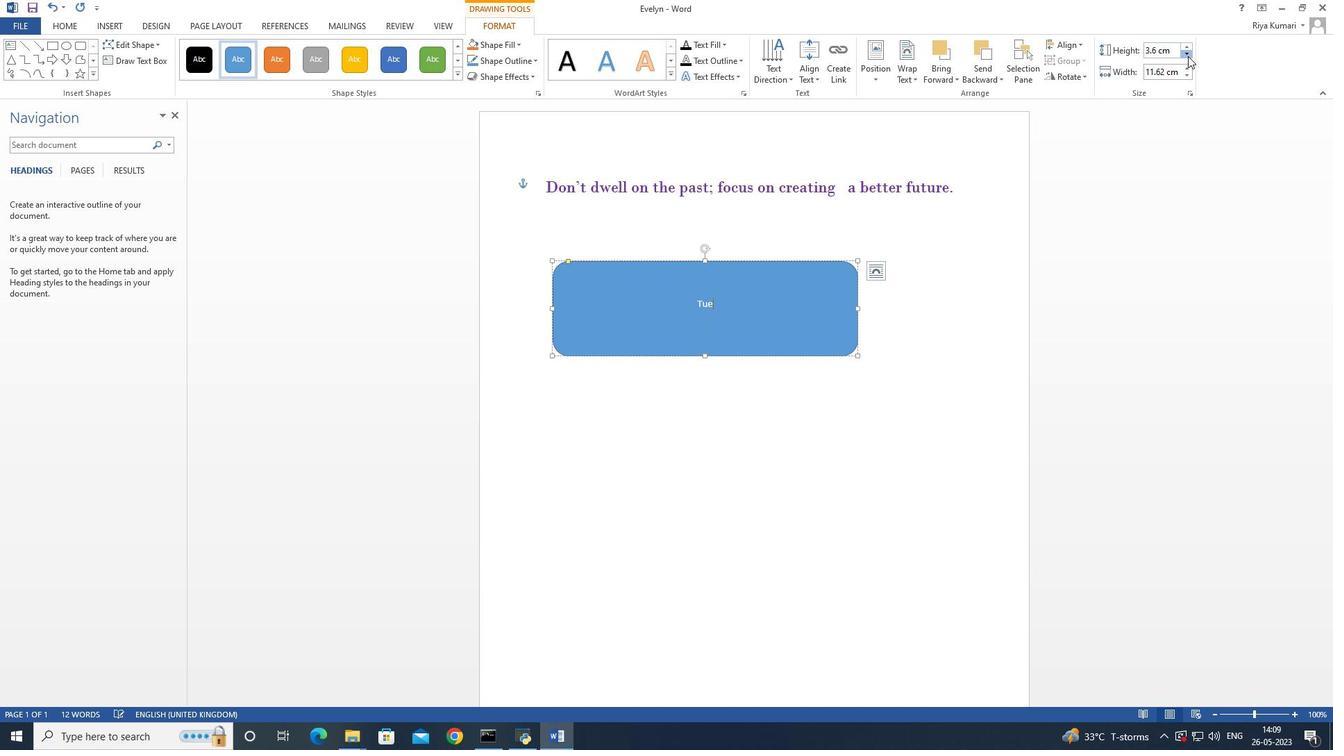 
Action: Mouse moved to (1188, 57)
Screenshot: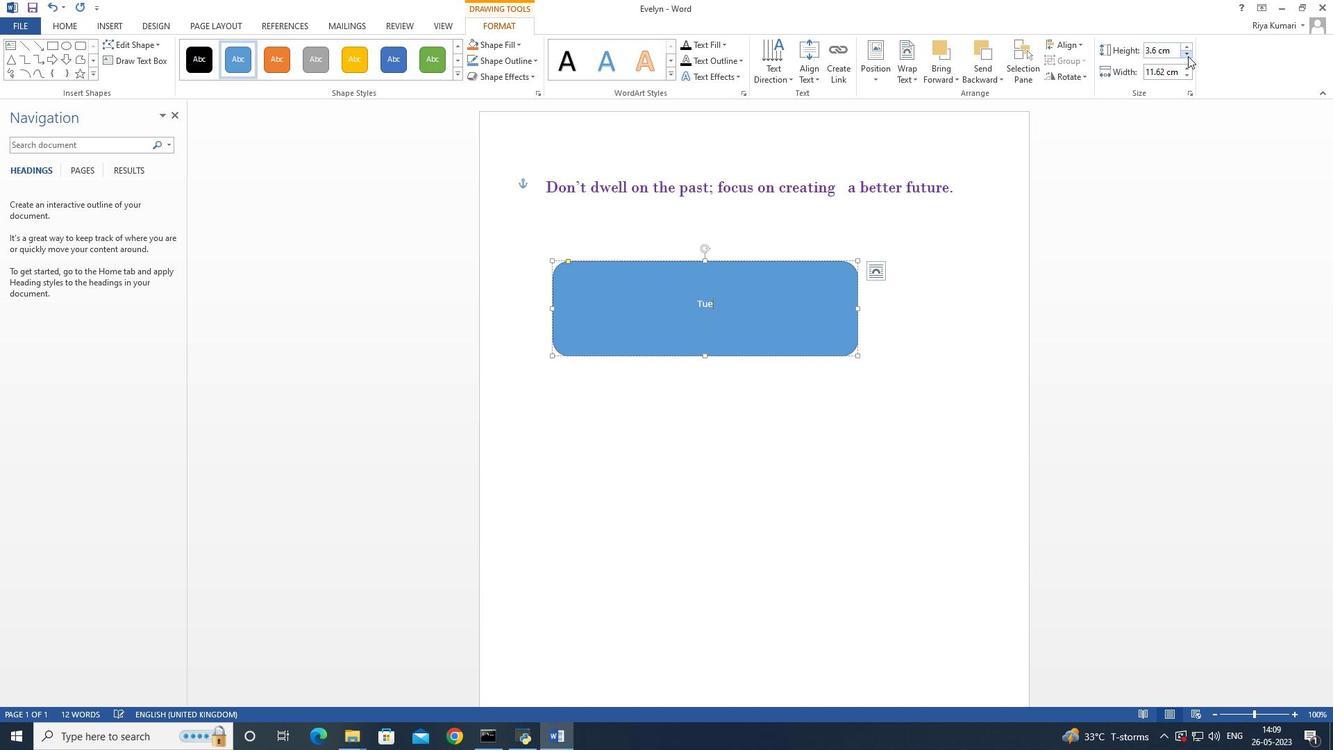
Action: Mouse pressed left at (1188, 57)
Screenshot: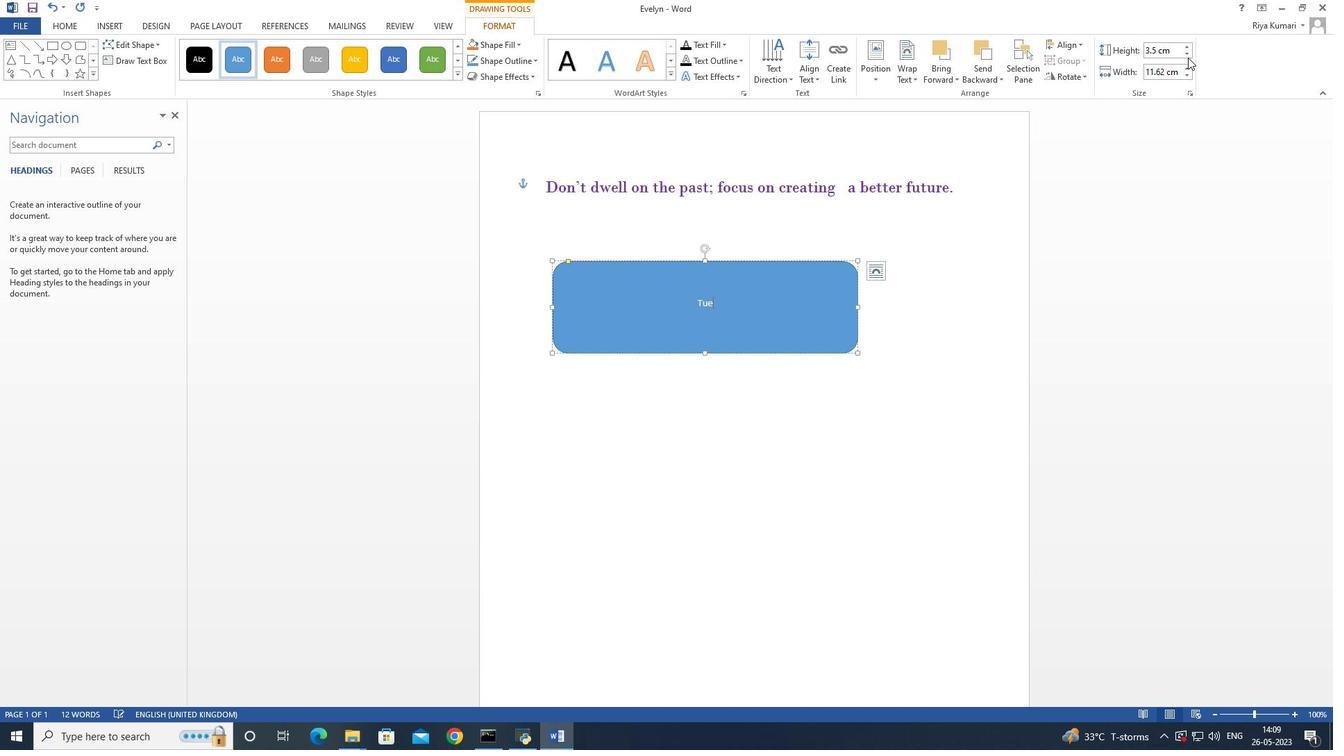 
Action: Mouse pressed left at (1188, 57)
Screenshot: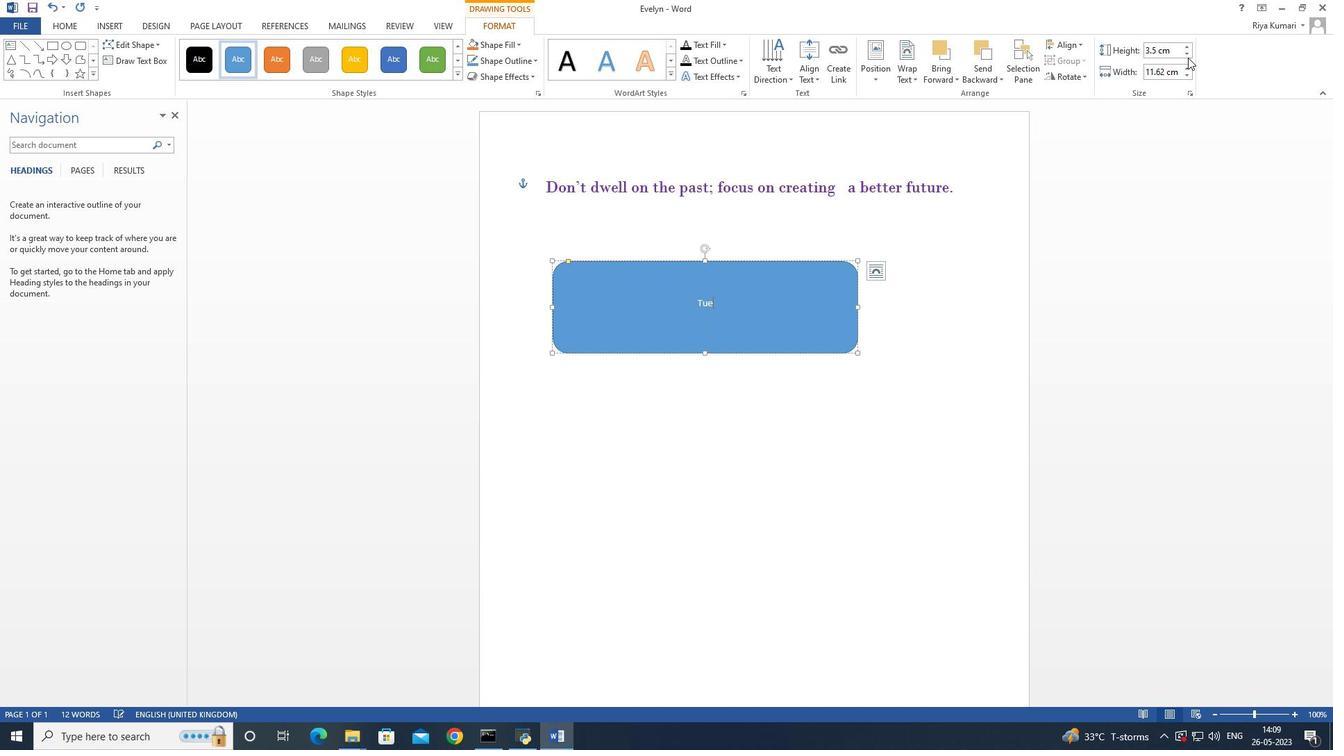 
Action: Mouse moved to (1188, 58)
Screenshot: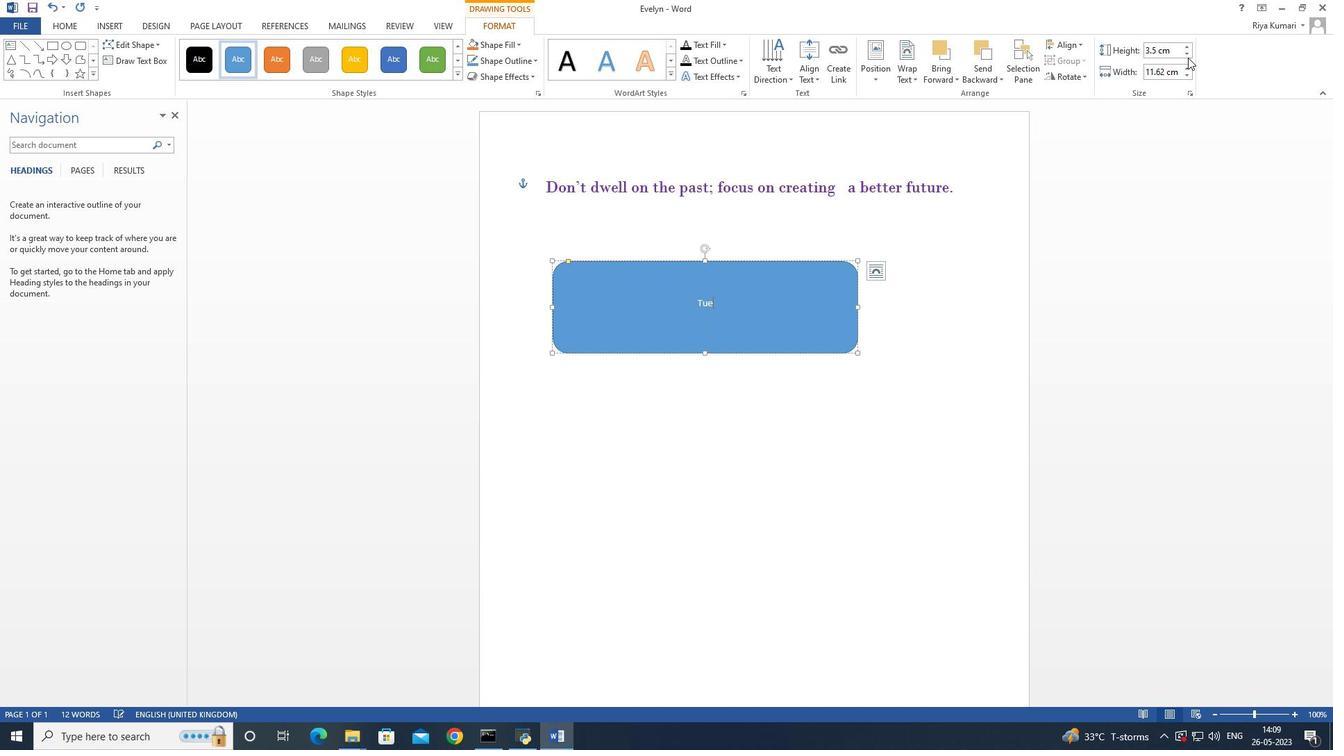 
Action: Mouse pressed left at (1188, 58)
Screenshot: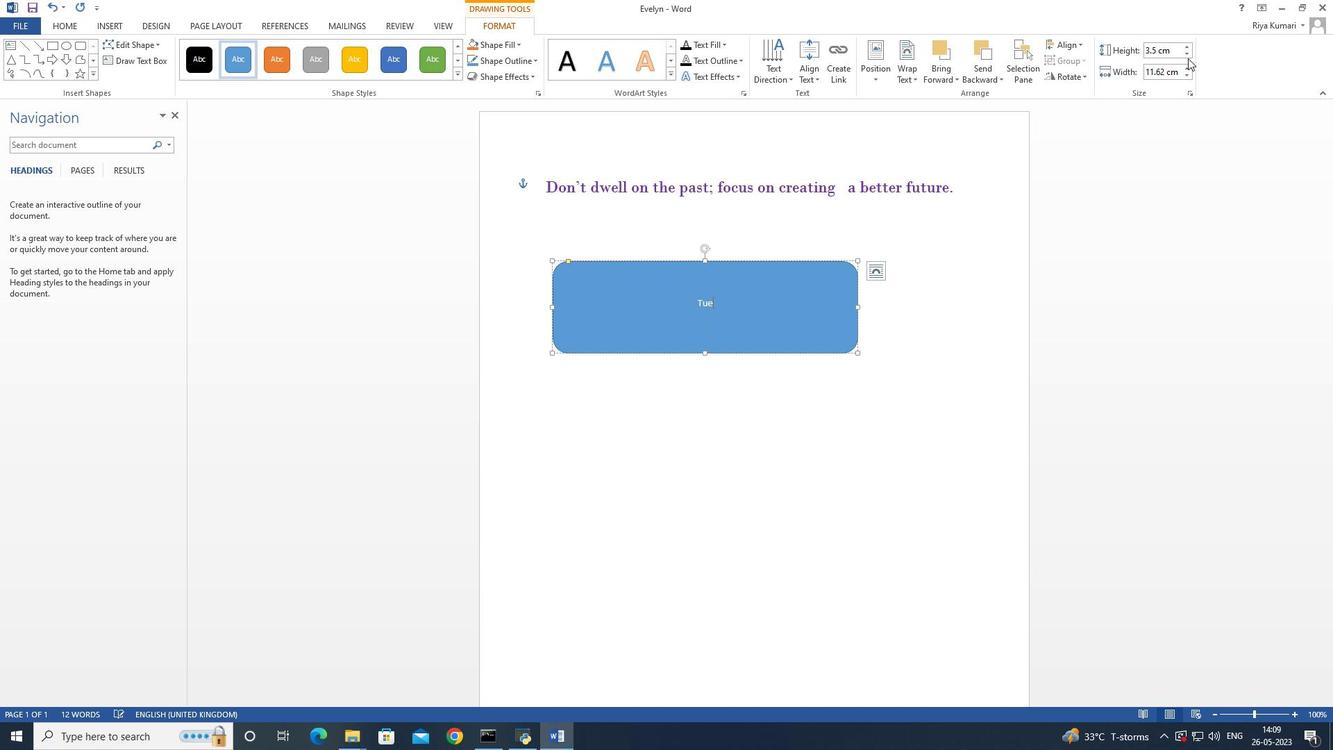 
Action: Mouse moved to (1188, 59)
Screenshot: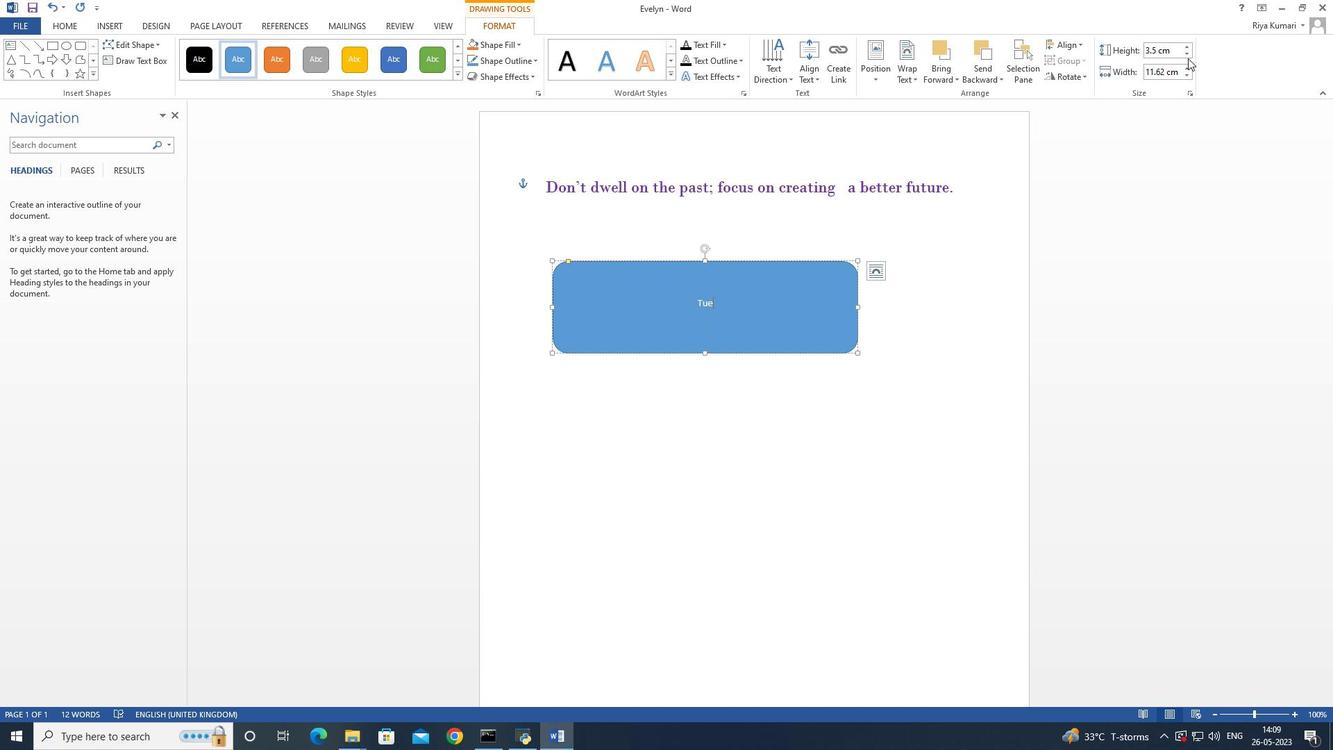 
Action: Mouse pressed left at (1188, 59)
Screenshot: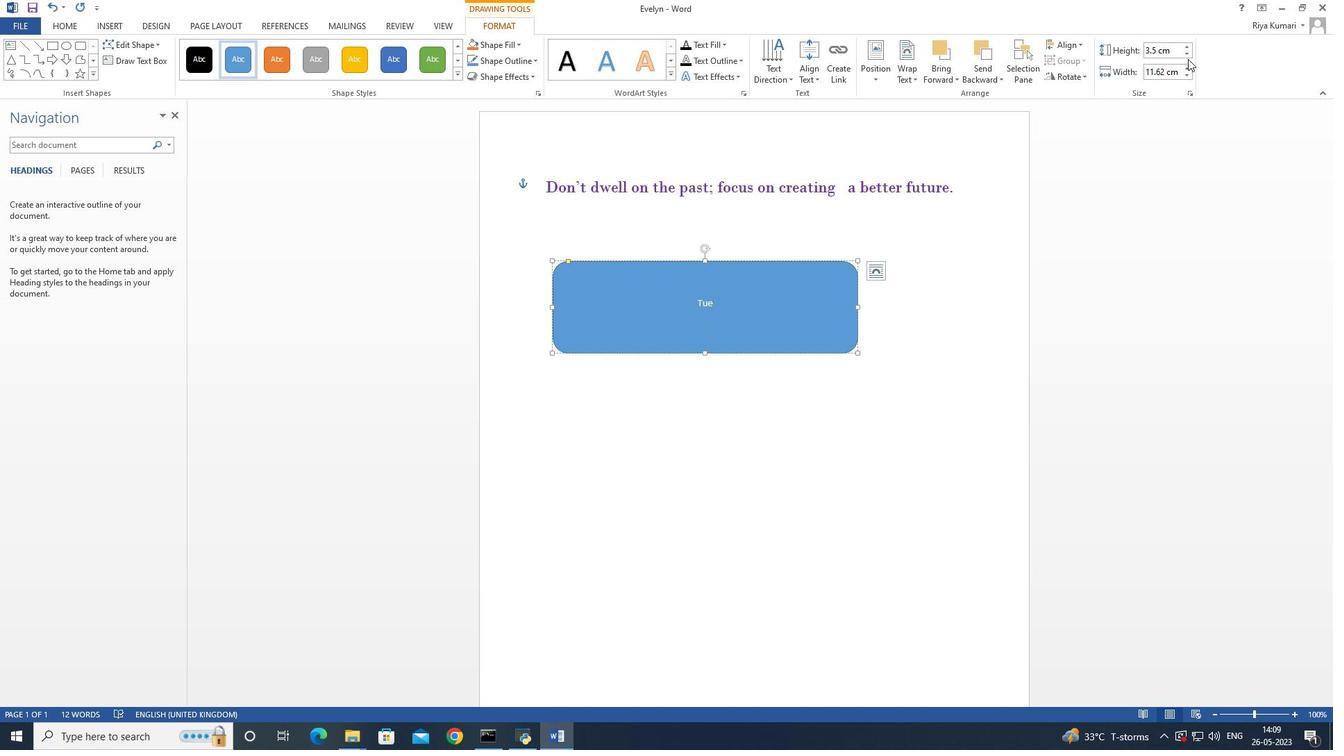 
Action: Mouse moved to (1188, 54)
Screenshot: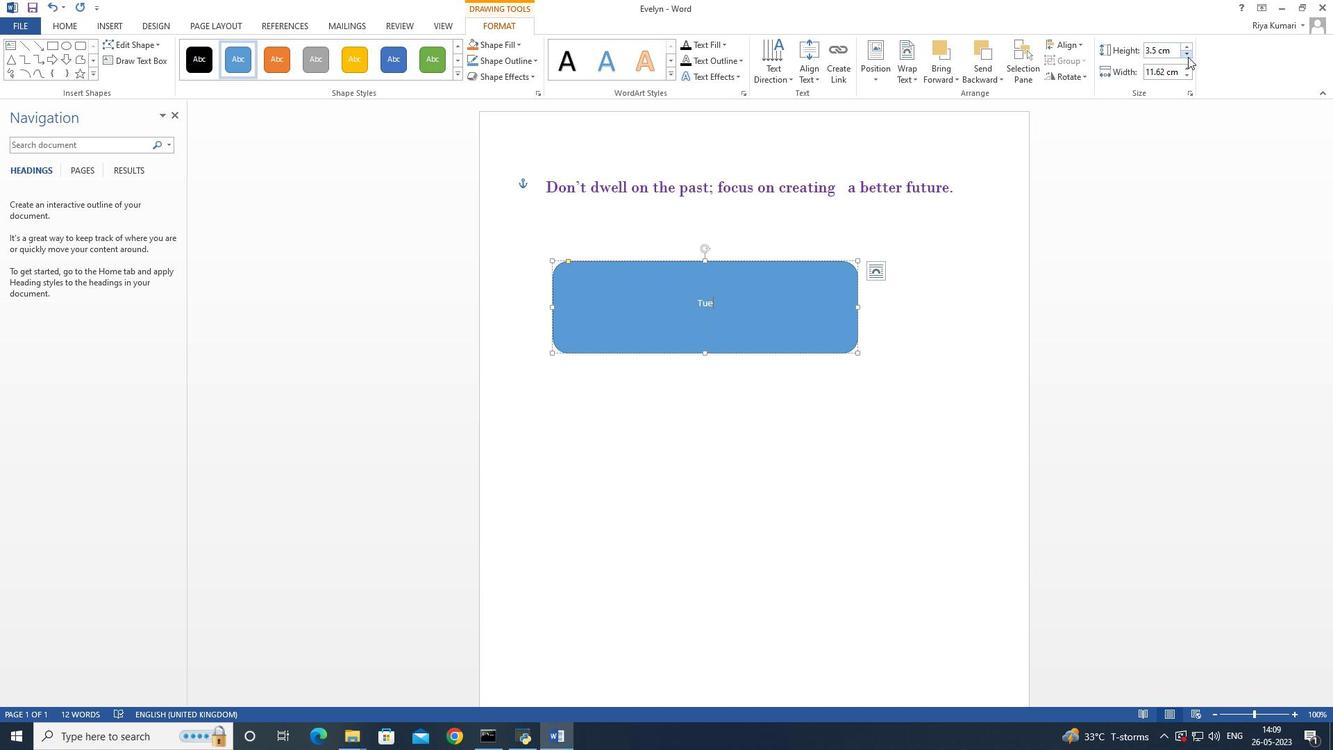 
Action: Mouse pressed left at (1188, 54)
Screenshot: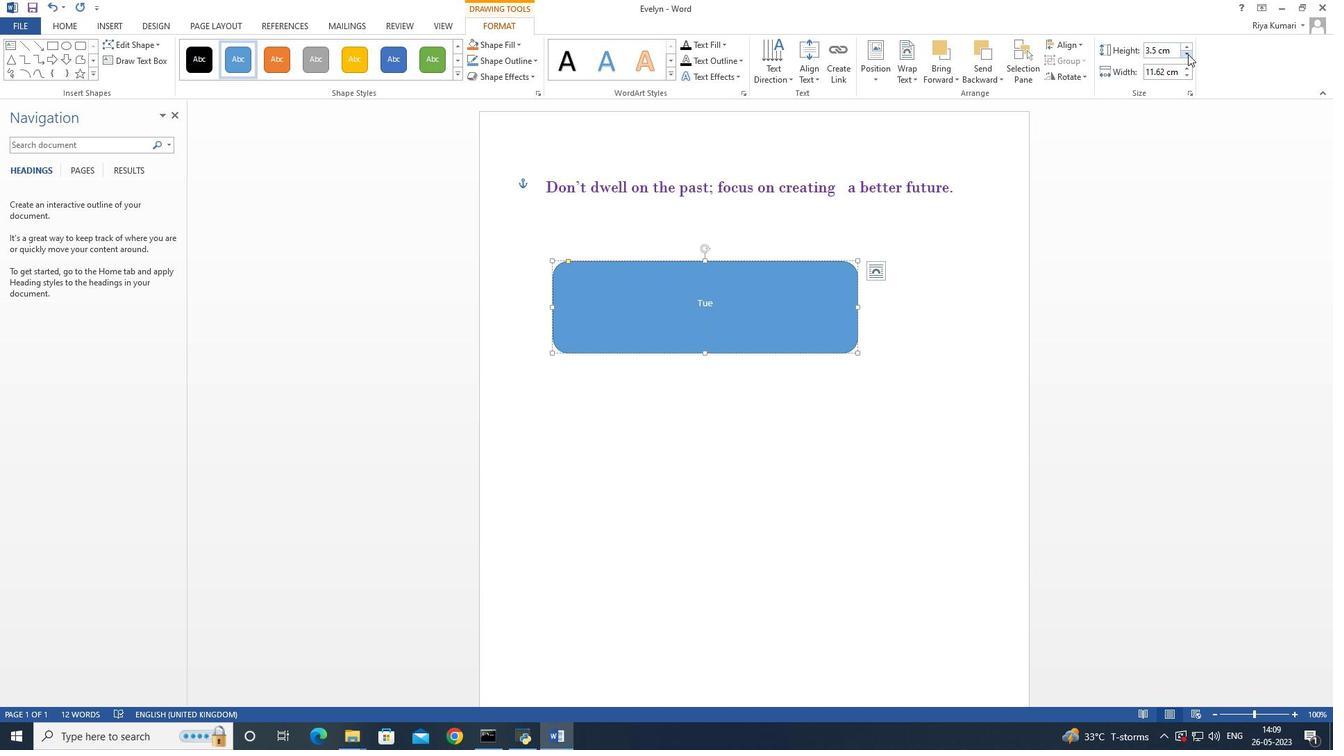 
Action: Mouse pressed left at (1188, 54)
Screenshot: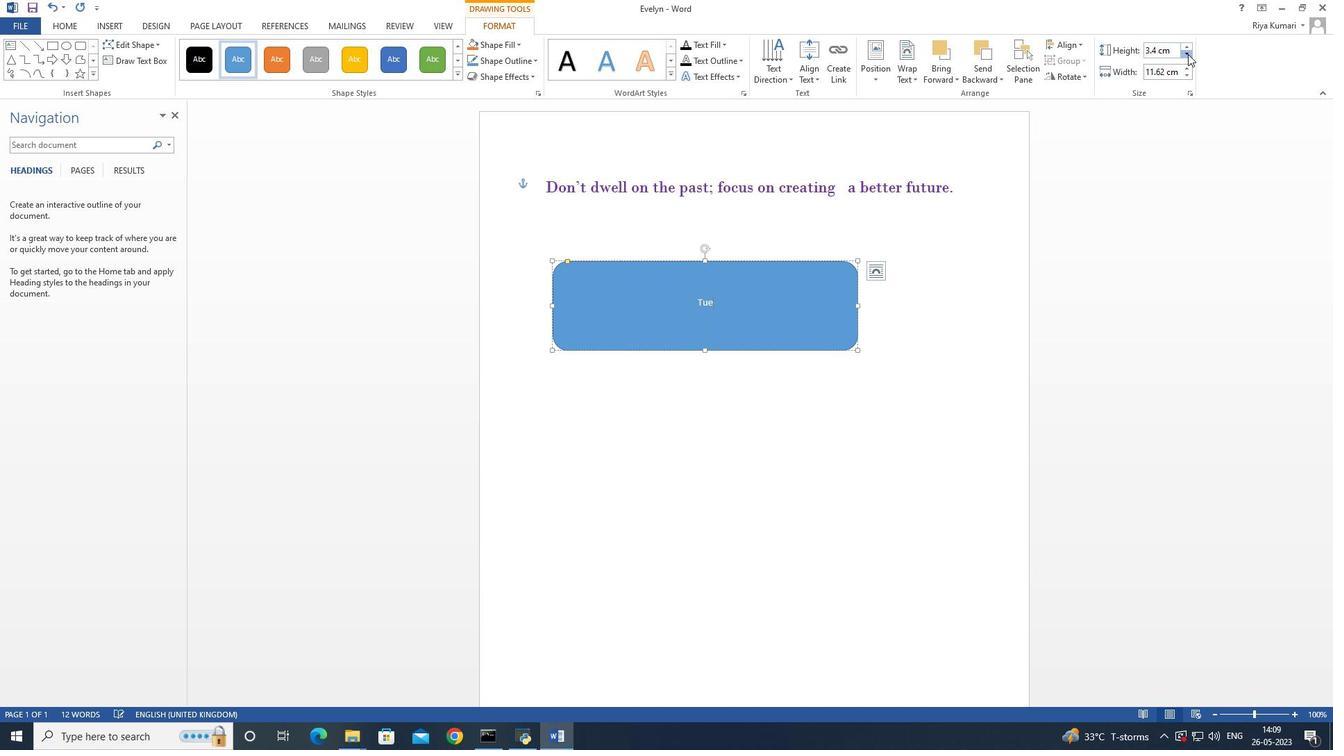 
Action: Mouse pressed left at (1188, 54)
Screenshot: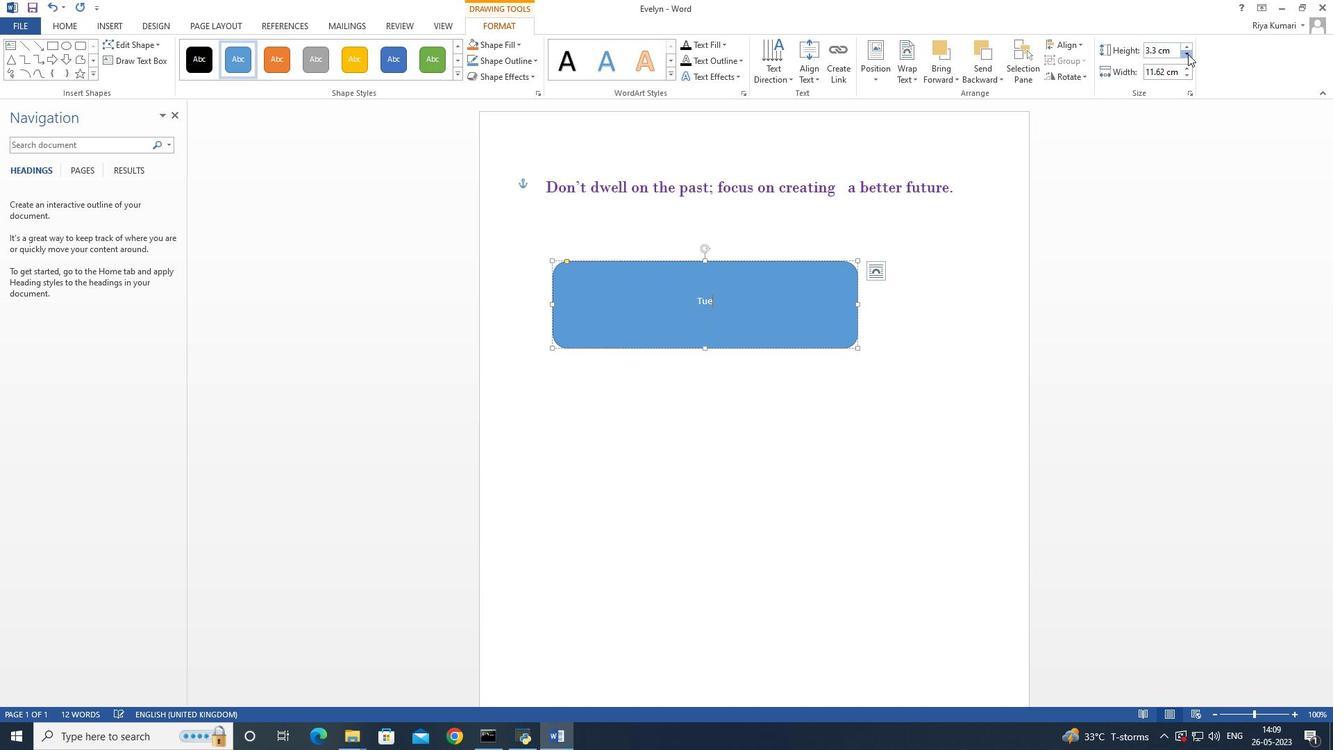 
Action: Mouse pressed left at (1188, 54)
Screenshot: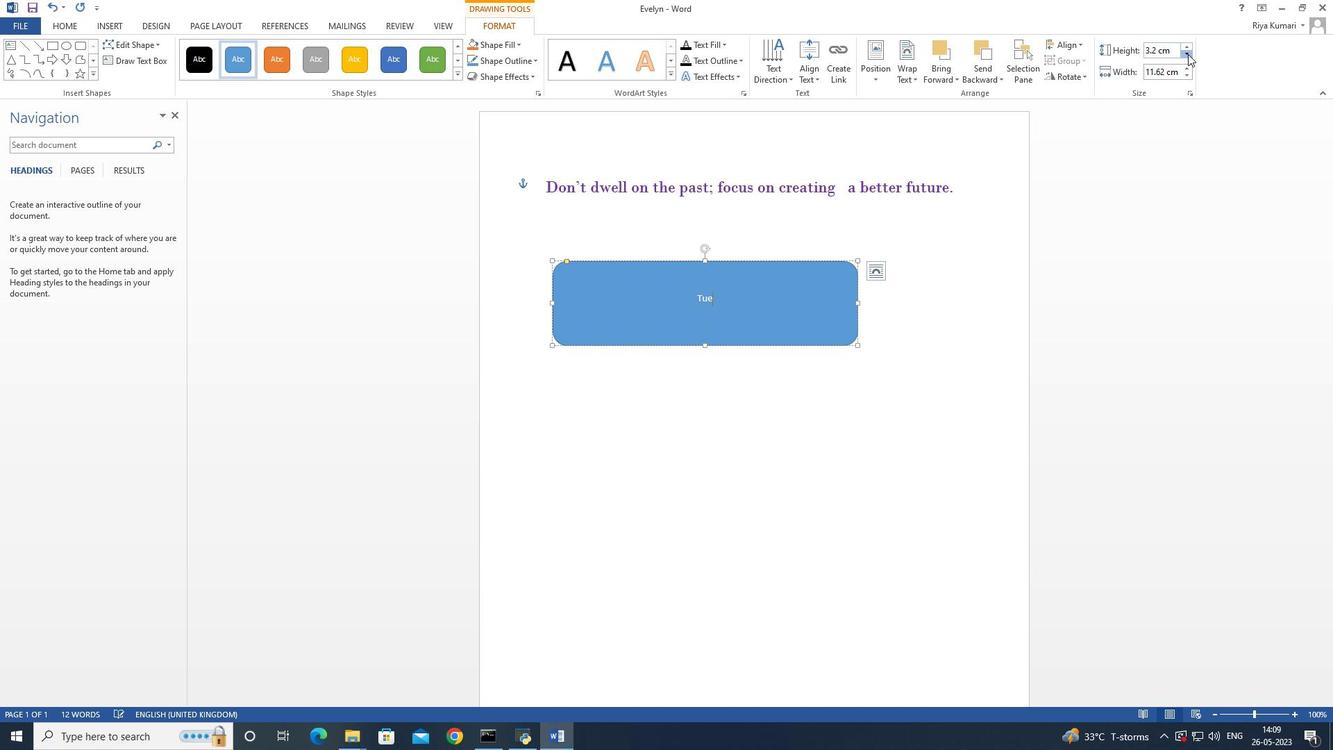 
Action: Mouse pressed left at (1188, 54)
Screenshot: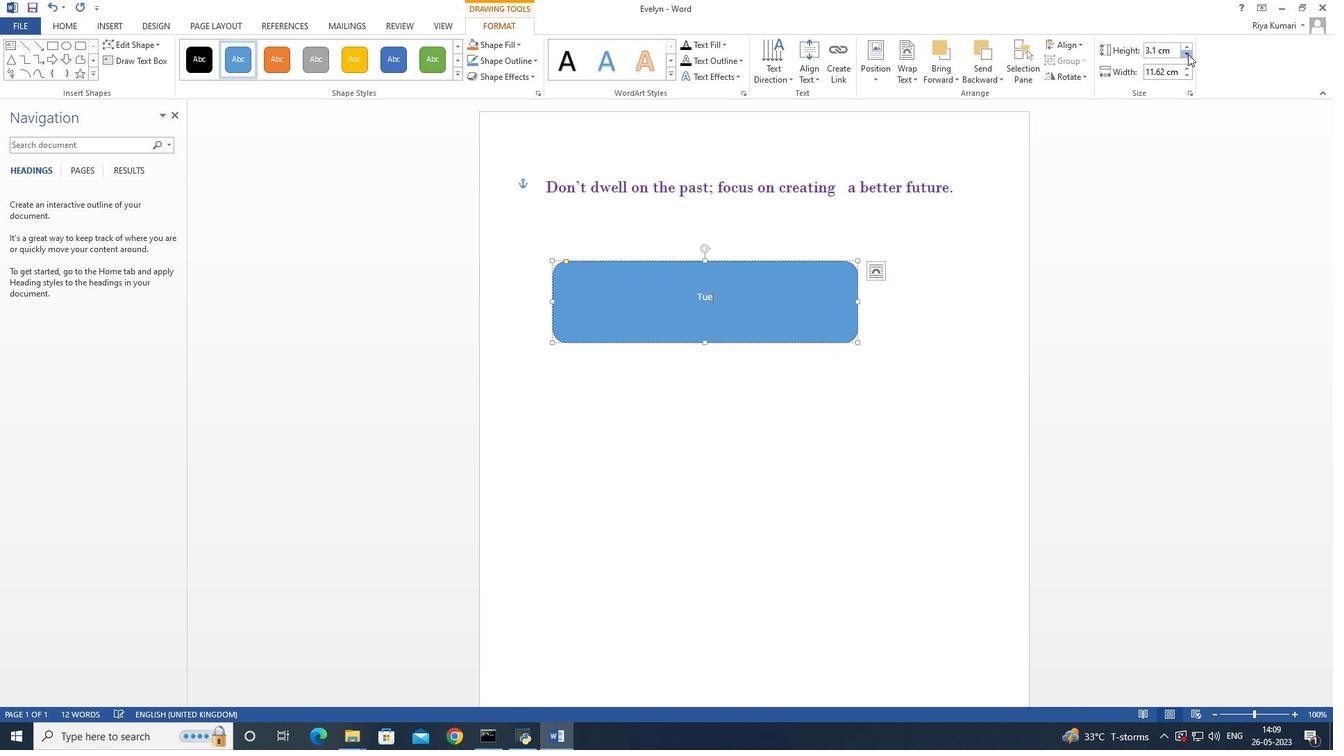 
Action: Mouse pressed left at (1188, 54)
Screenshot: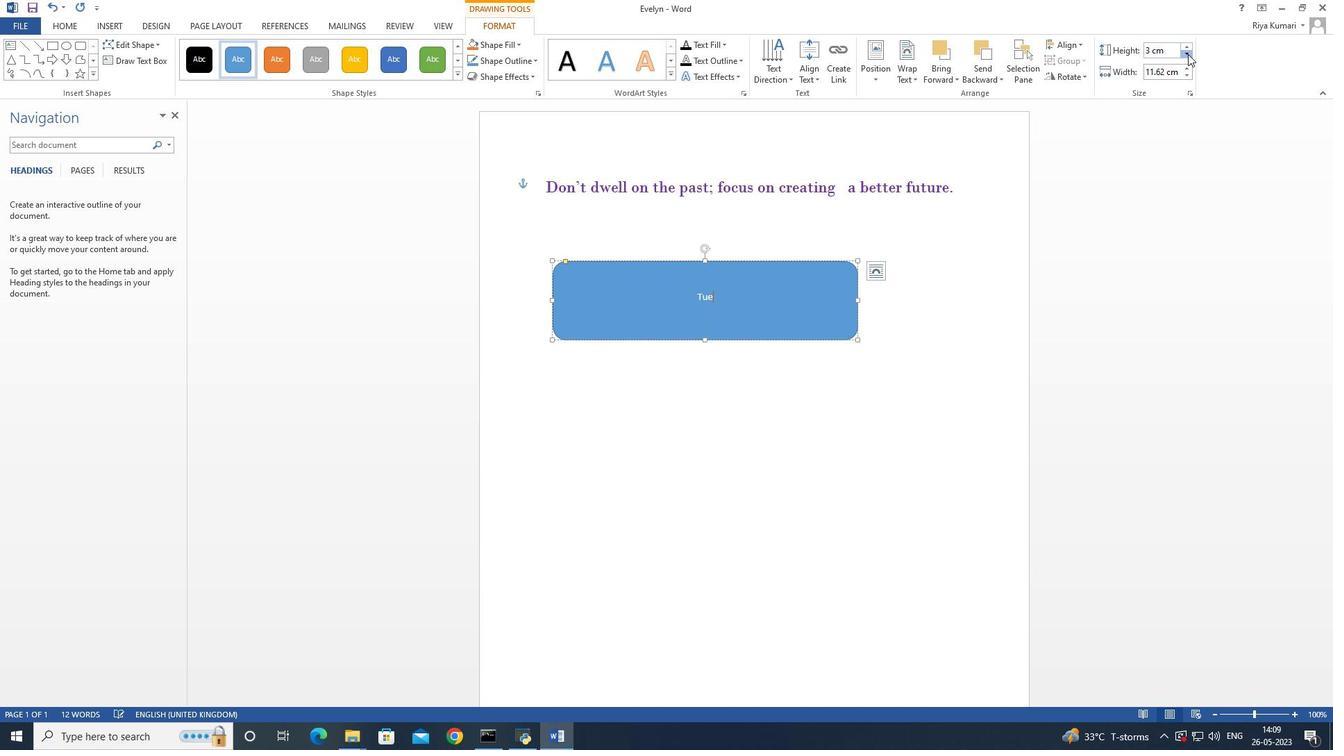
Action: Mouse pressed left at (1188, 54)
Screenshot: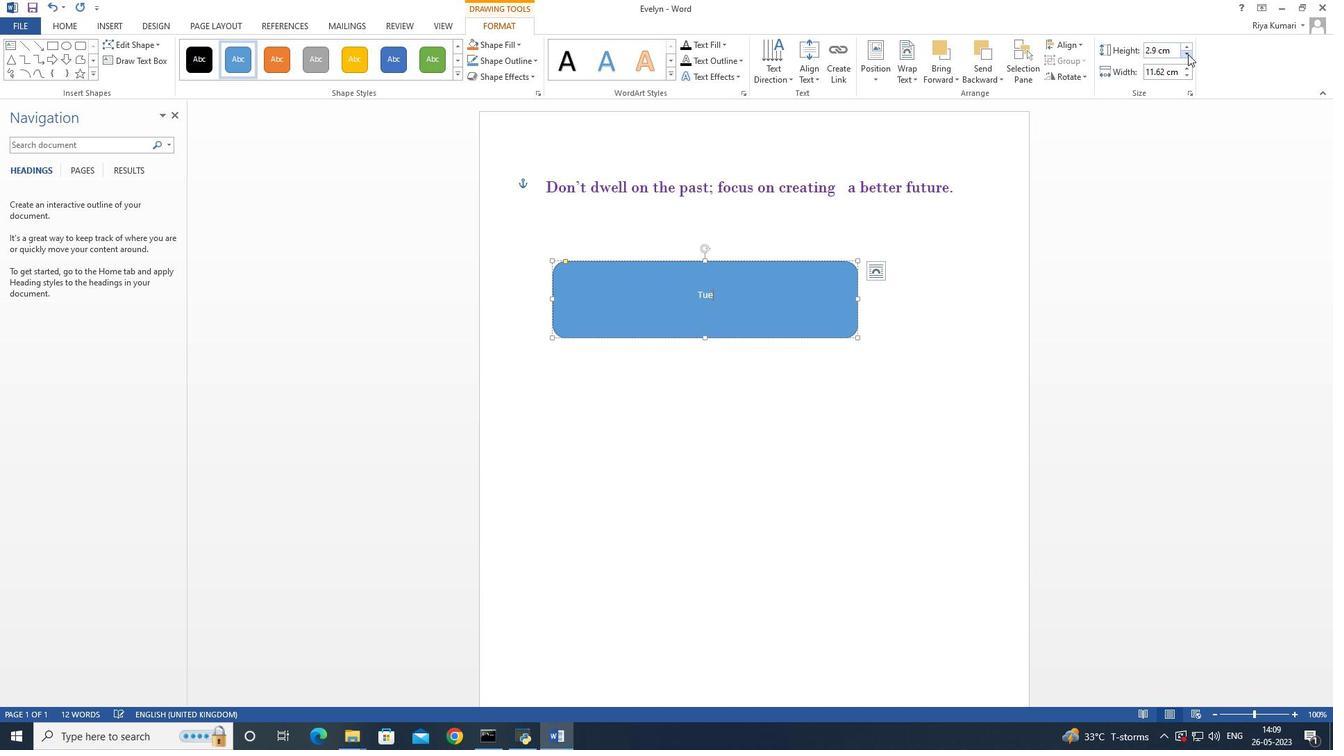 
Action: Mouse pressed left at (1188, 54)
Screenshot: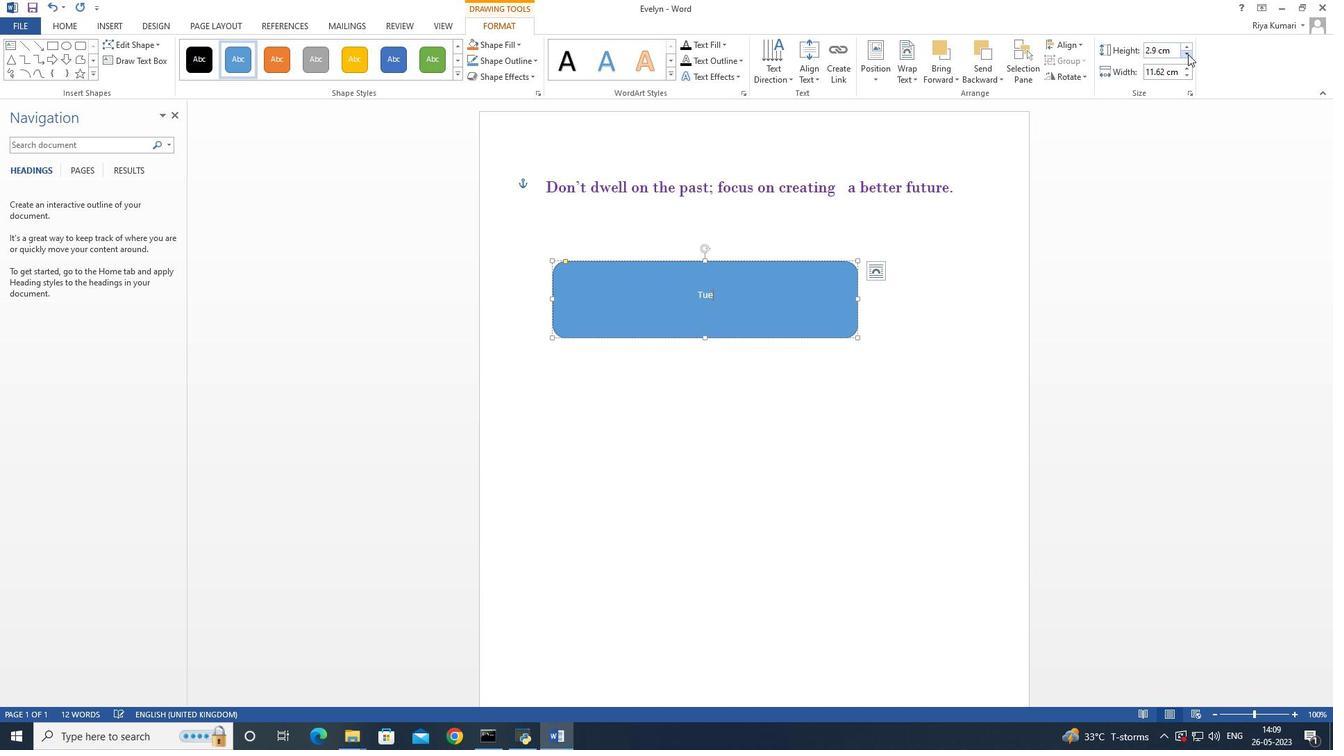 
Action: Mouse pressed left at (1188, 54)
Screenshot: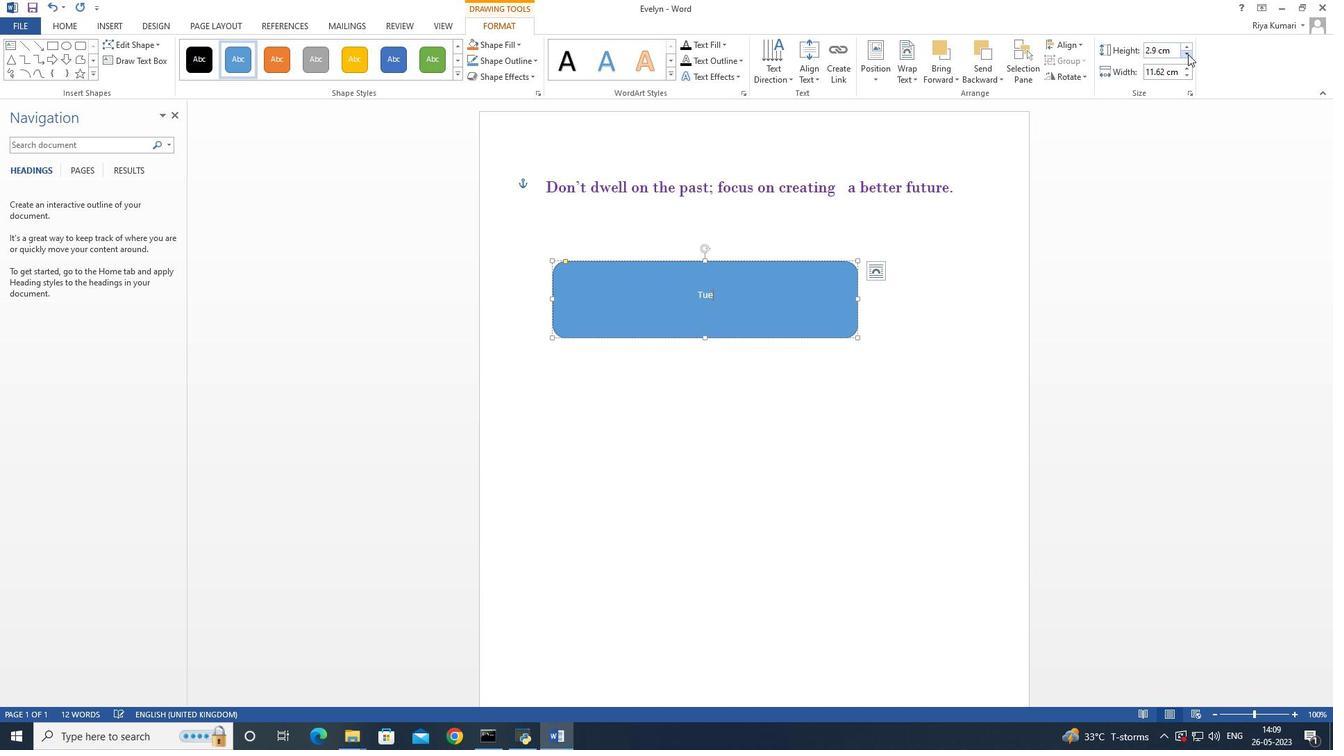 
Action: Mouse pressed left at (1188, 54)
Screenshot: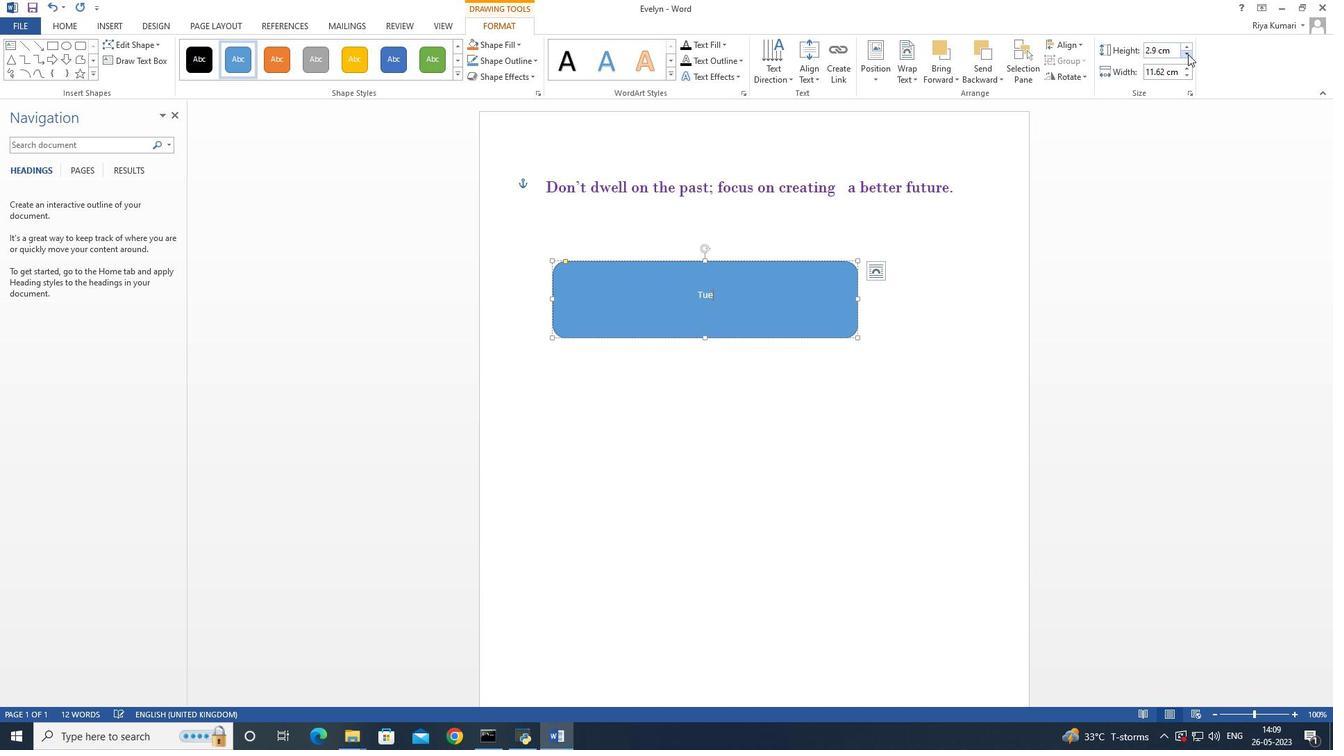 
Action: Mouse pressed left at (1188, 54)
Screenshot: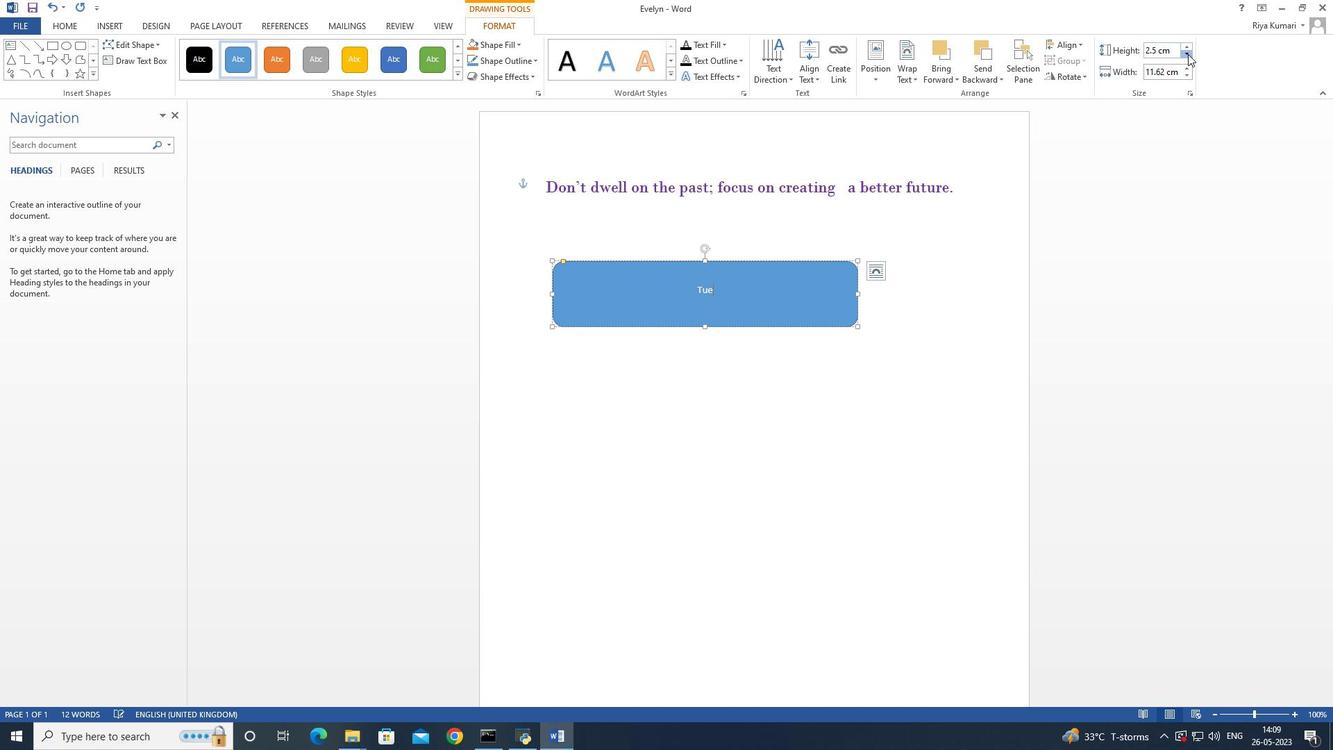 
Action: Mouse pressed left at (1188, 54)
Screenshot: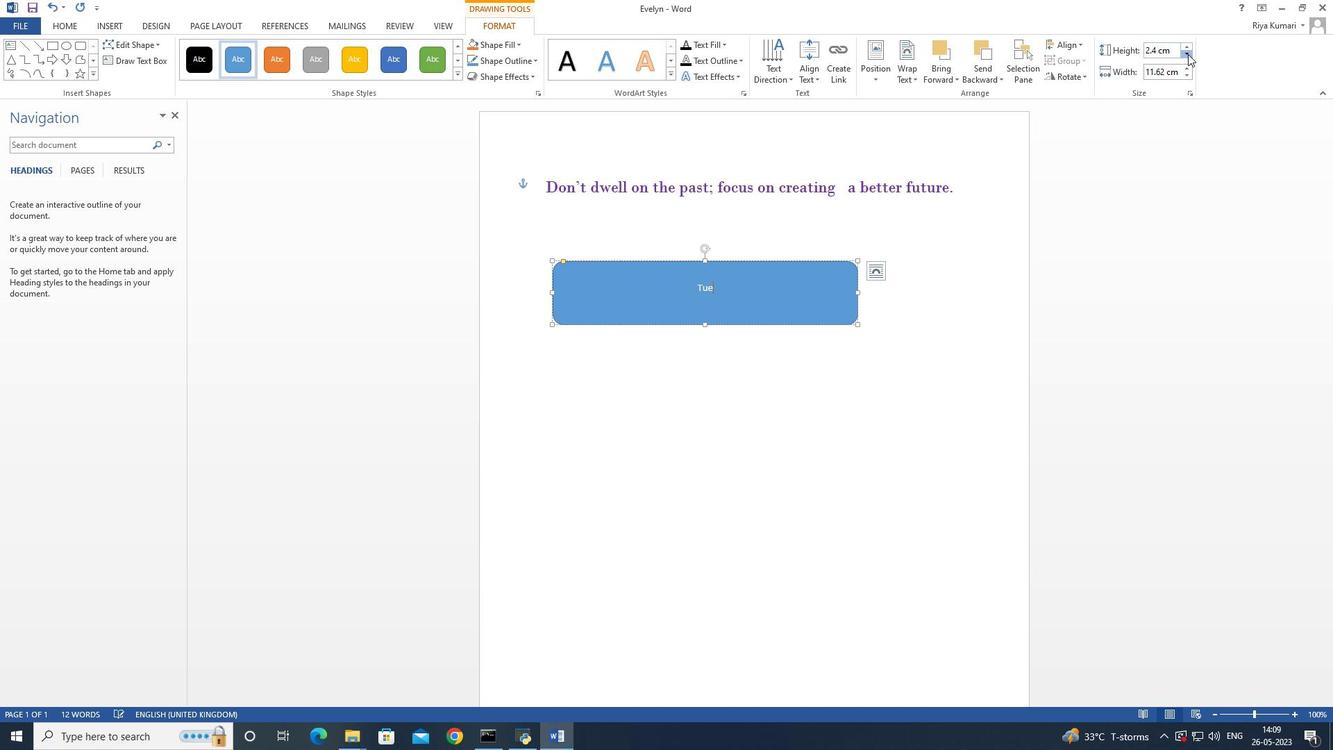 
Action: Mouse pressed left at (1188, 54)
Screenshot: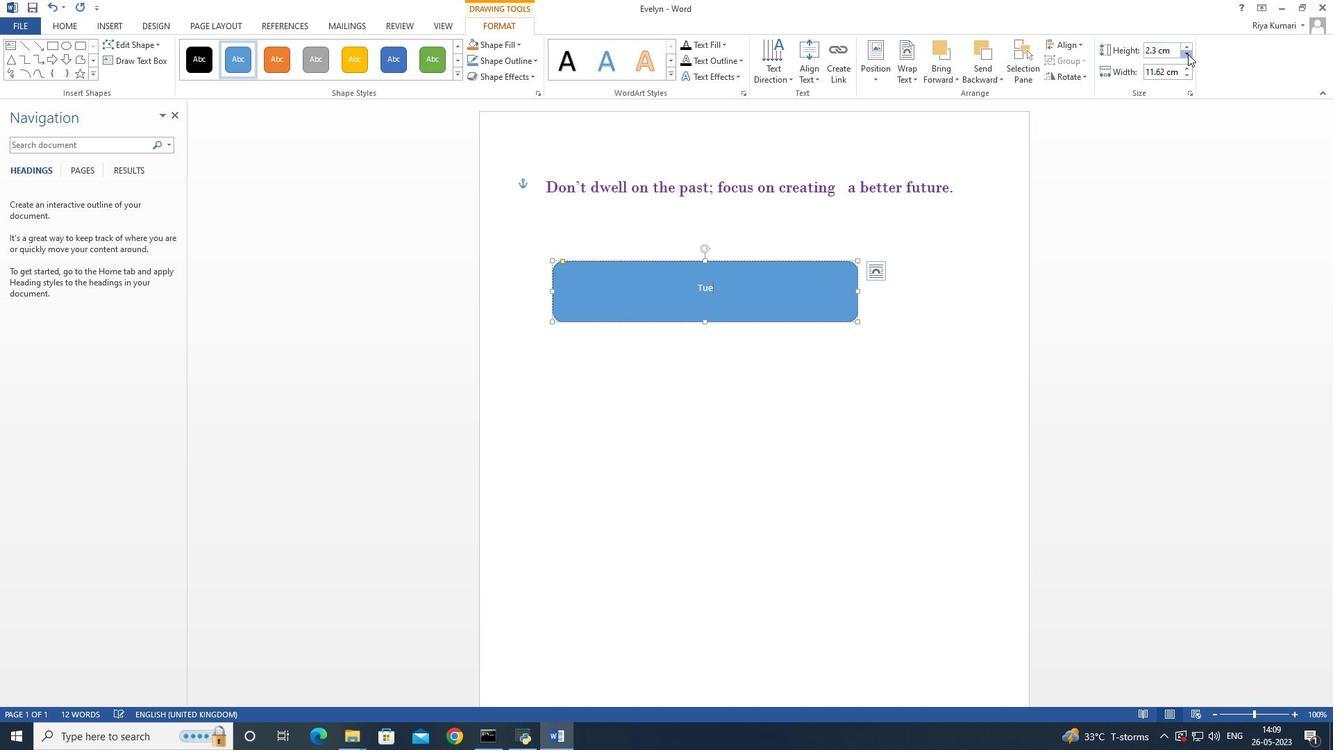 
Action: Mouse pressed left at (1188, 54)
Screenshot: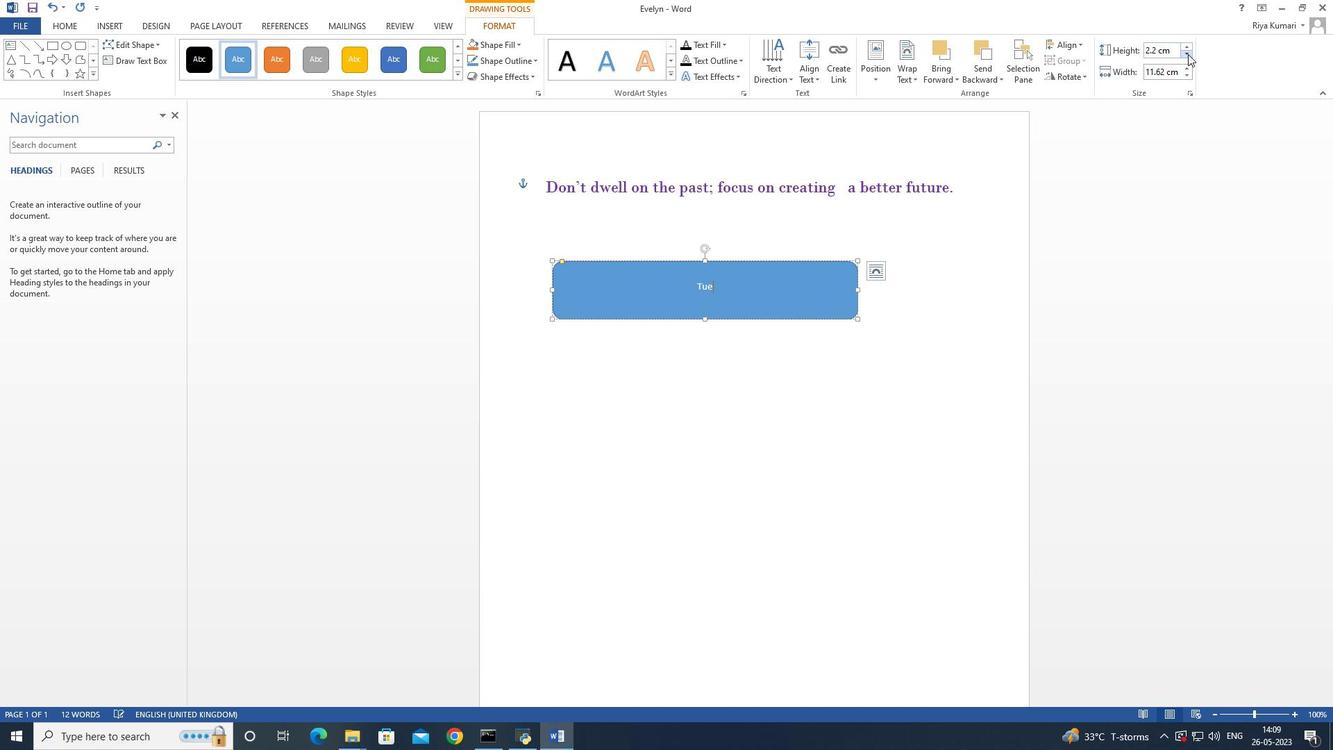 
Action: Mouse pressed left at (1188, 54)
Screenshot: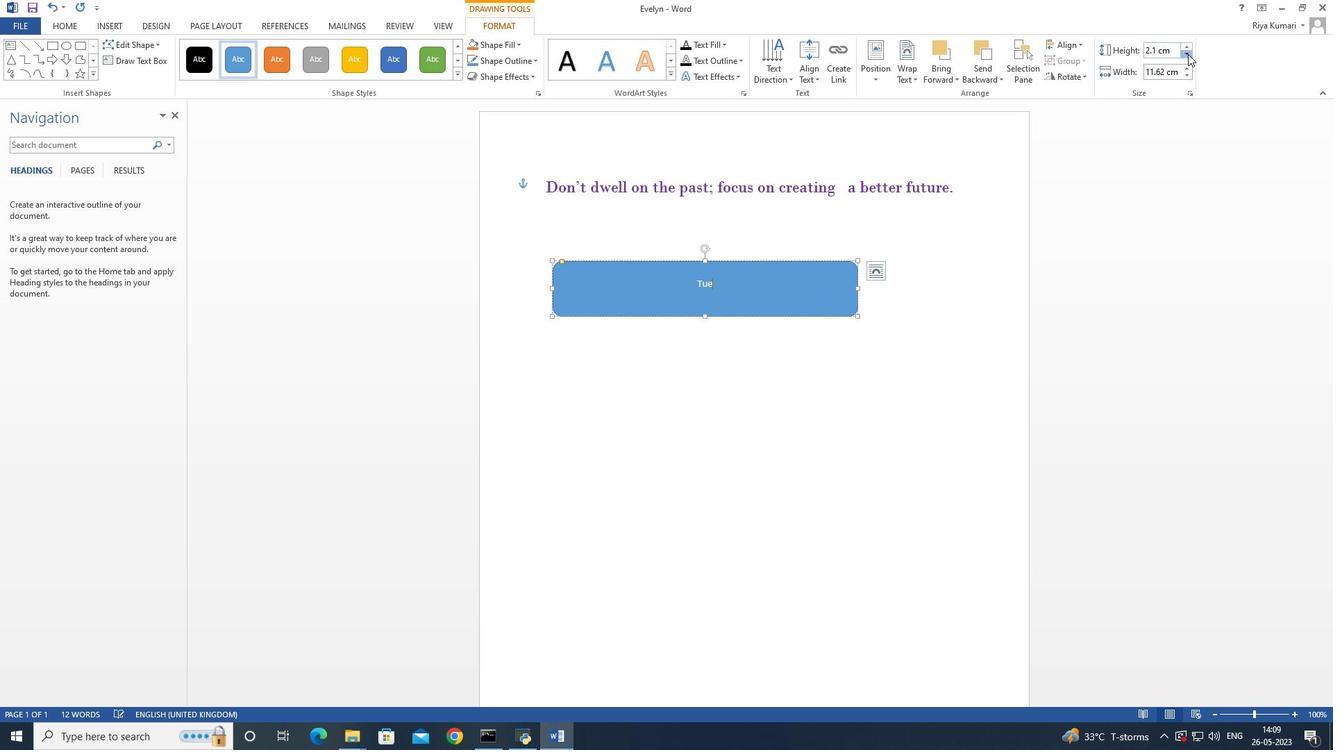 
Action: Mouse pressed left at (1188, 54)
Screenshot: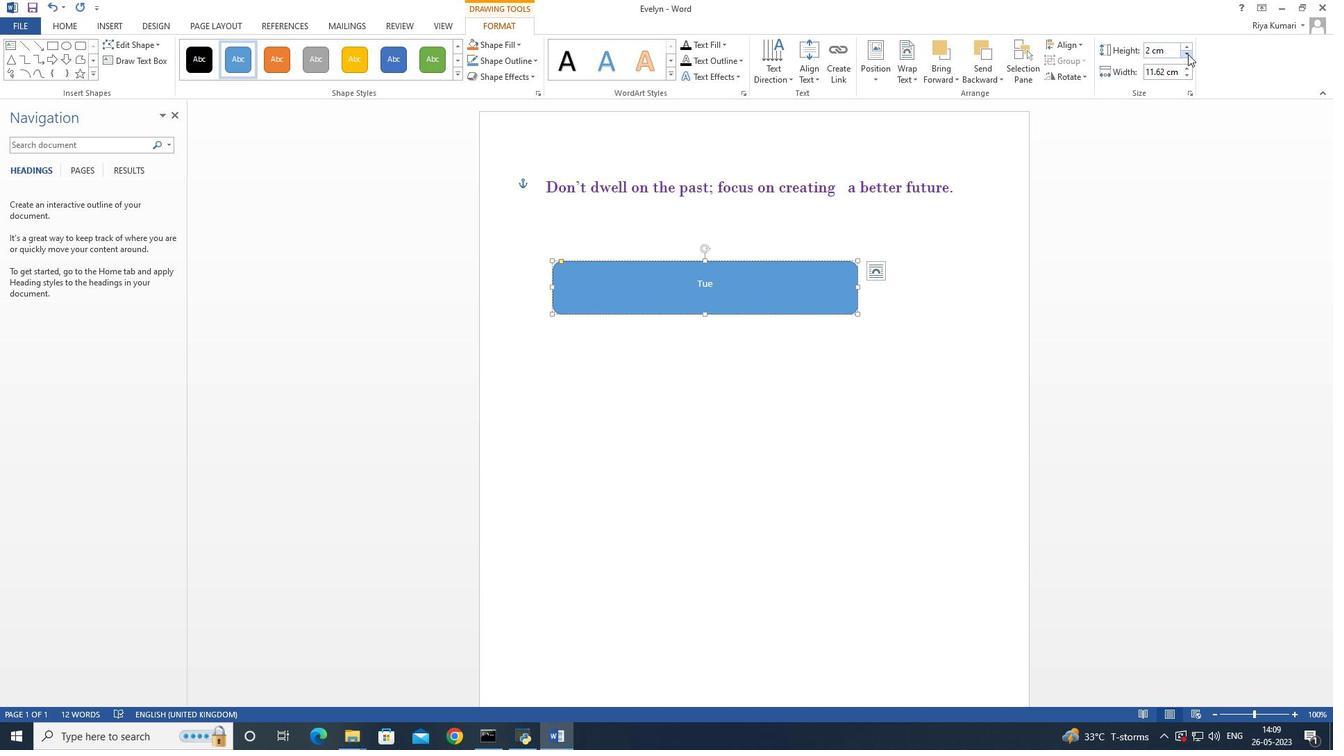 
Action: Mouse pressed left at (1188, 54)
Screenshot: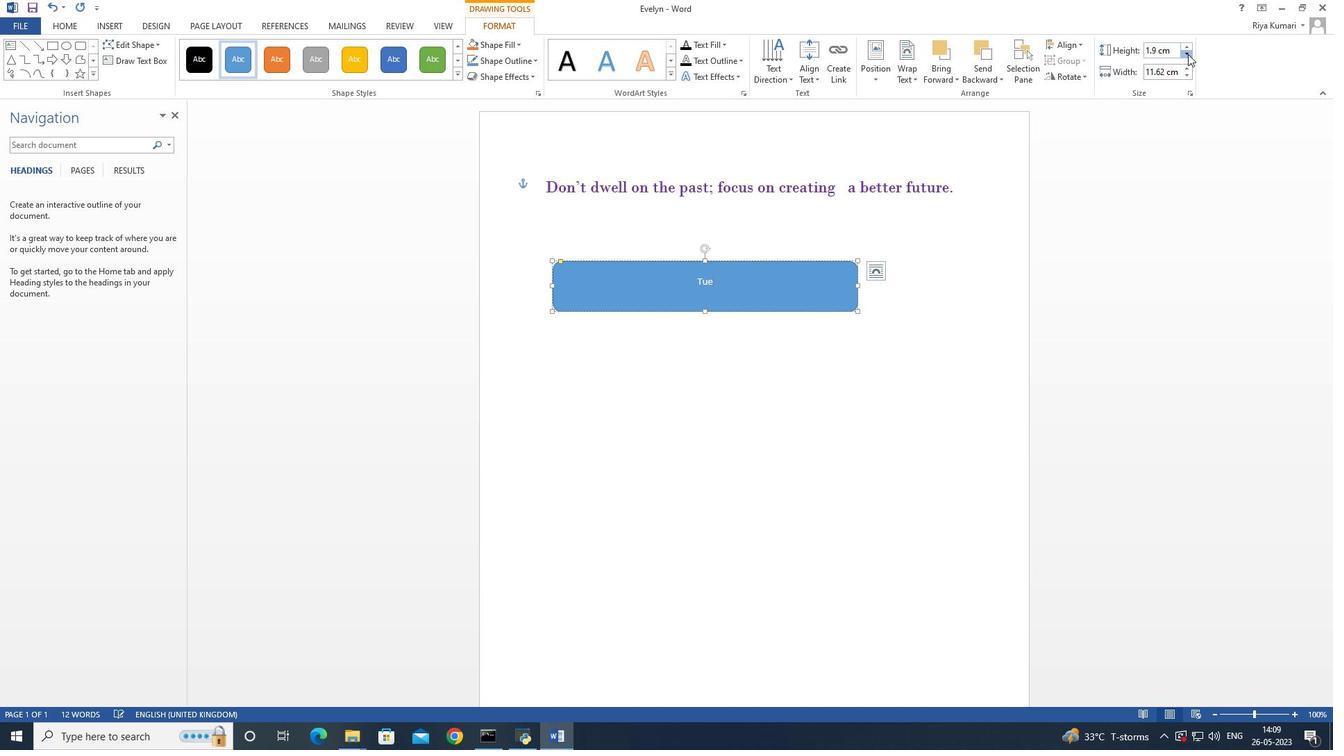 
Action: Mouse pressed left at (1188, 54)
Screenshot: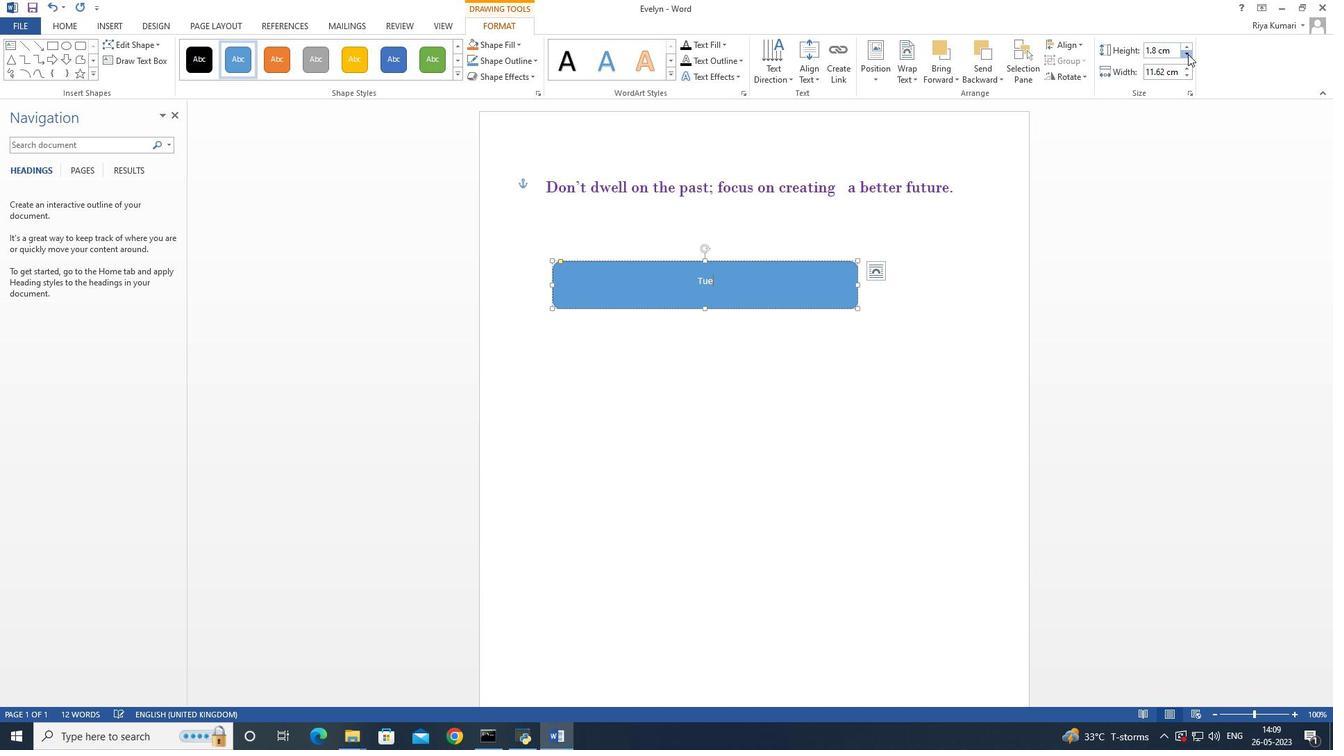 
Action: Mouse pressed left at (1188, 54)
Screenshot: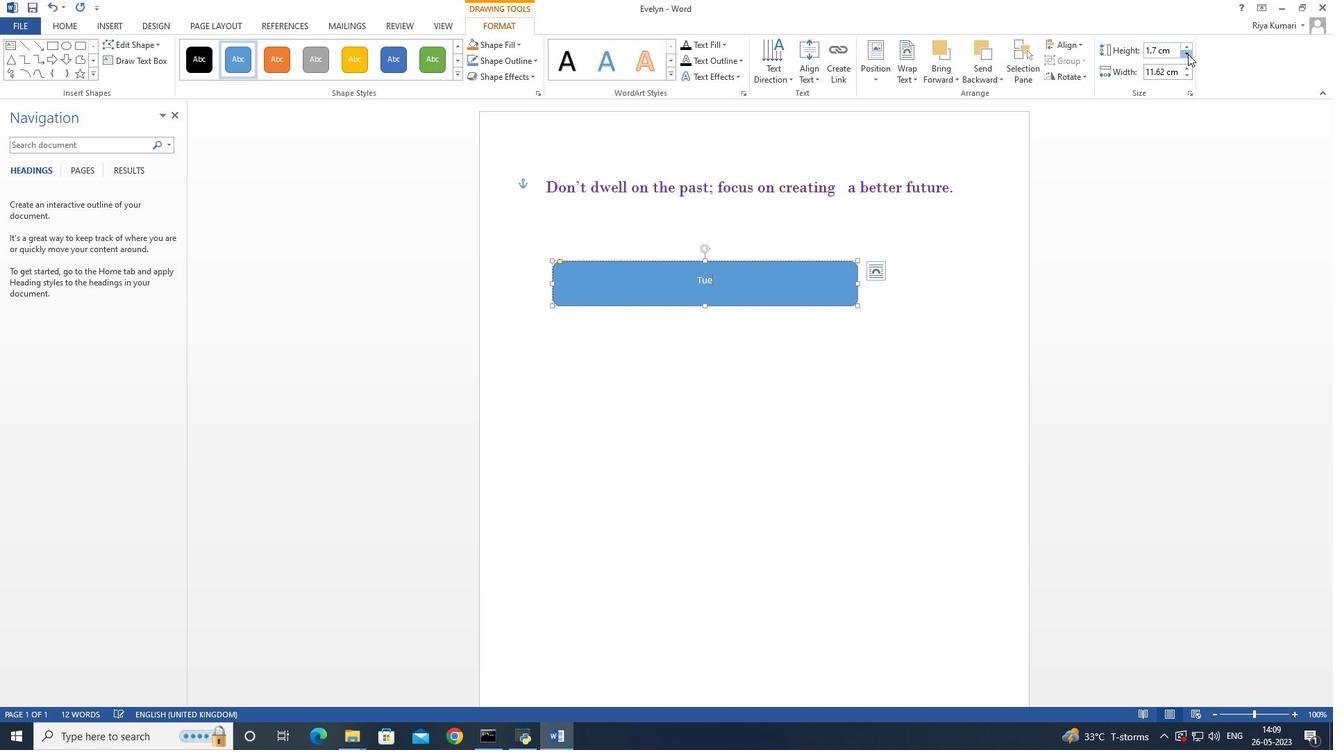 
Action: Mouse pressed left at (1188, 54)
Screenshot: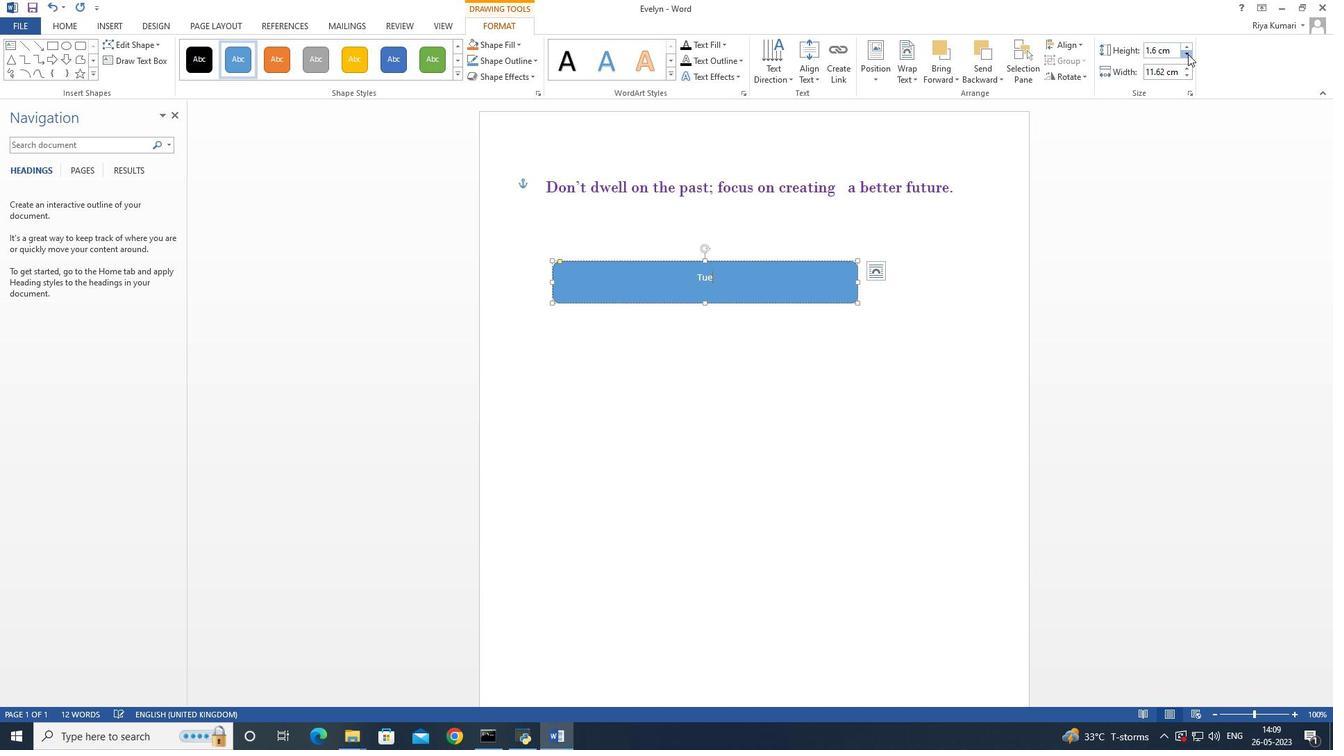 
Action: Mouse pressed left at (1188, 54)
Screenshot: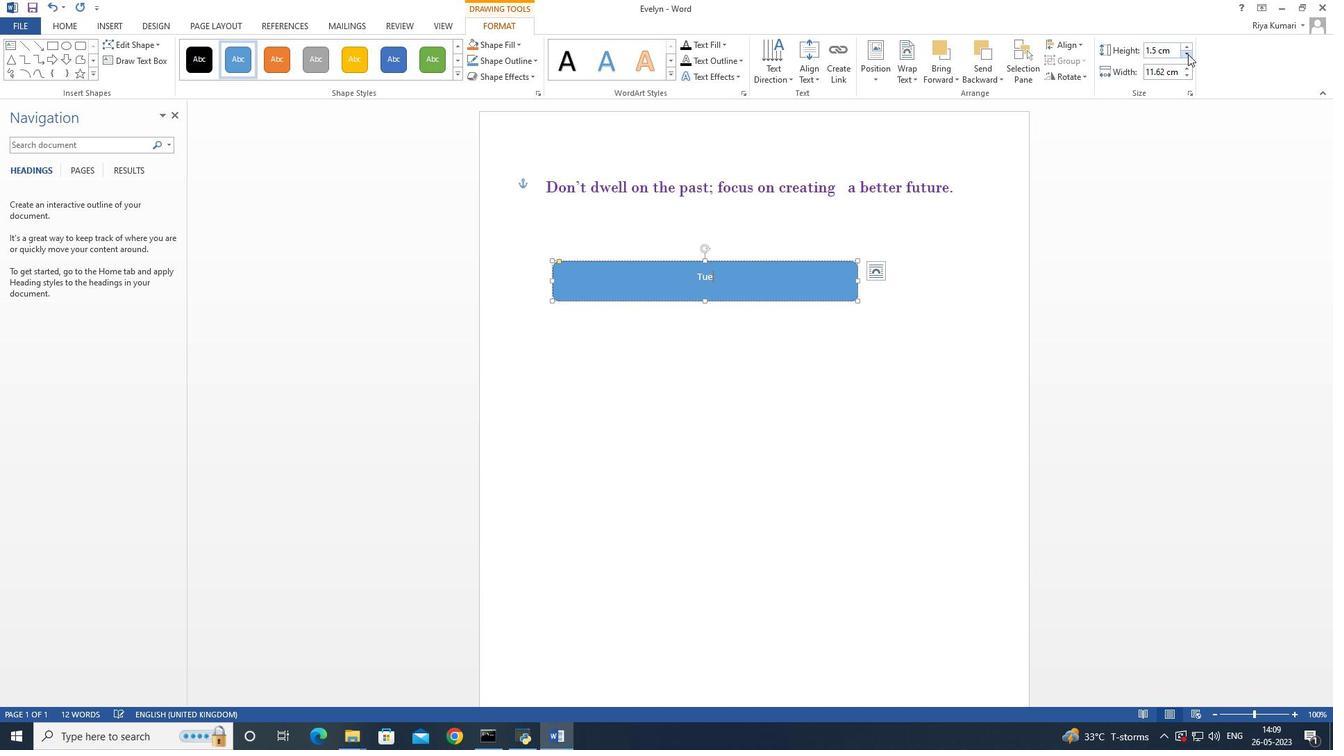 
Action: Mouse pressed left at (1188, 54)
Screenshot: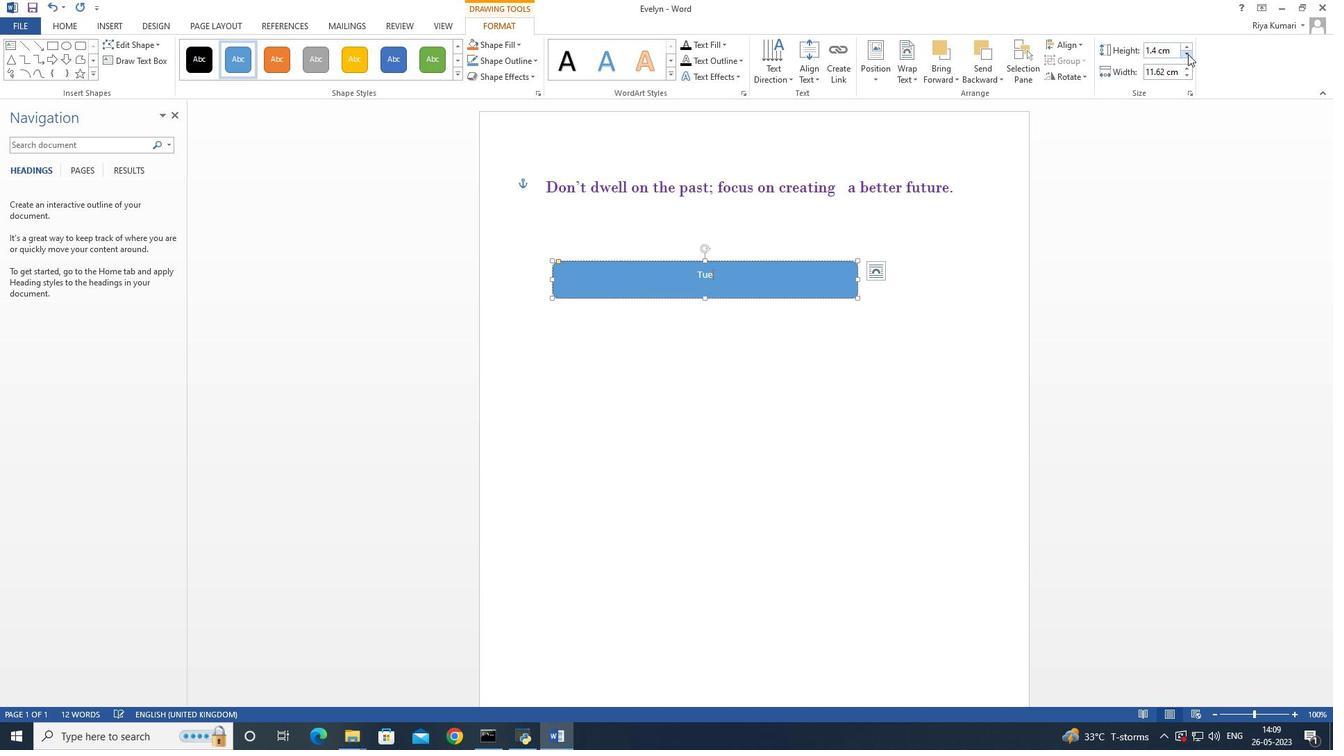 
Action: Mouse pressed left at (1188, 54)
Screenshot: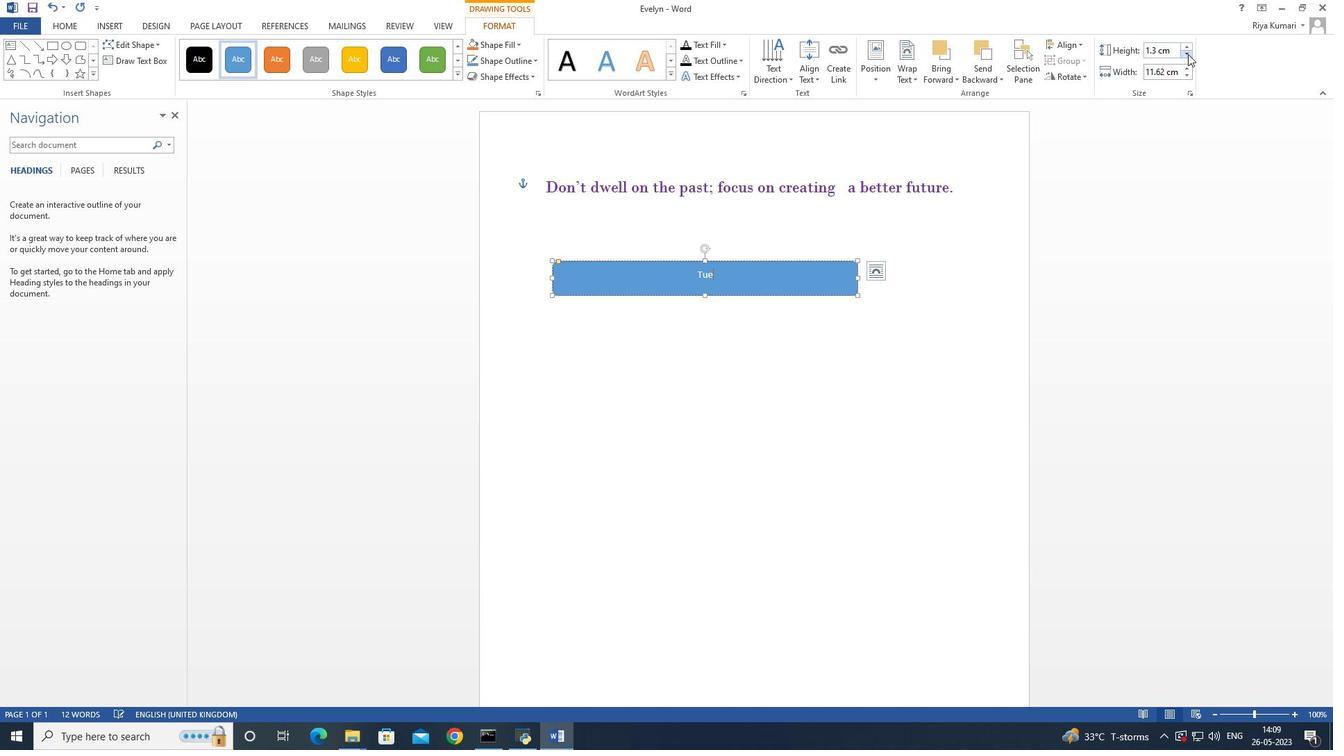 
Action: Mouse moved to (778, 282)
Screenshot: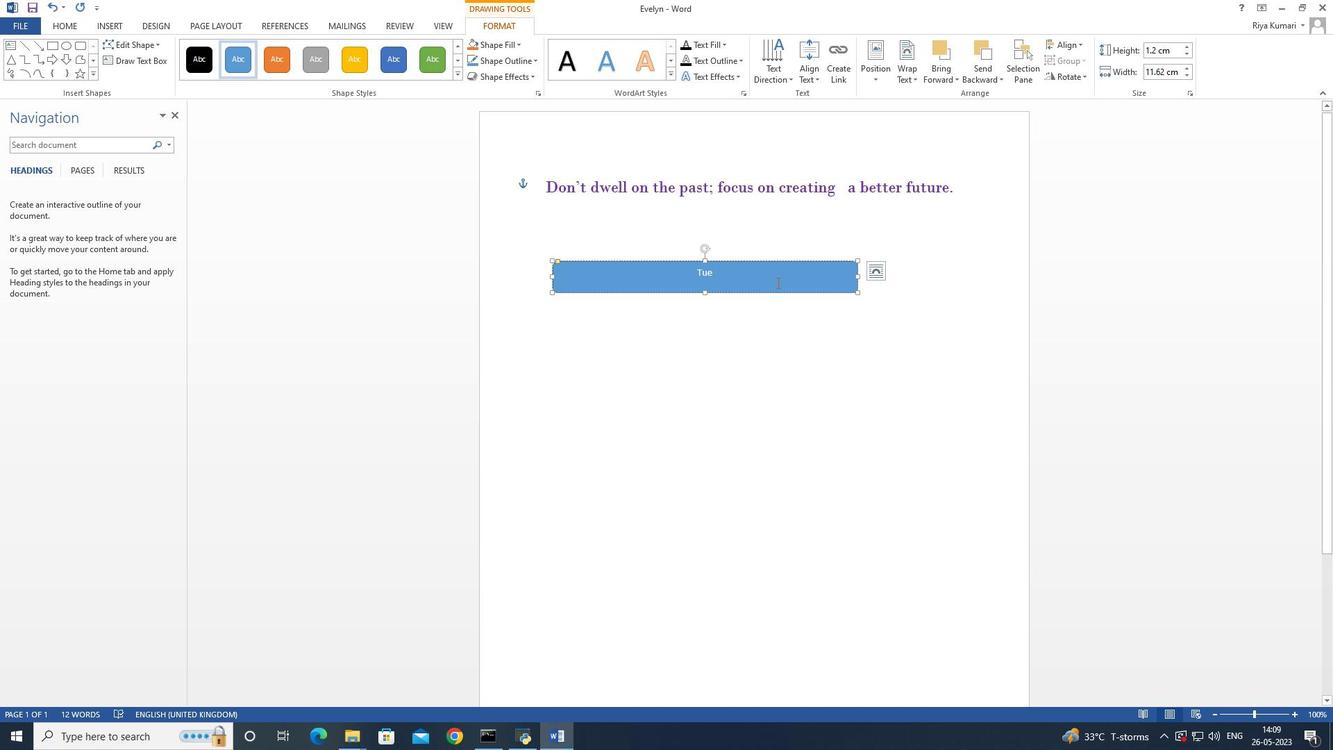 
Action: Mouse pressed left at (778, 282)
Screenshot: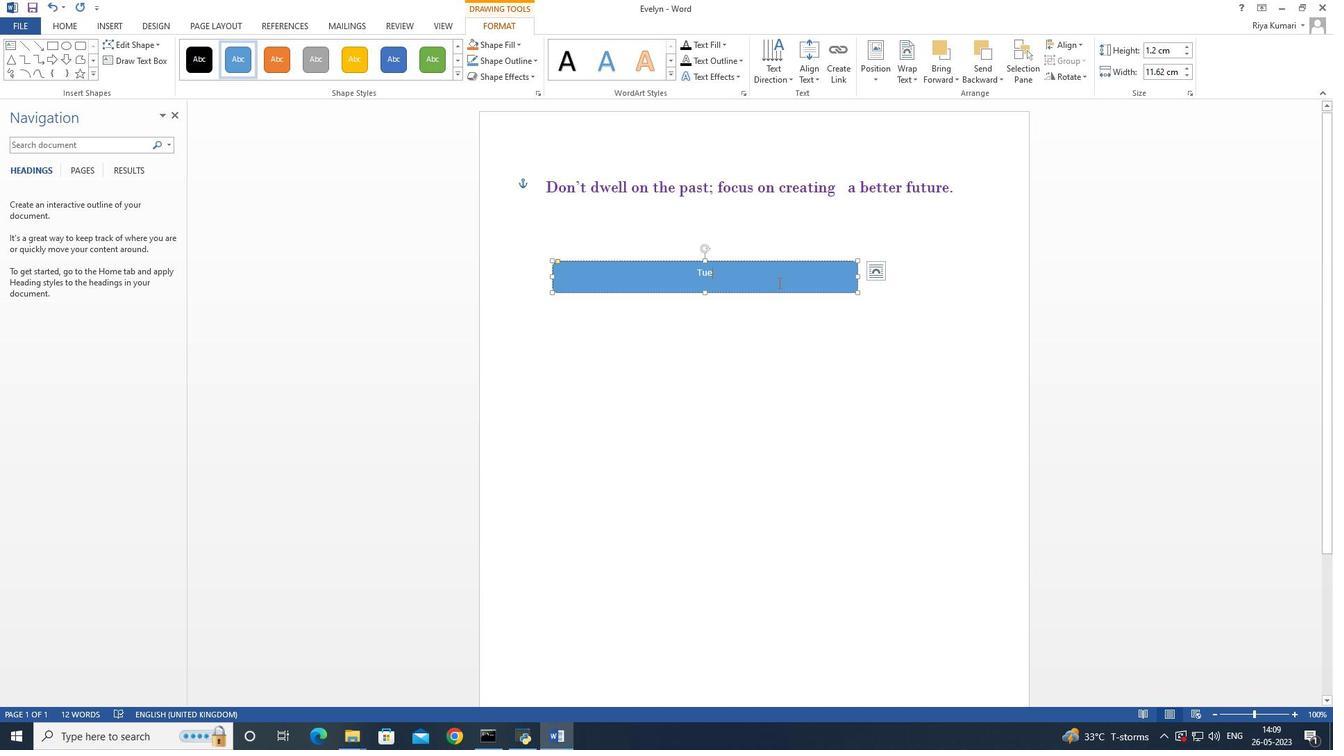 
Action: Mouse moved to (456, 72)
Screenshot: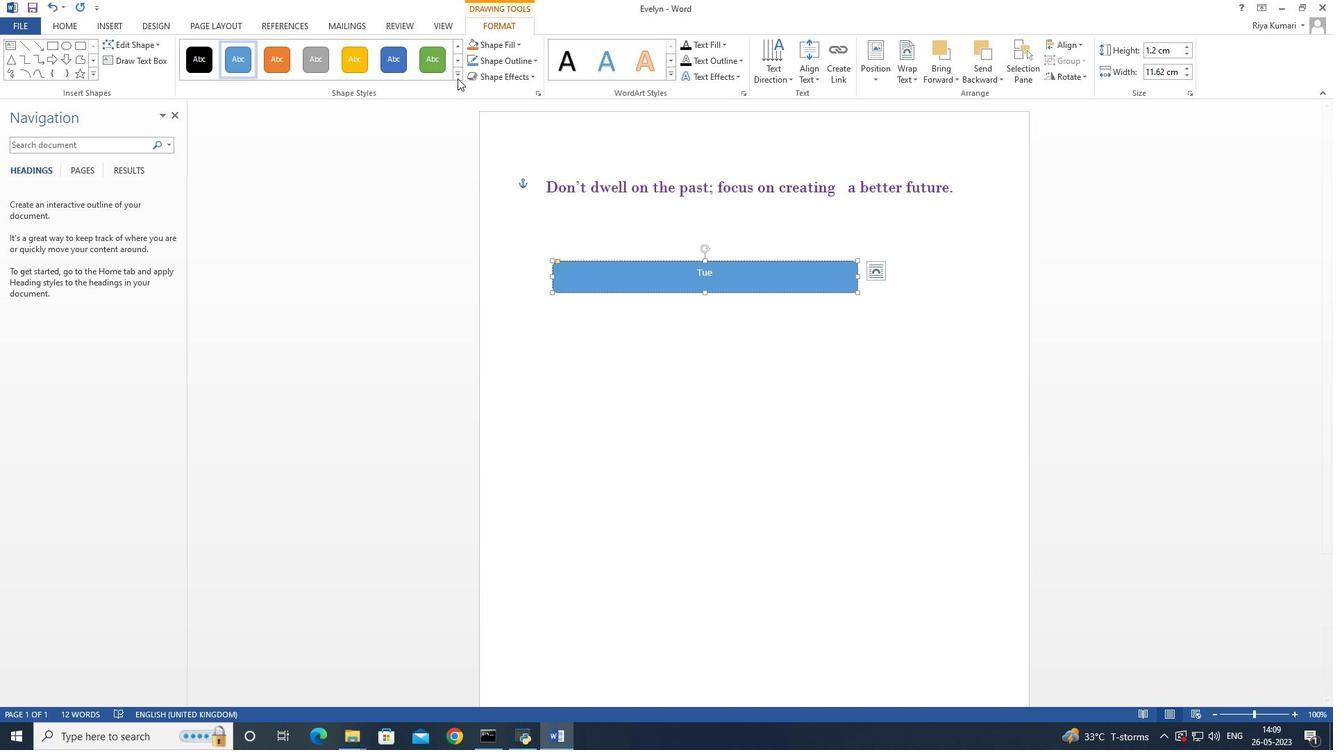 
Action: Mouse pressed left at (456, 72)
Screenshot: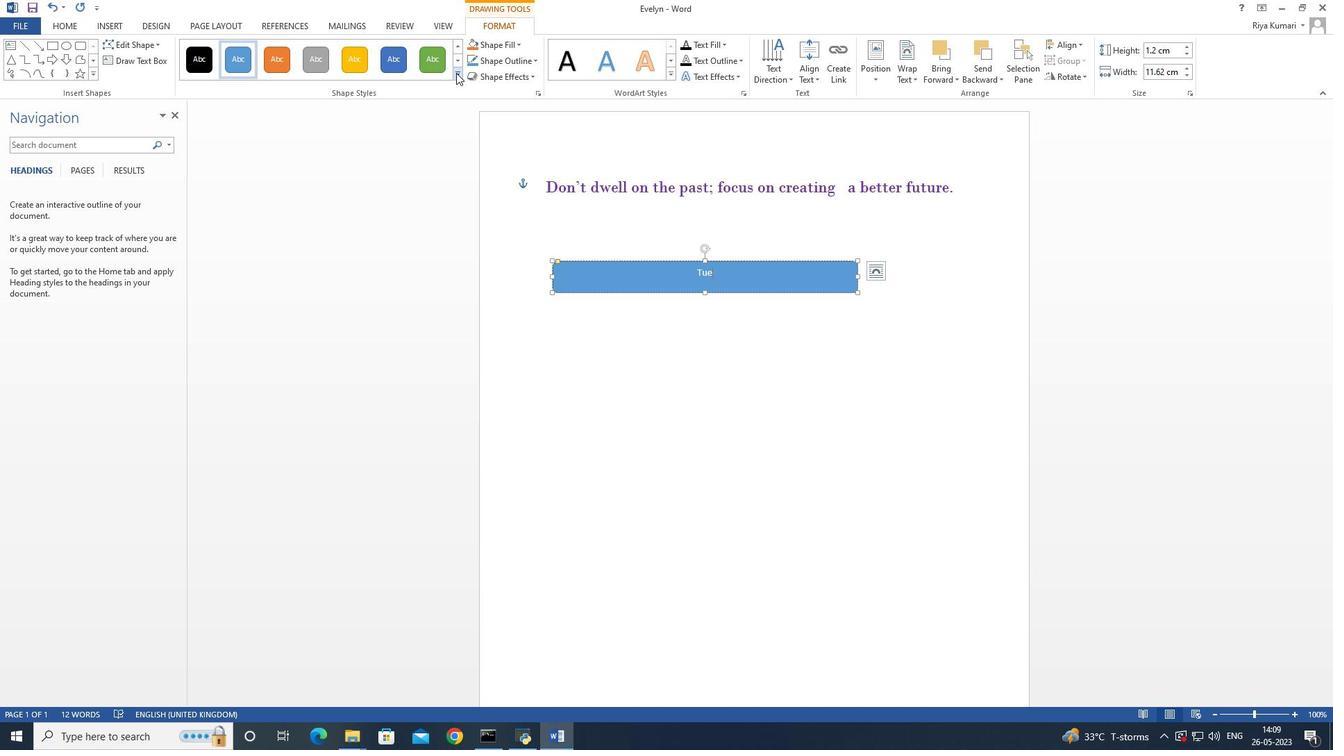 
Action: Mouse pressed left at (456, 72)
Screenshot: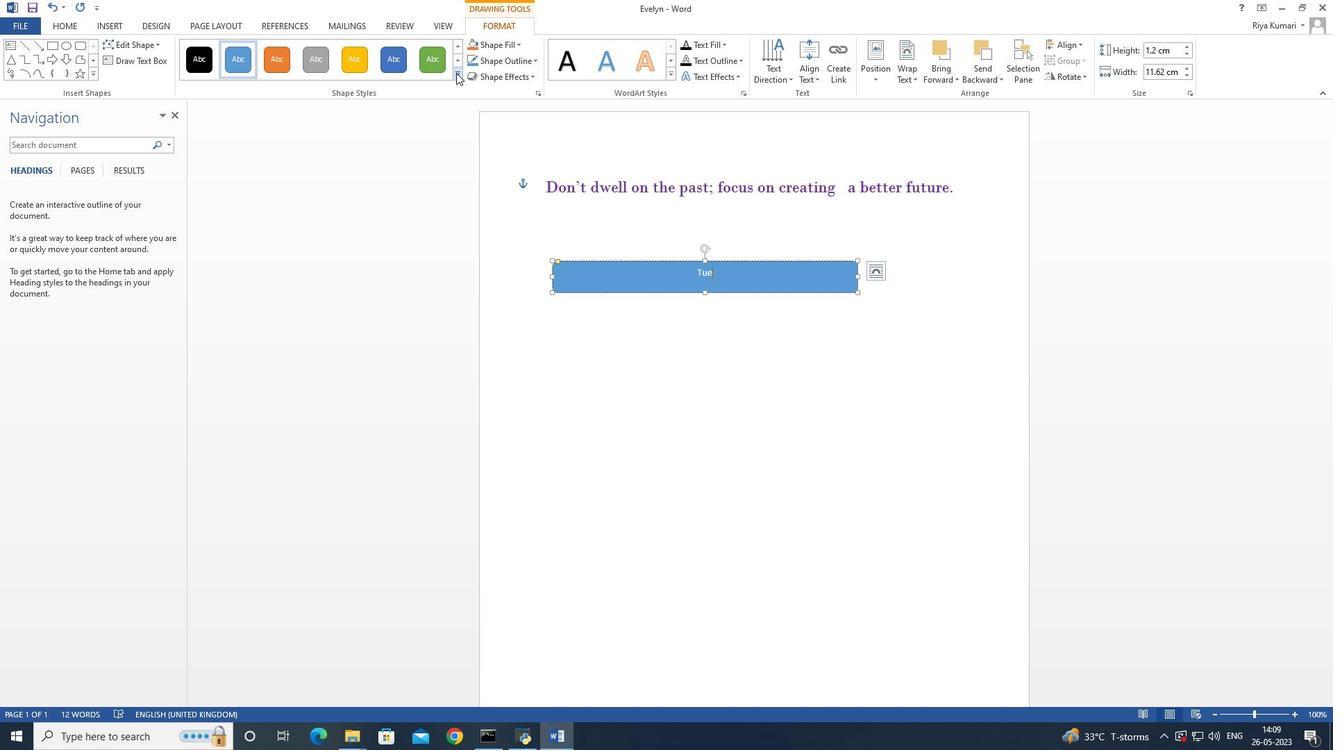 
Action: Mouse moved to (630, 281)
Screenshot: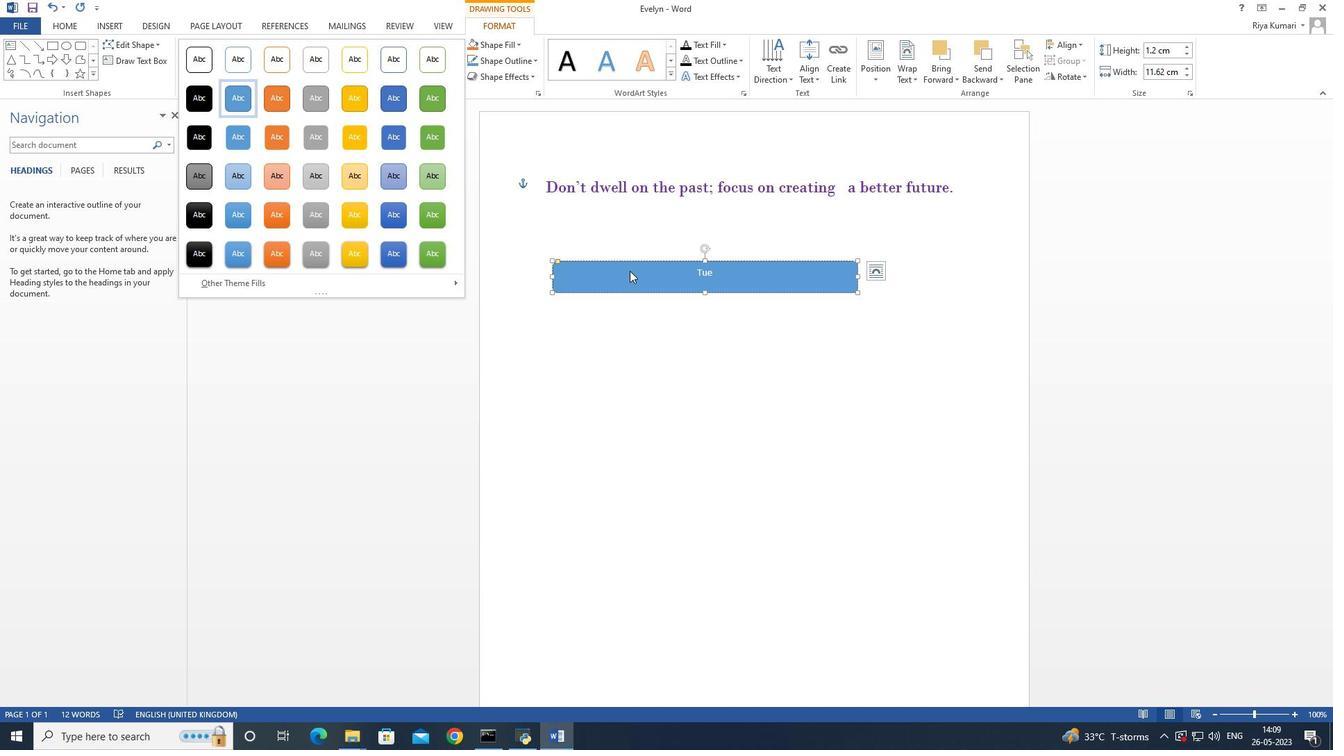 
Action: Mouse pressed left at (630, 281)
Screenshot: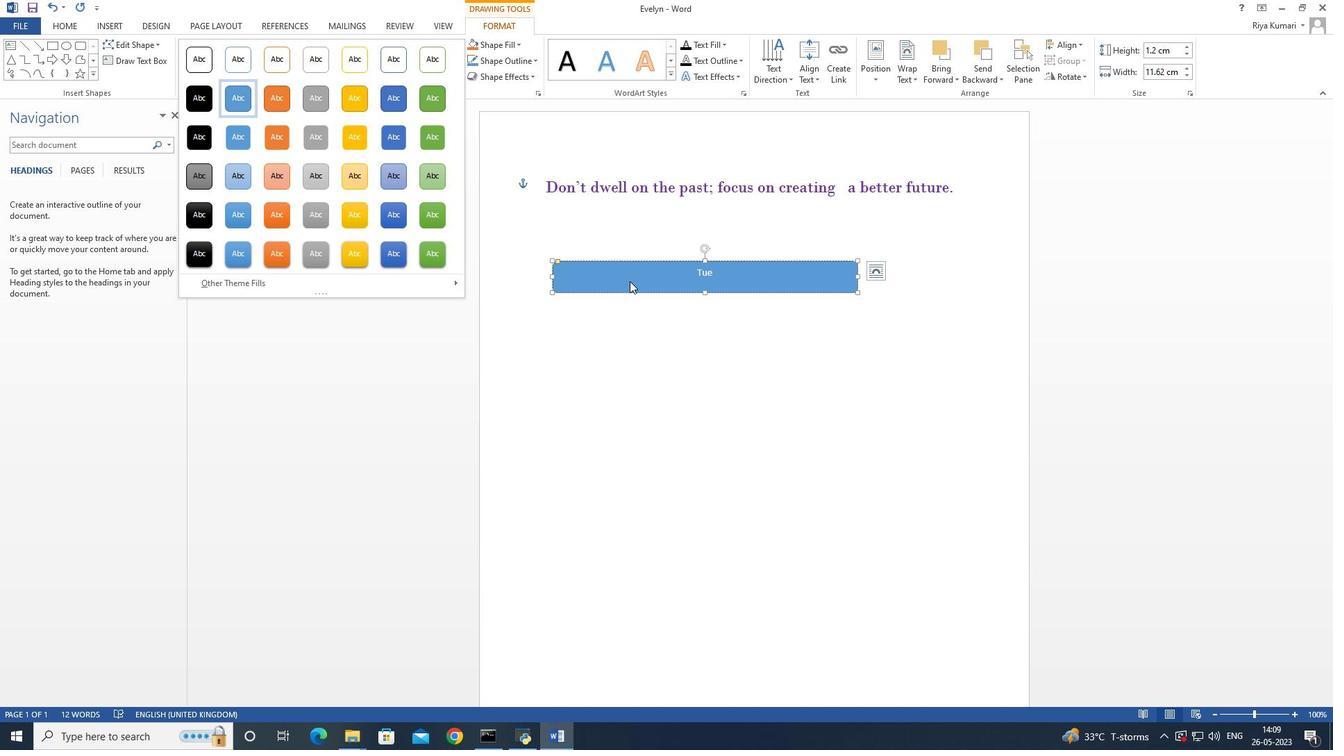 
Action: Mouse moved to (273, 66)
Screenshot: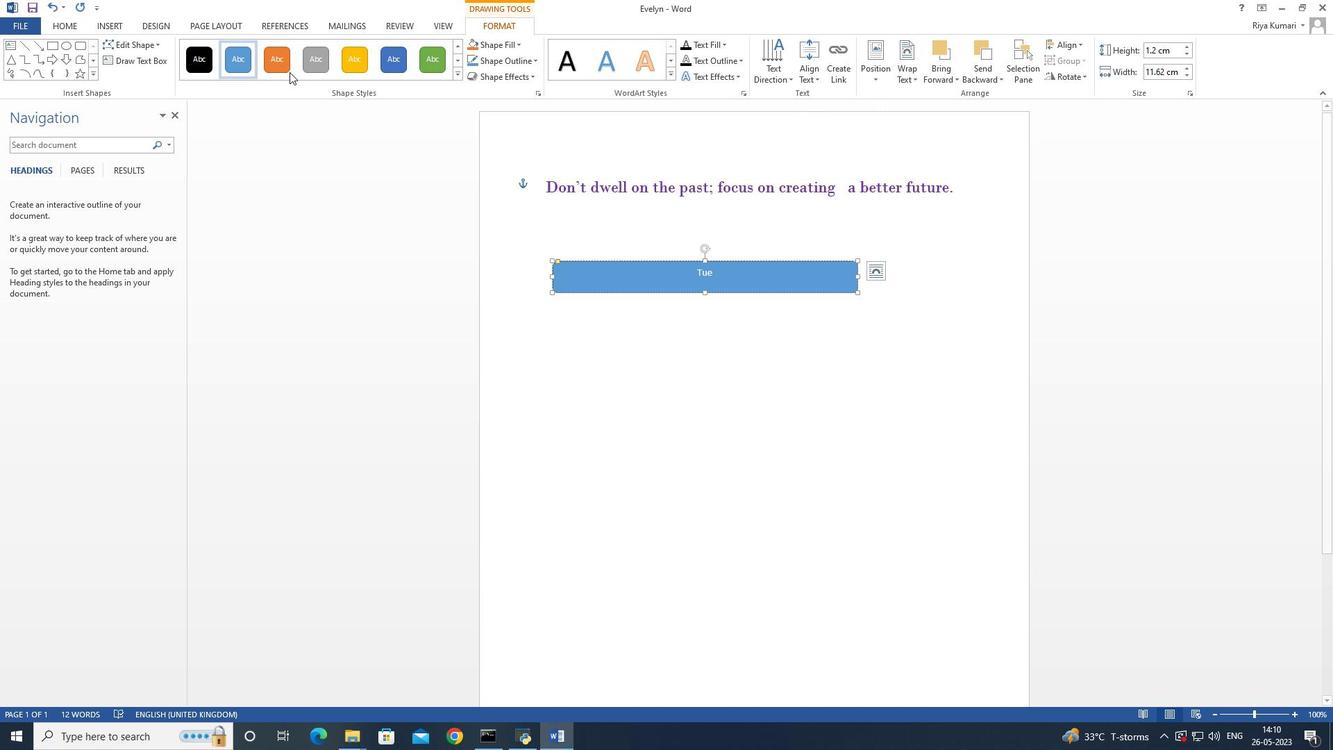
Action: Mouse pressed left at (273, 66)
Screenshot: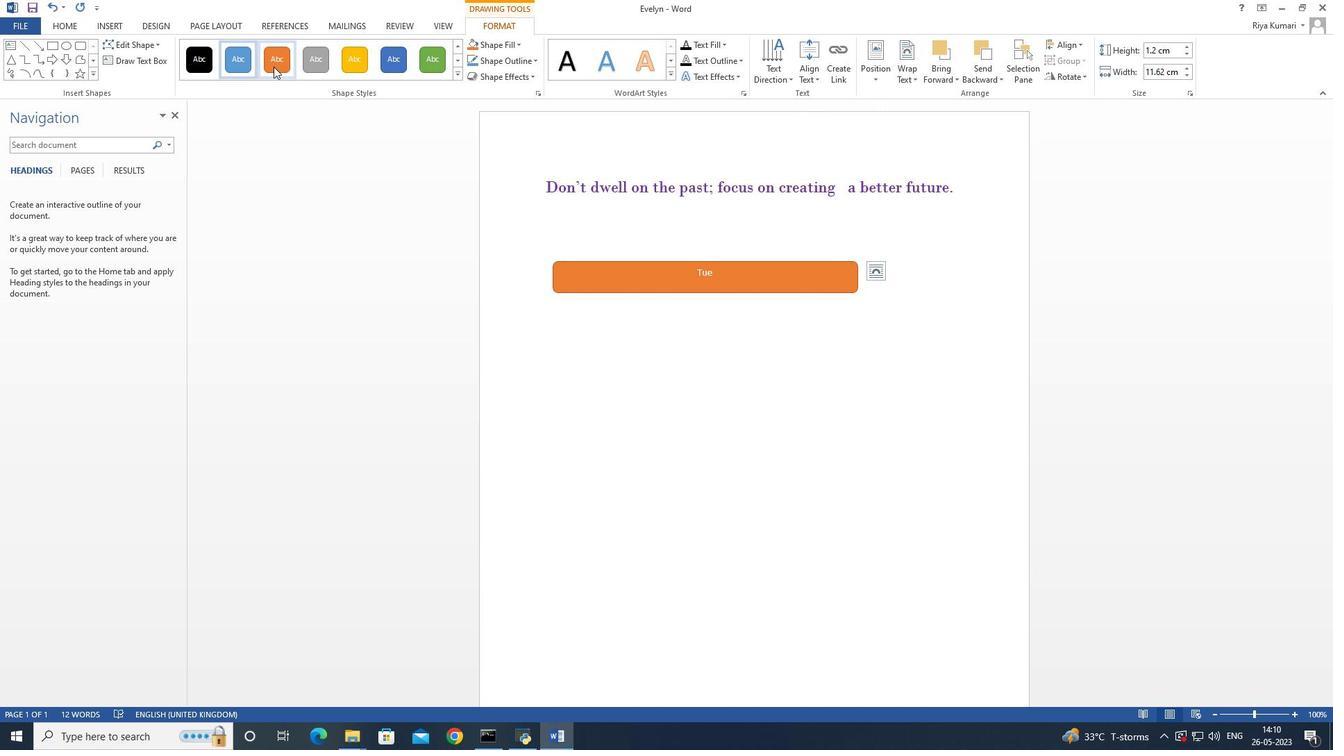 
Action: Mouse moved to (454, 73)
Screenshot: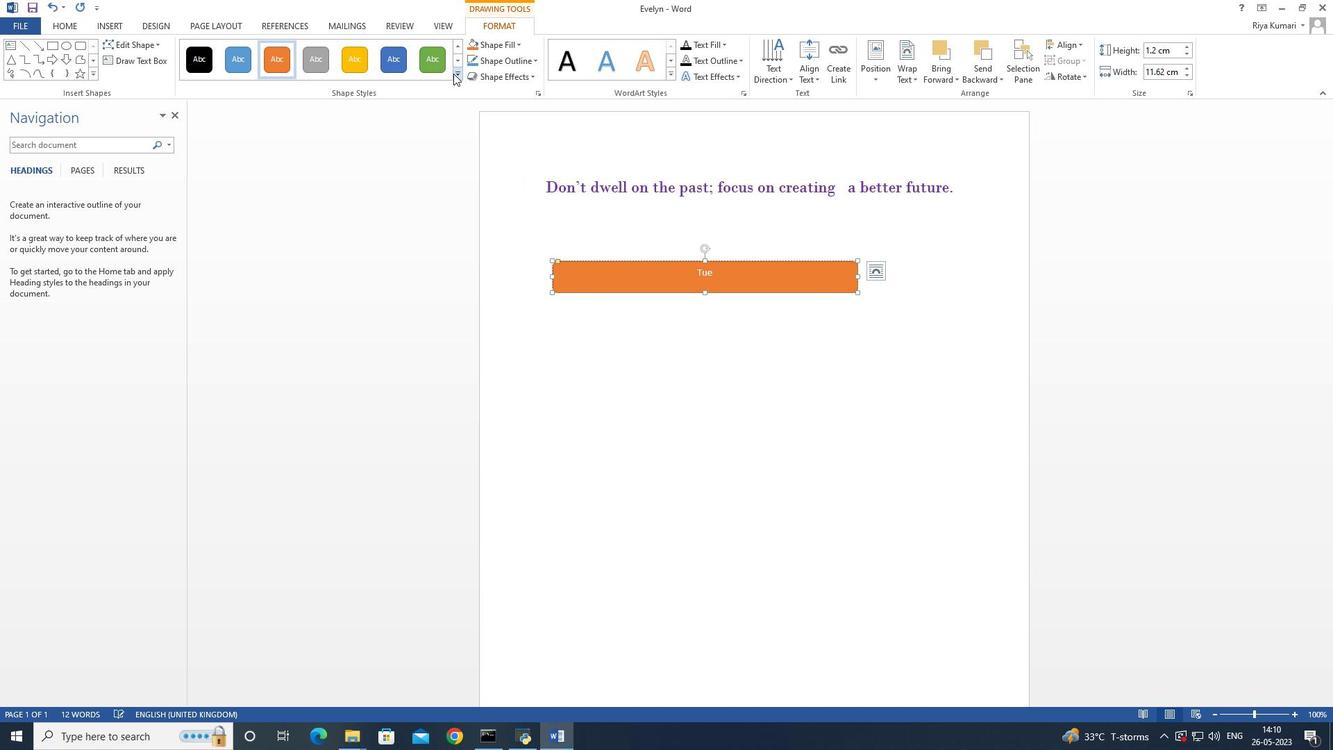 
Action: Mouse pressed left at (454, 73)
Screenshot: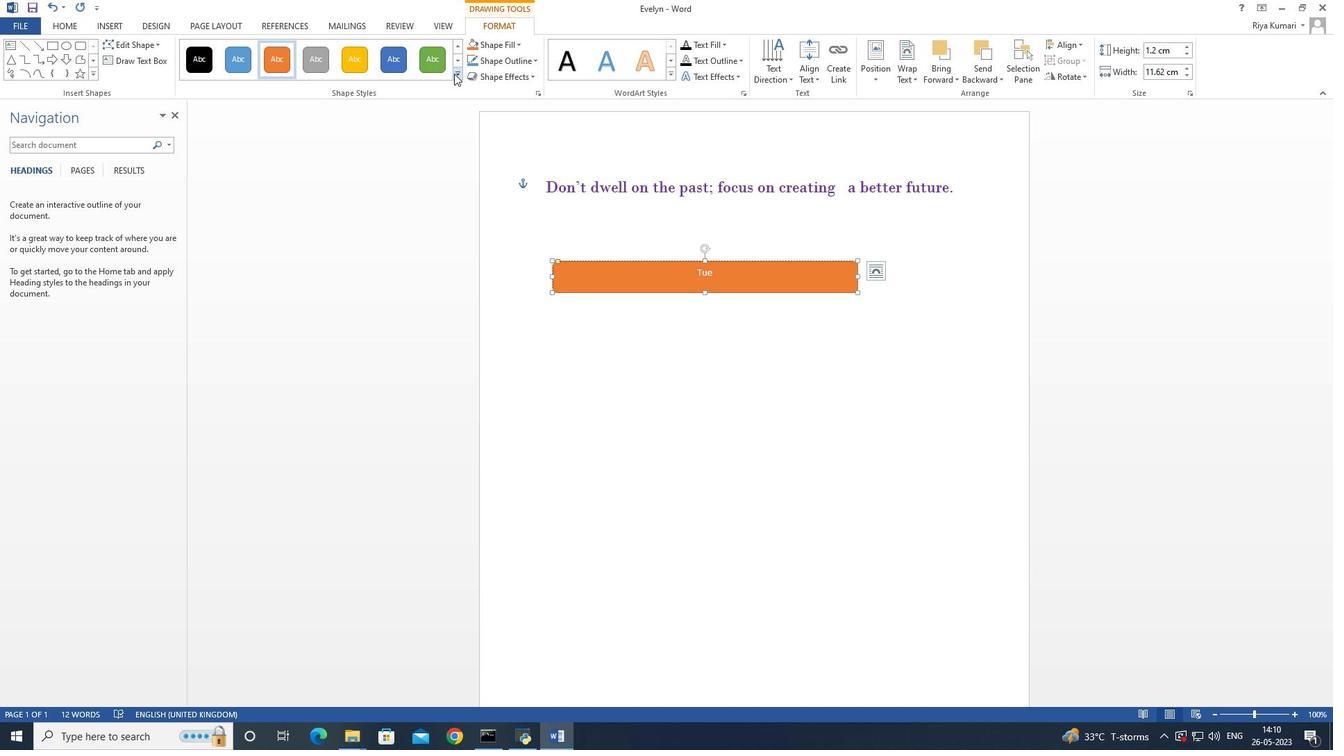 
Action: Mouse moved to (269, 225)
Screenshot: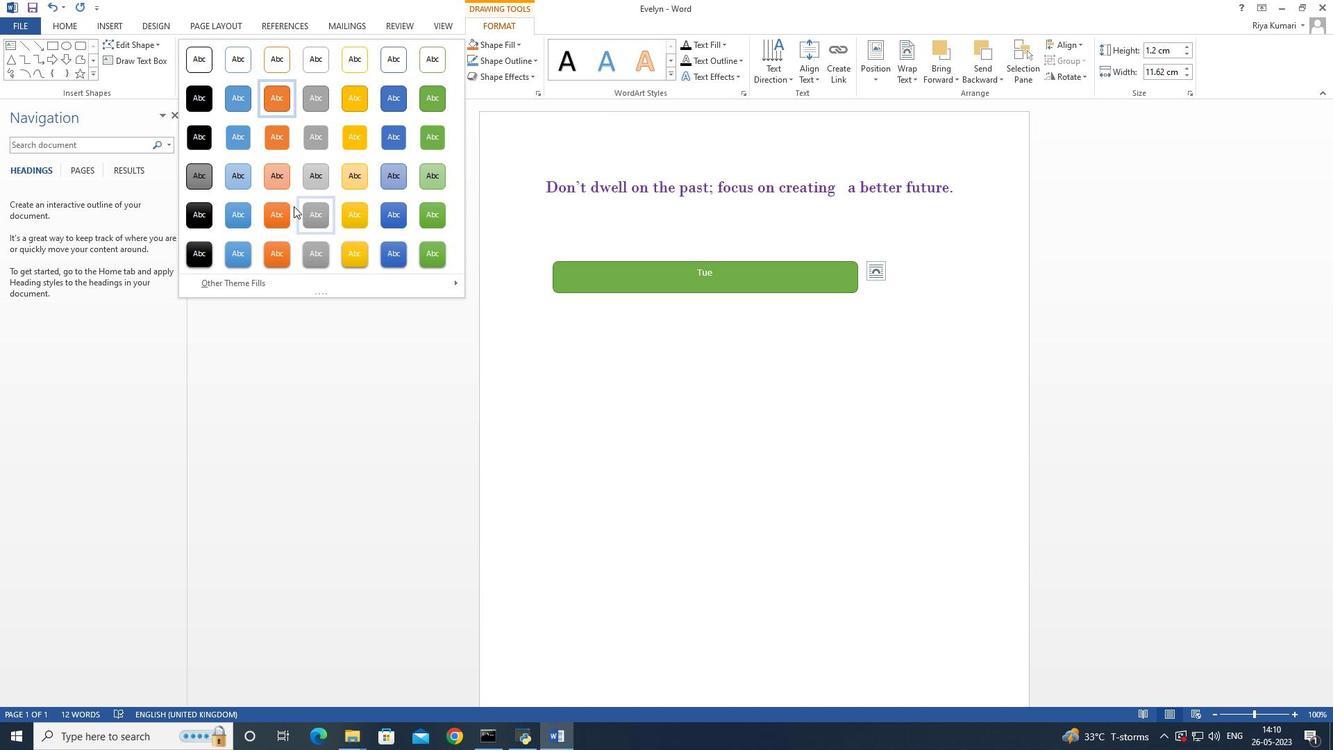 
Action: Mouse pressed left at (269, 225)
Screenshot: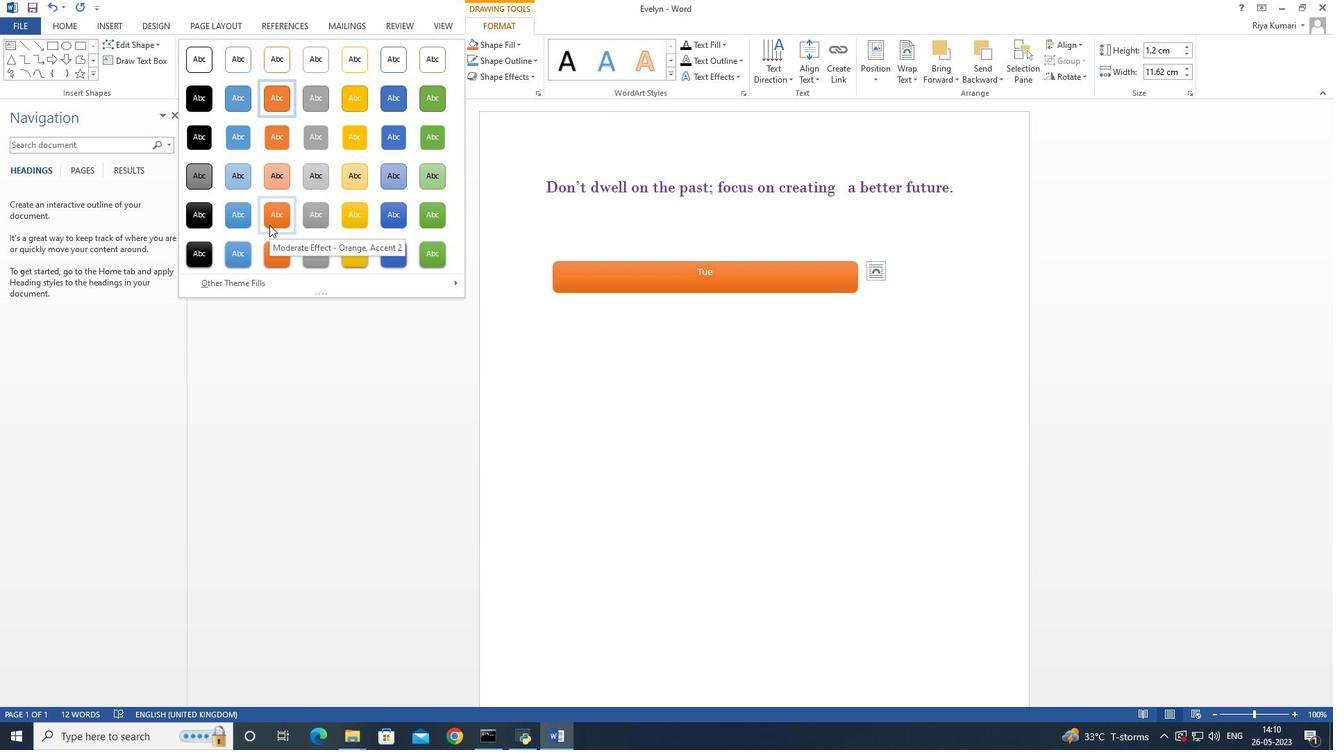 
Action: Mouse moved to (475, 47)
Screenshot: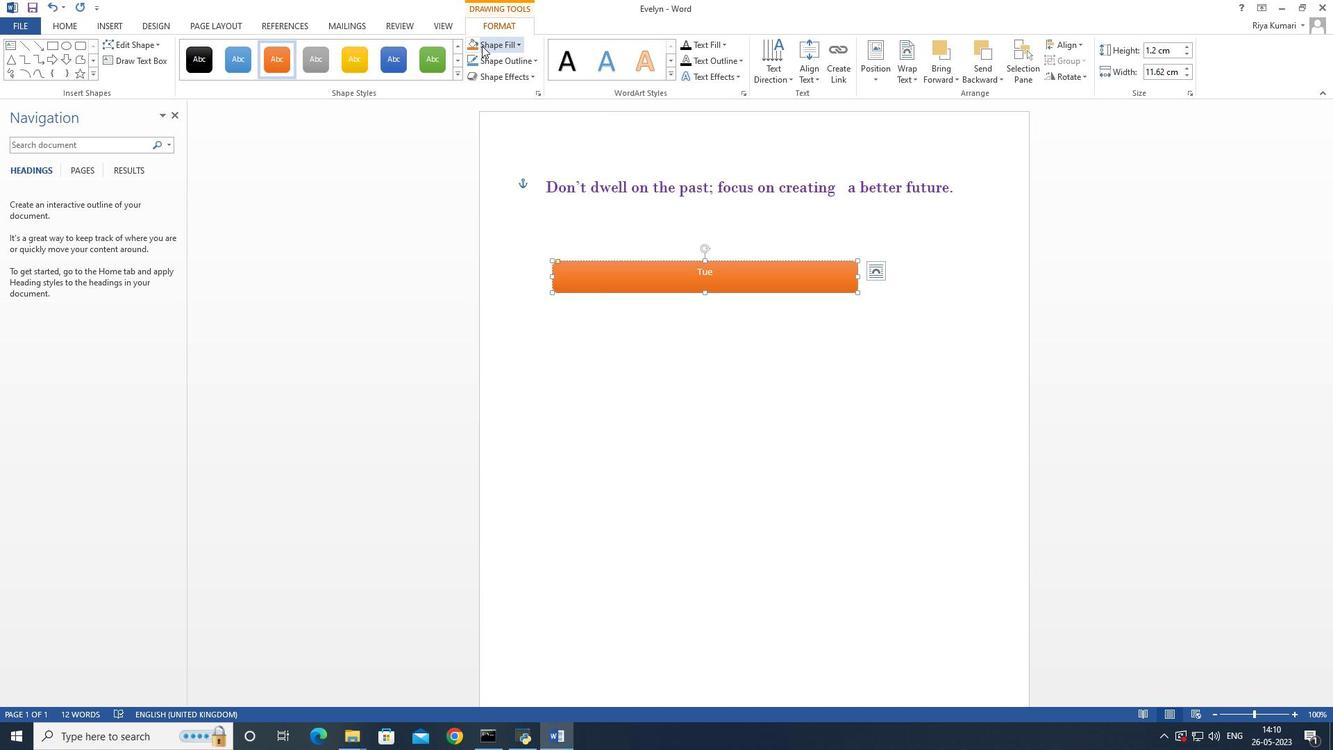 
Action: Mouse pressed left at (475, 47)
Screenshot: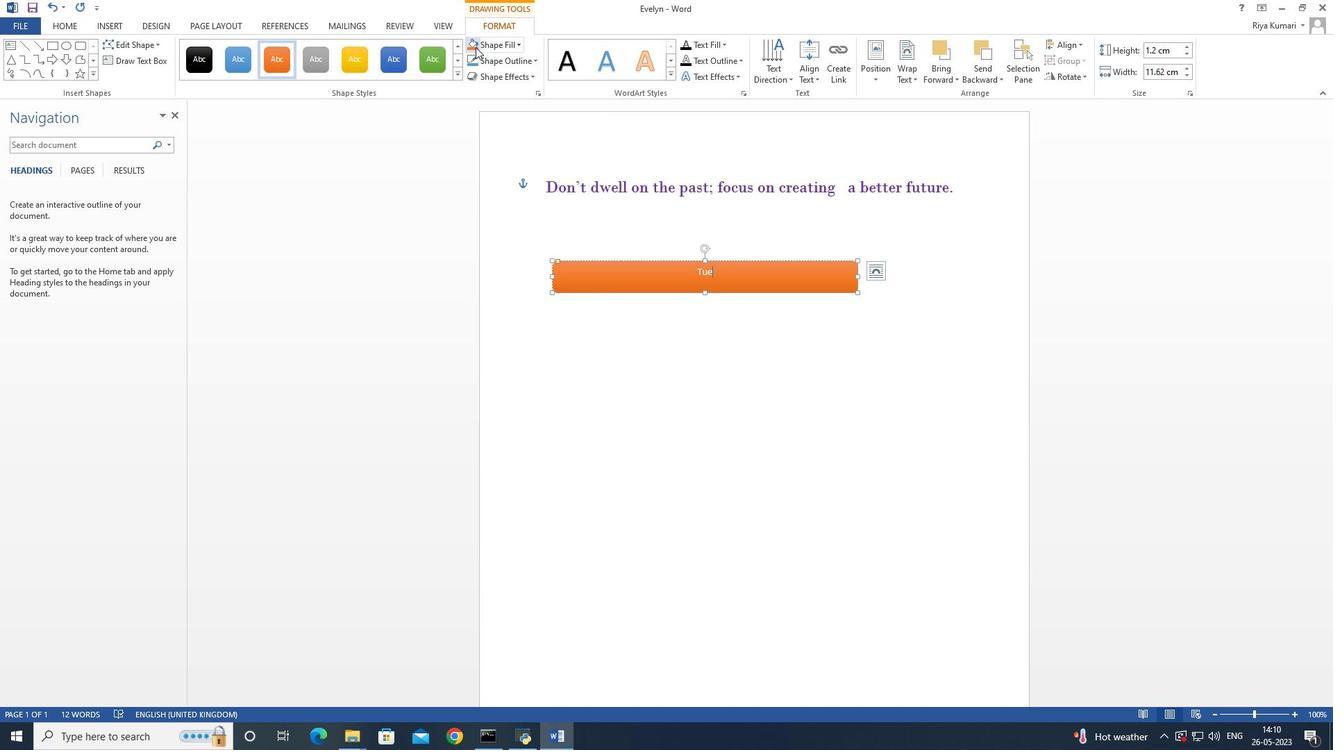 
Action: Mouse moved to (517, 39)
Screenshot: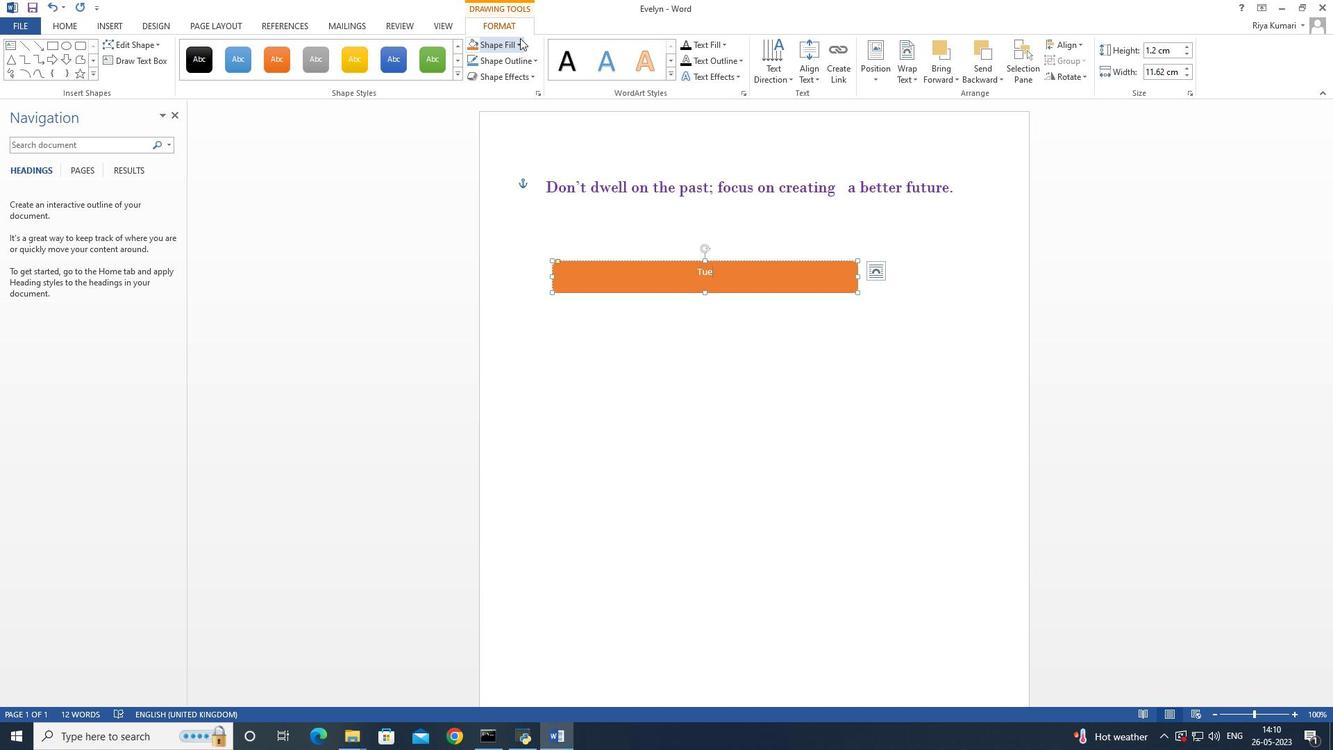 
Action: Mouse pressed left at (517, 39)
Screenshot: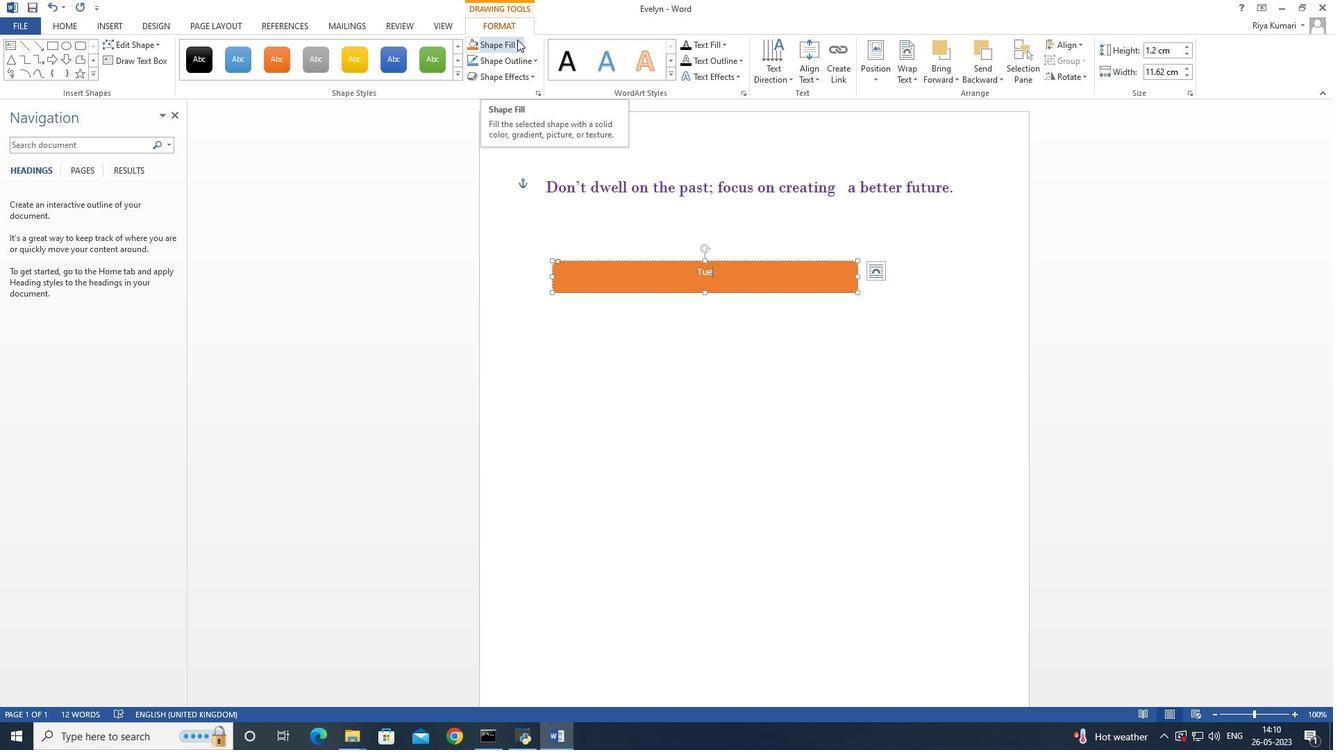 
Action: Mouse moved to (485, 153)
Screenshot: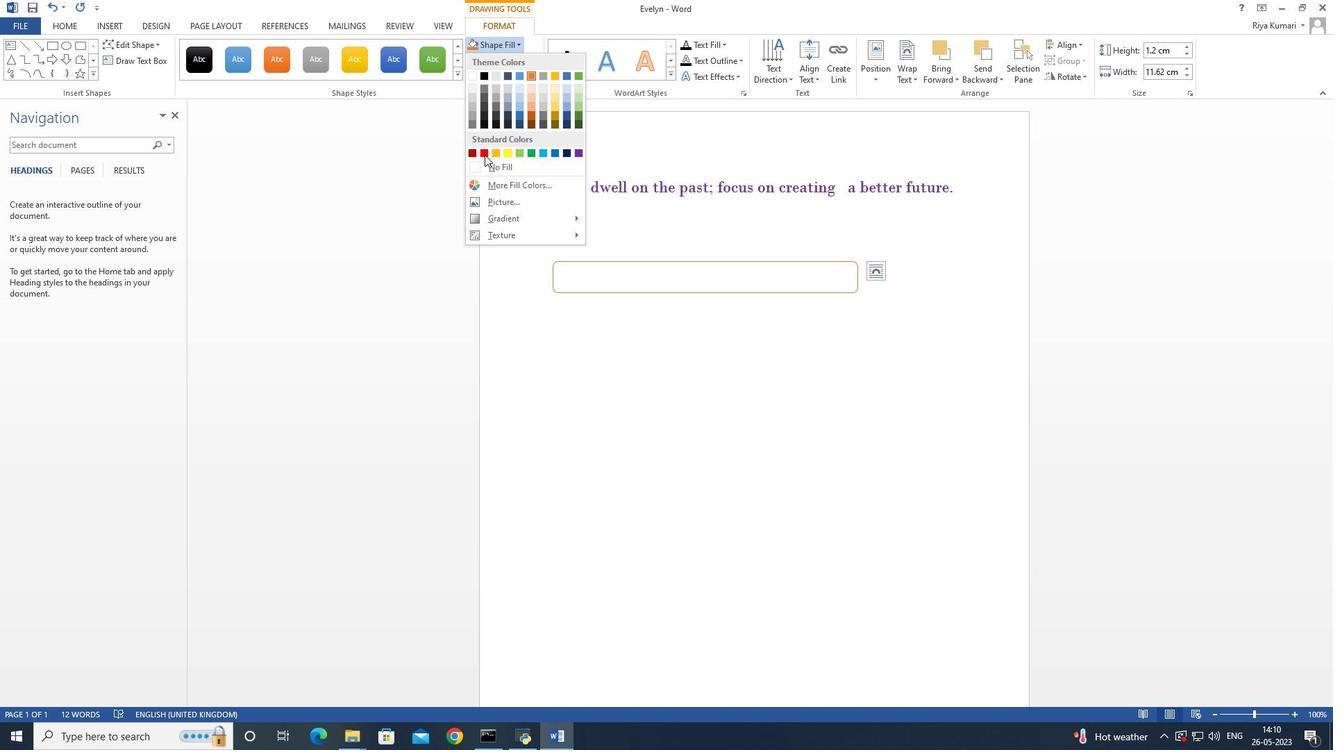 
Action: Mouse pressed left at (485, 153)
Screenshot: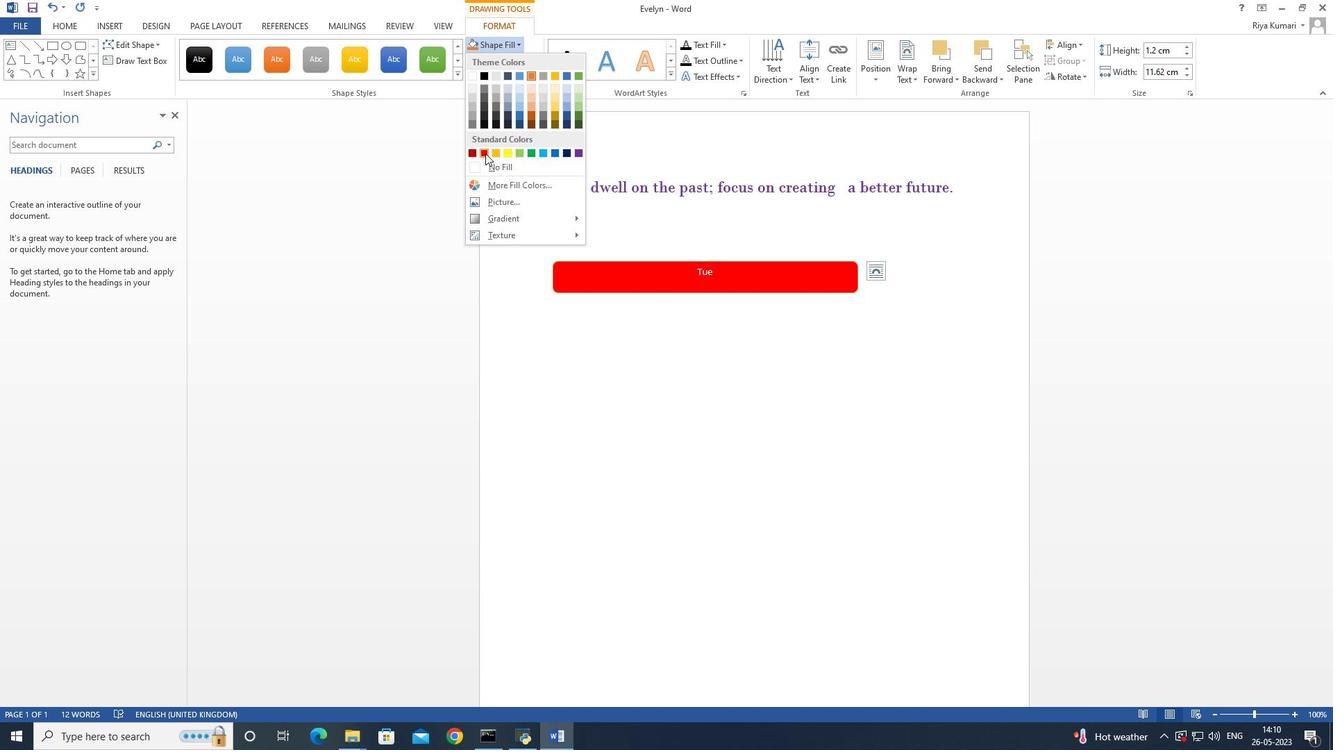 
Action: Mouse moved to (614, 336)
Screenshot: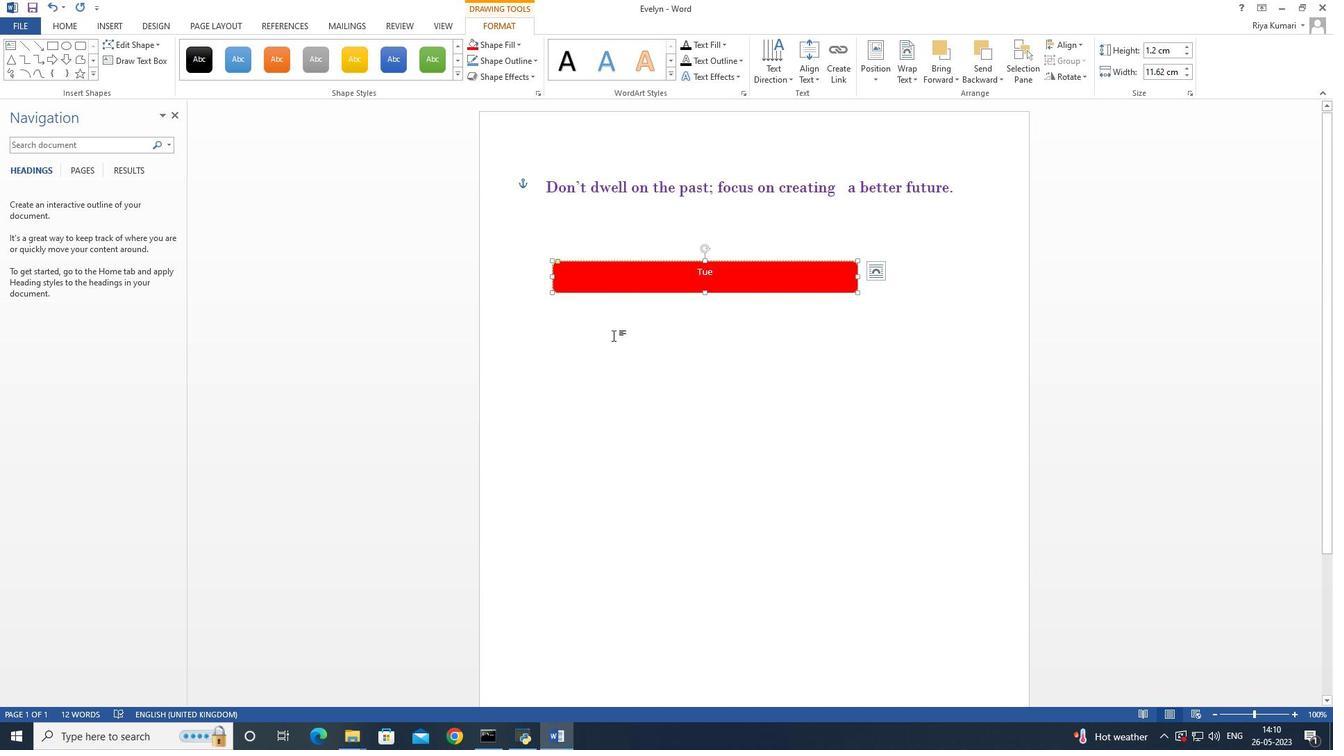 
Action: Mouse pressed left at (614, 336)
Screenshot: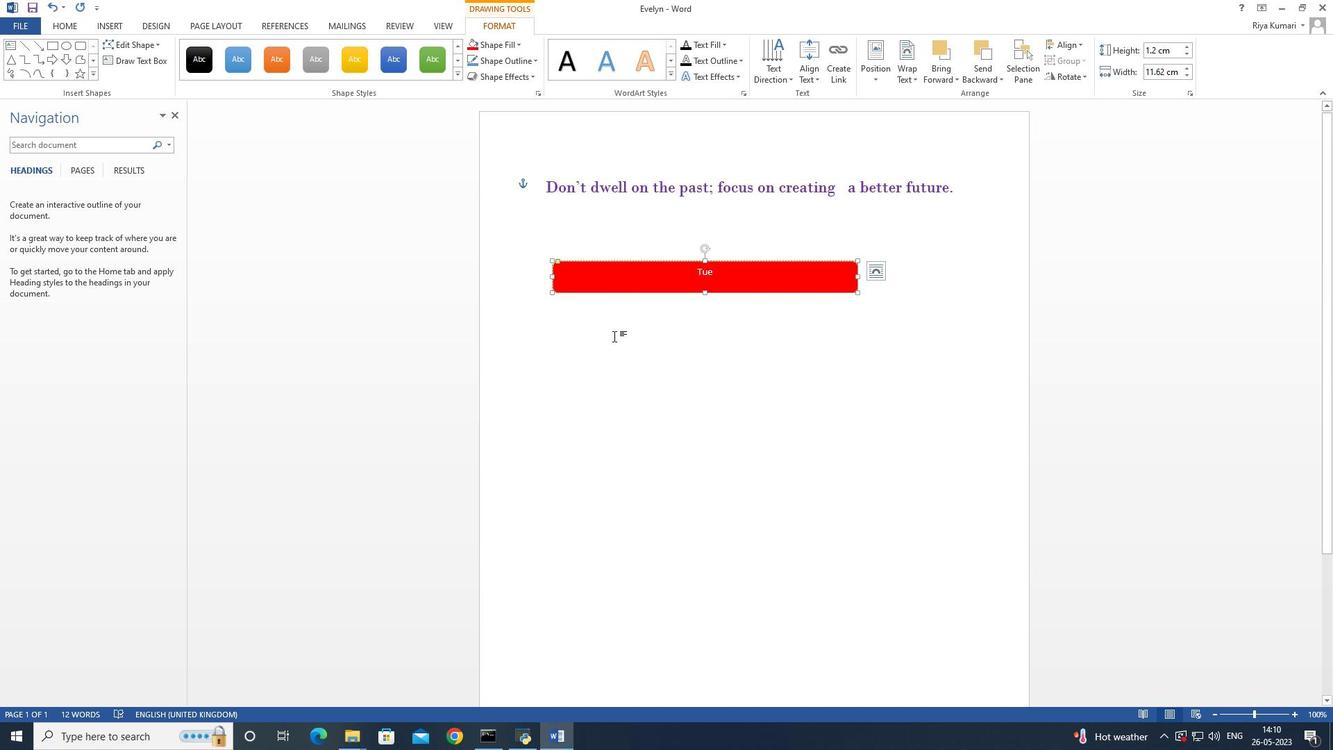 
Action: Mouse moved to (609, 327)
Screenshot: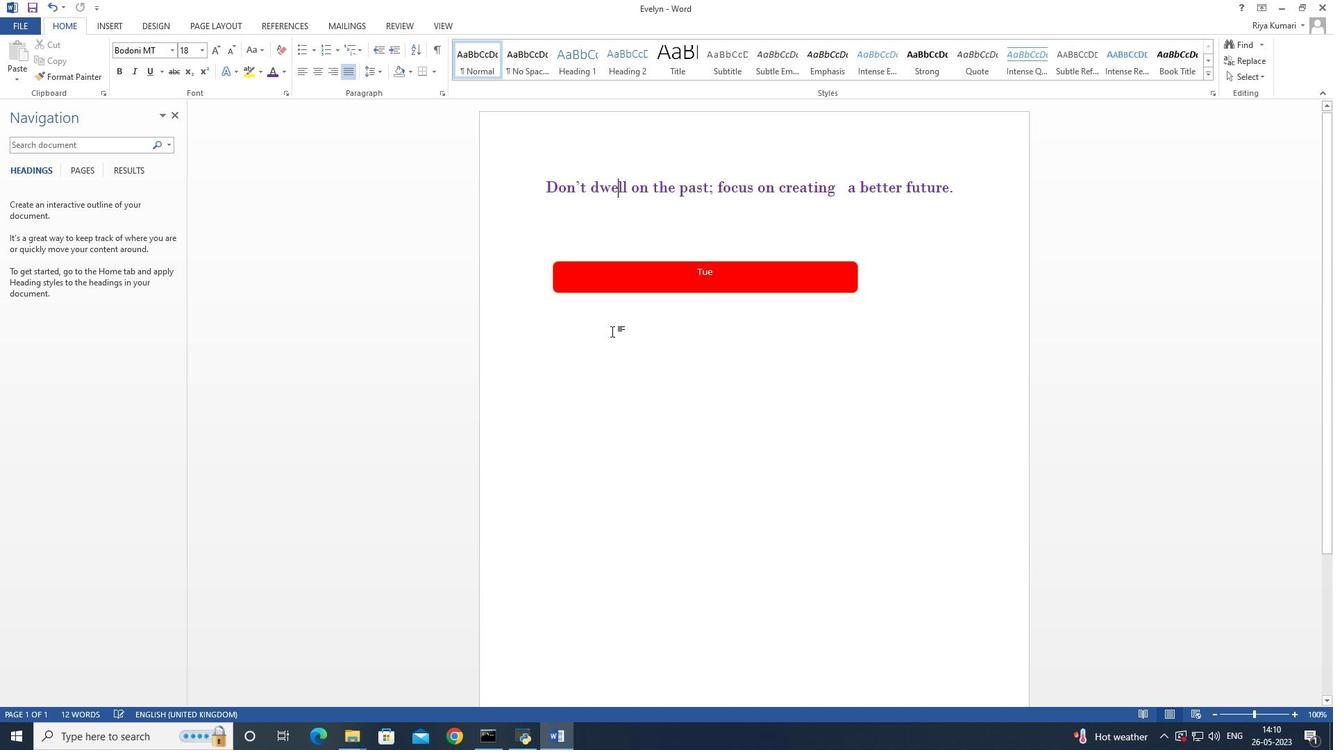 
Action: Key pressed ctrl+S
Screenshot: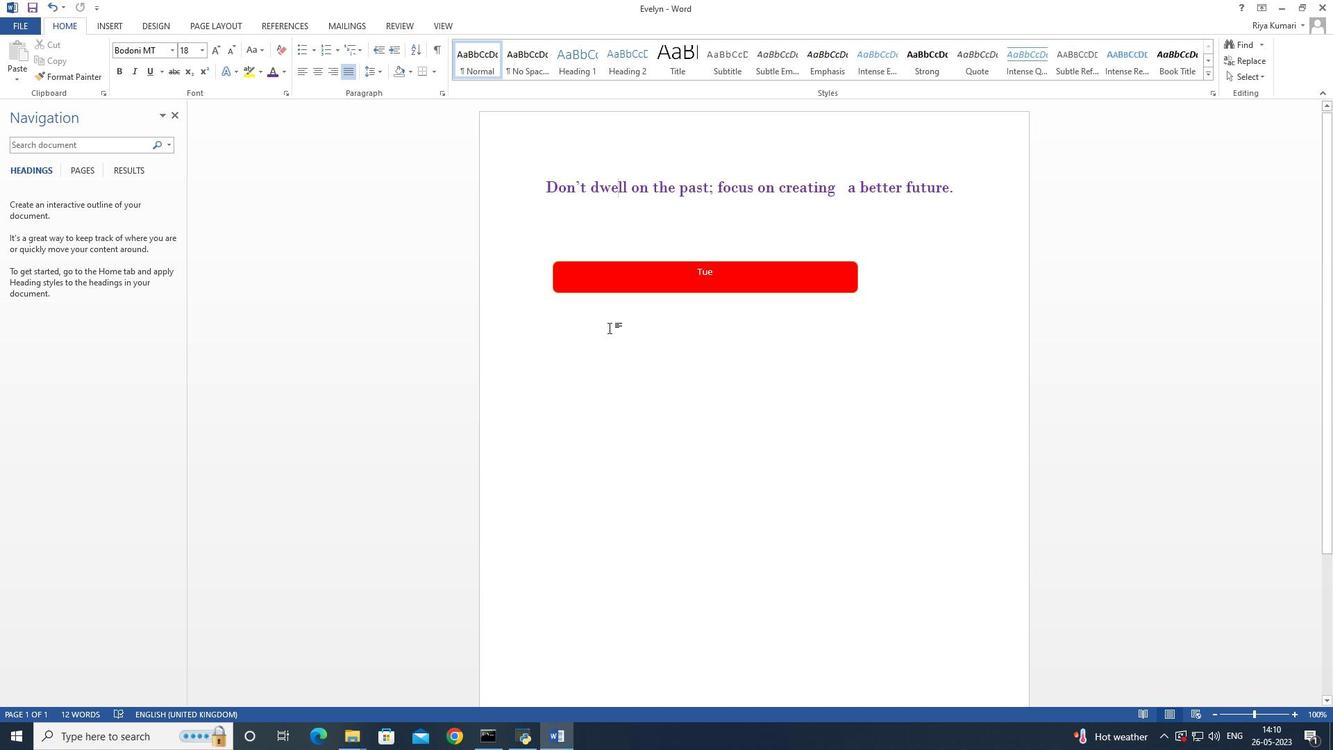 
Action: Mouse moved to (615, 309)
Screenshot: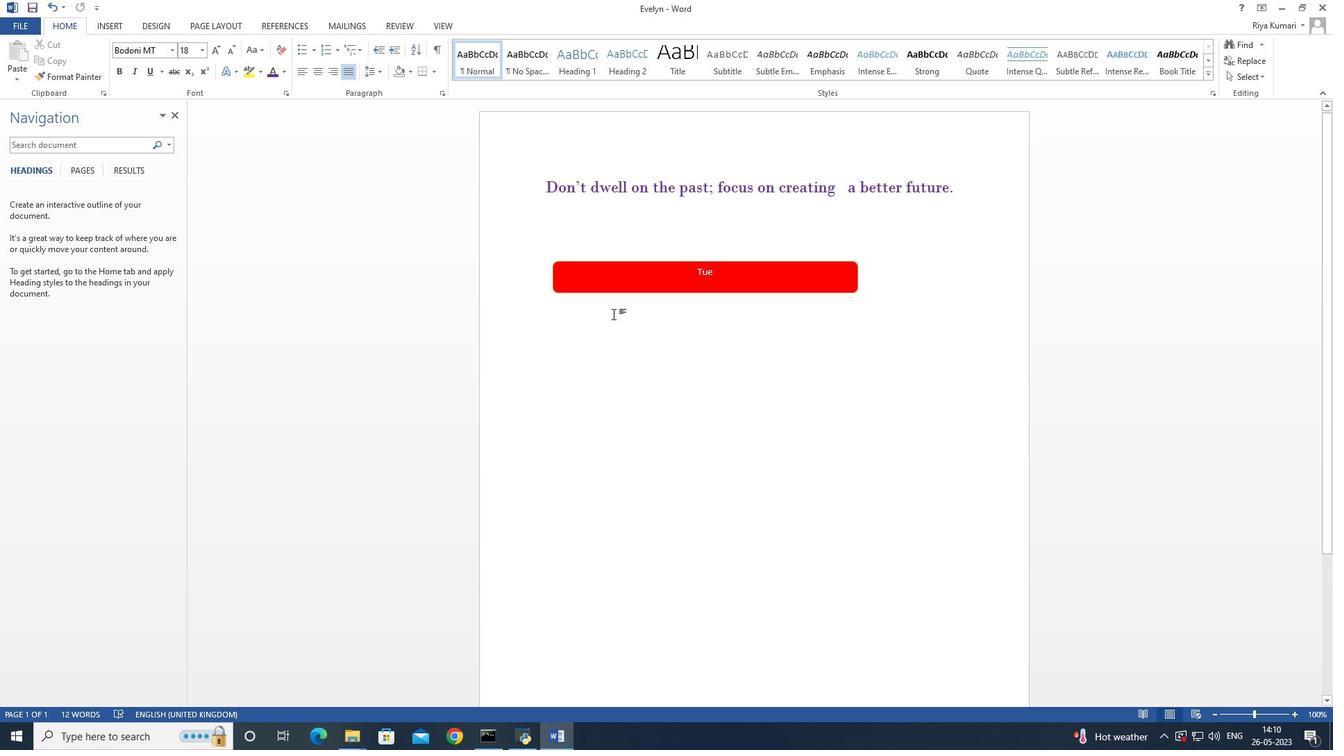
